 Task: Locate the nearest roller skating rink for a nostalgic experience.
Action: Mouse moved to (97, 59)
Screenshot: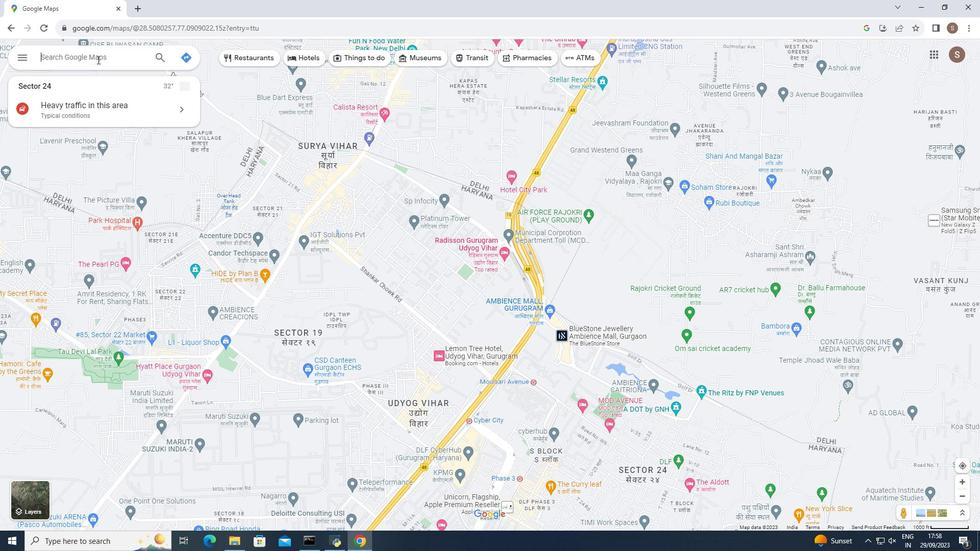 
Action: Mouse pressed left at (97, 59)
Screenshot: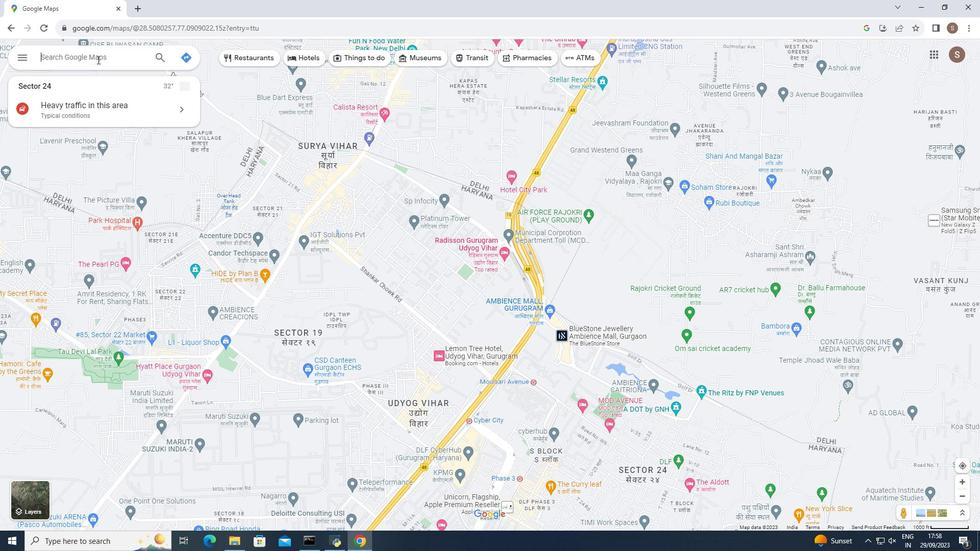
Action: Key pressed nostalgic<Key.space>experience<Key.enter>
Screenshot: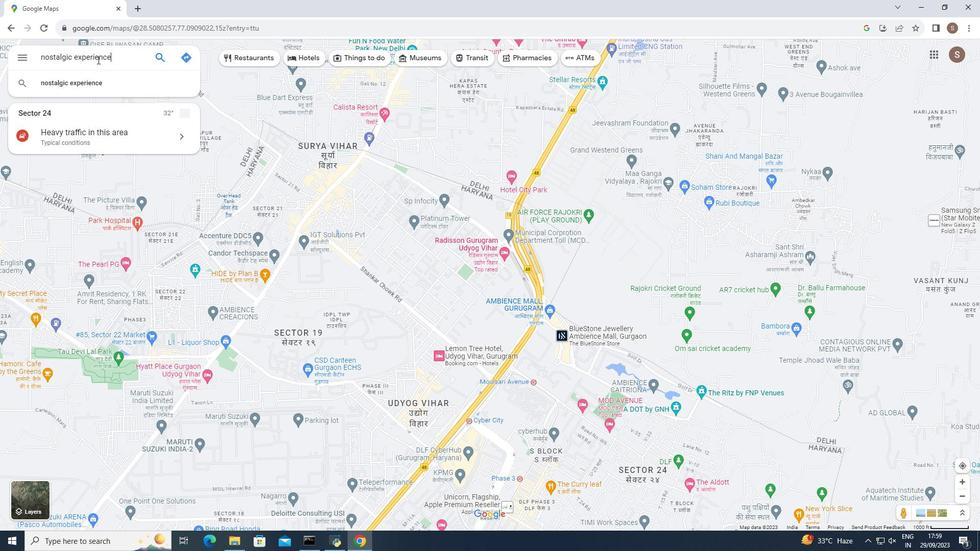 
Action: Mouse moved to (53, 323)
Screenshot: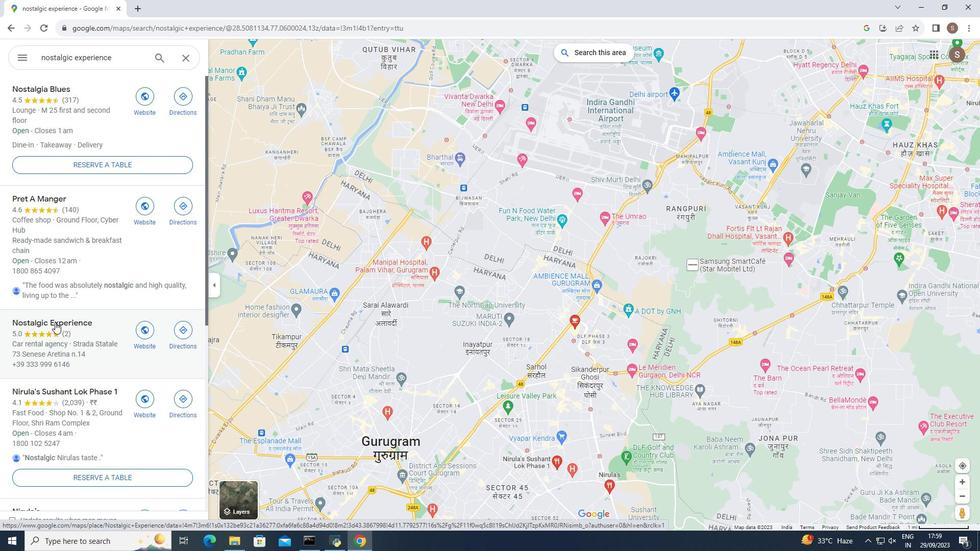 
Action: Mouse pressed left at (53, 323)
Screenshot: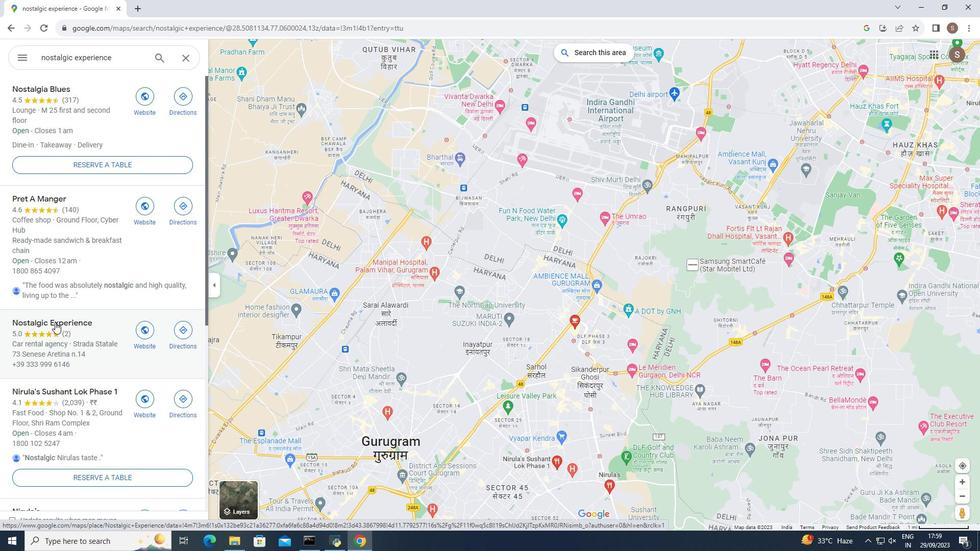 
Action: Mouse moved to (58, 324)
Screenshot: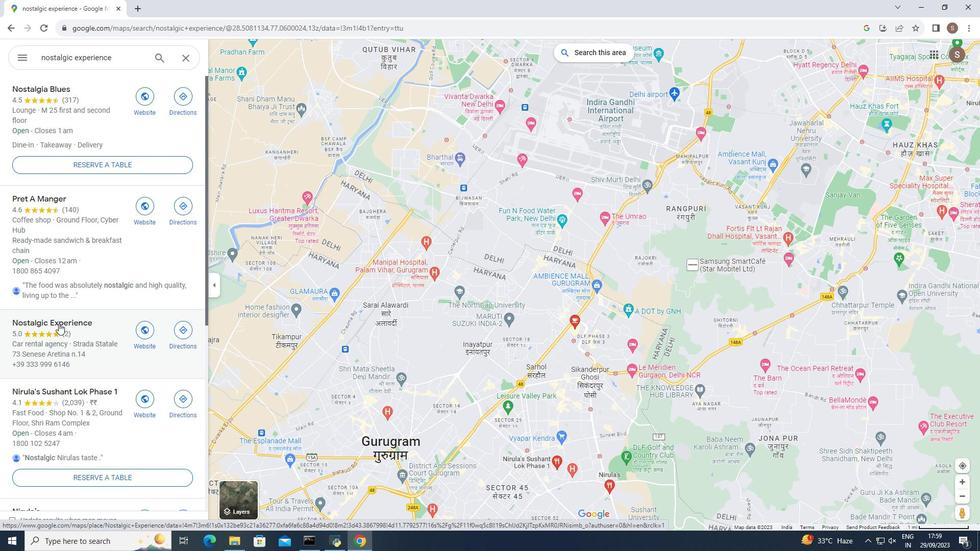 
Action: Mouse pressed left at (58, 324)
Screenshot: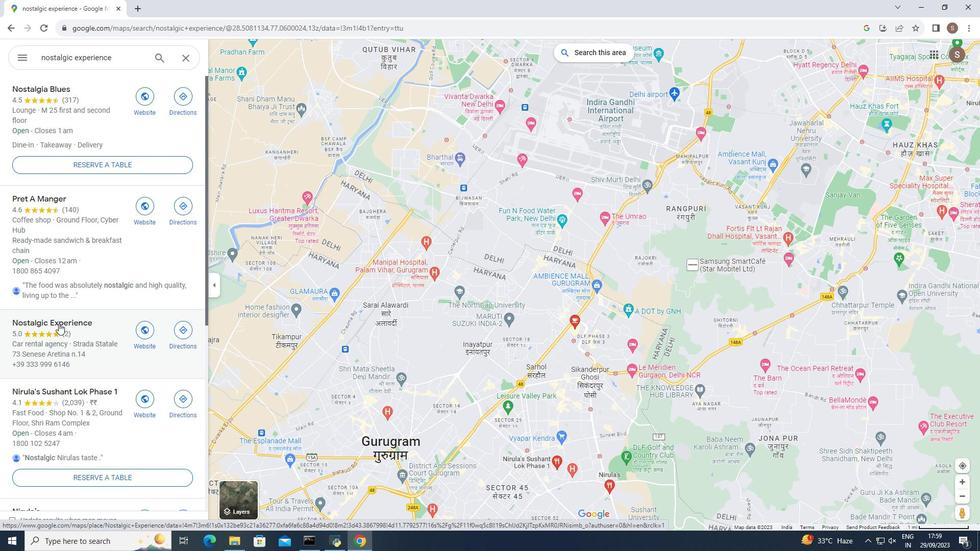 
Action: Mouse moved to (320, 283)
Screenshot: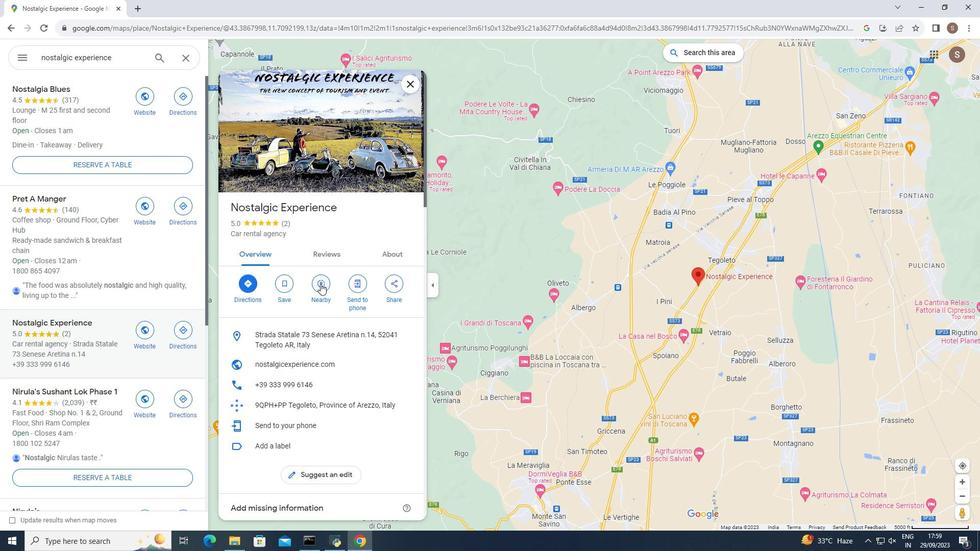 
Action: Mouse pressed left at (320, 283)
Screenshot: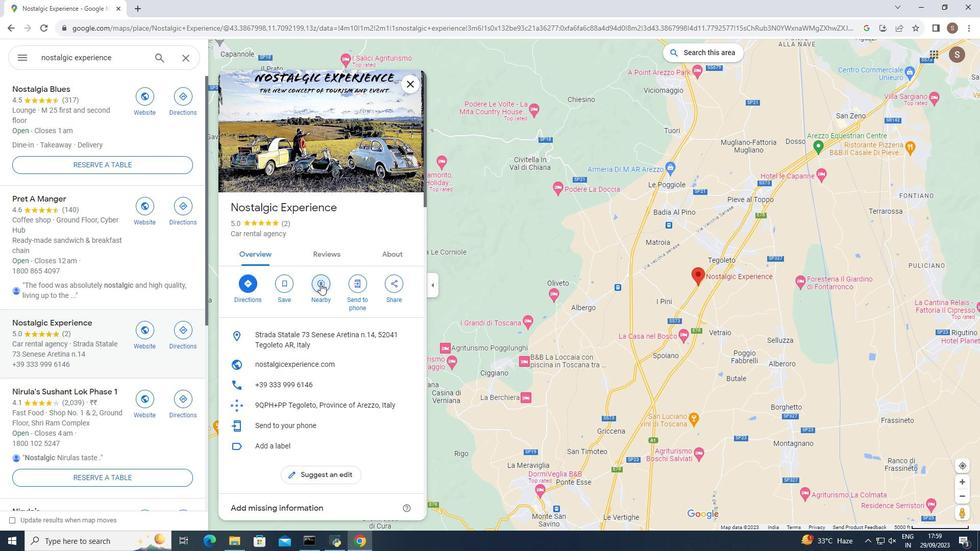 
Action: Mouse moved to (319, 284)
Screenshot: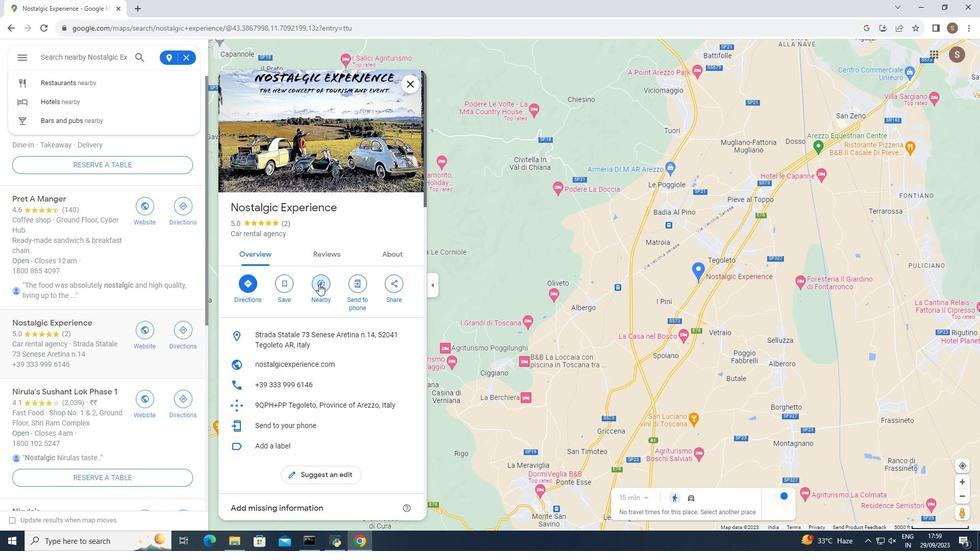 
Action: Mouse pressed left at (319, 284)
Screenshot: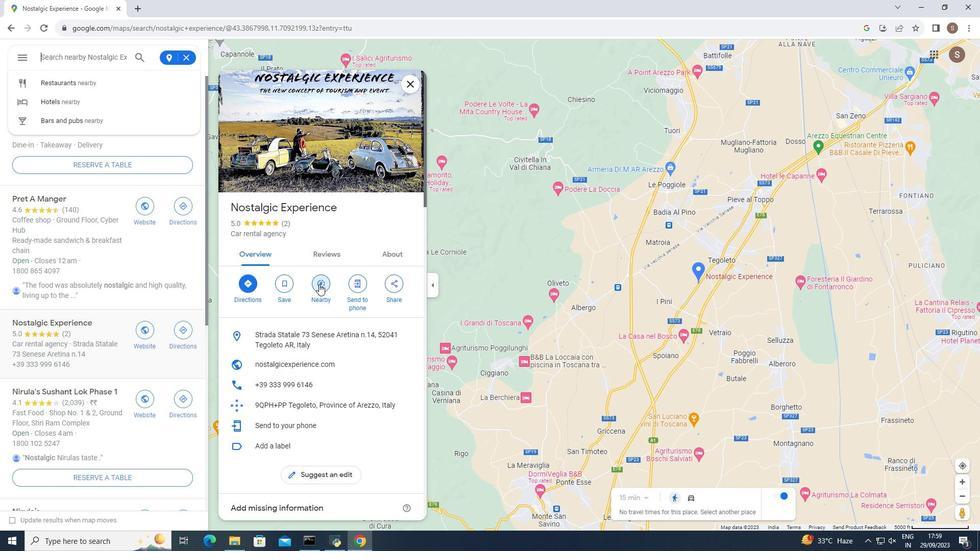 
Action: Mouse moved to (320, 286)
Screenshot: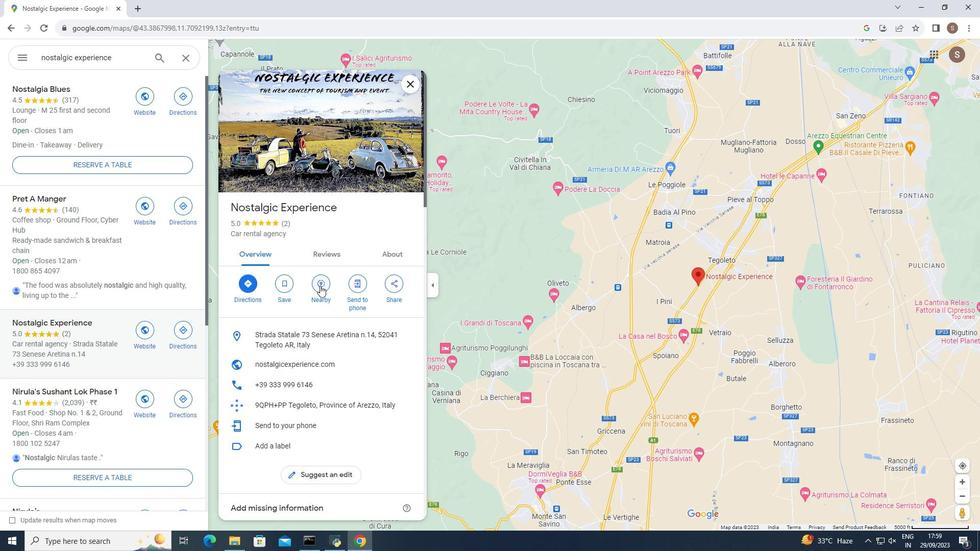 
Action: Mouse pressed left at (320, 286)
Screenshot: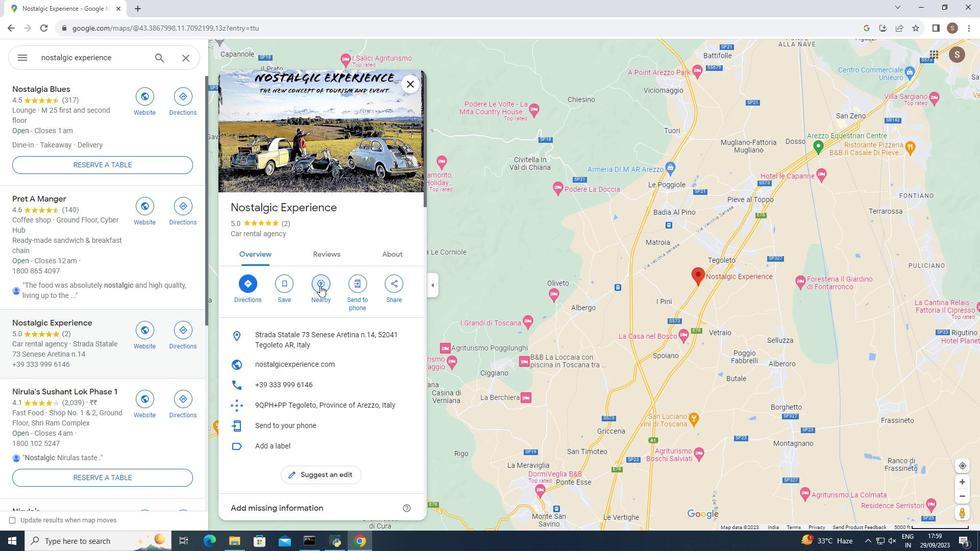 
Action: Mouse moved to (86, 57)
Screenshot: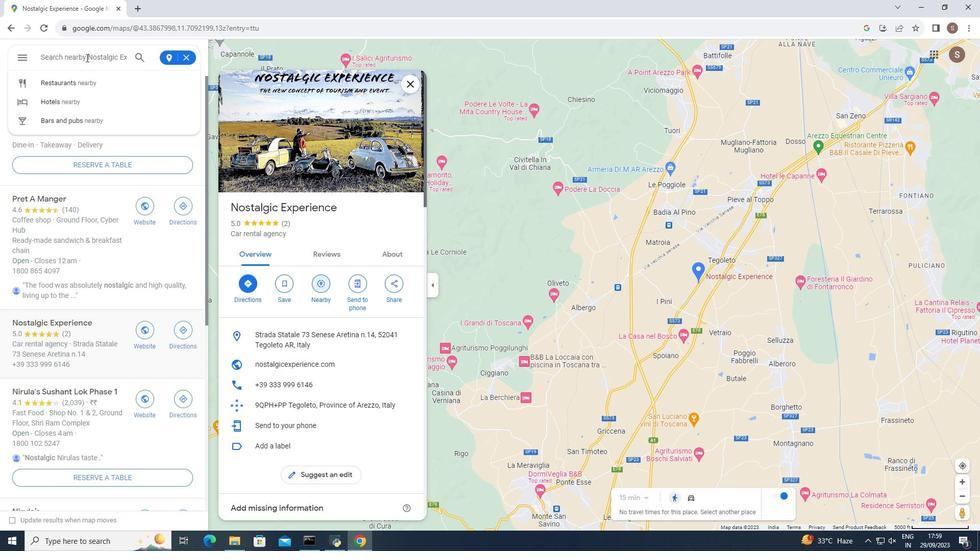 
Action: Mouse pressed left at (86, 57)
Screenshot: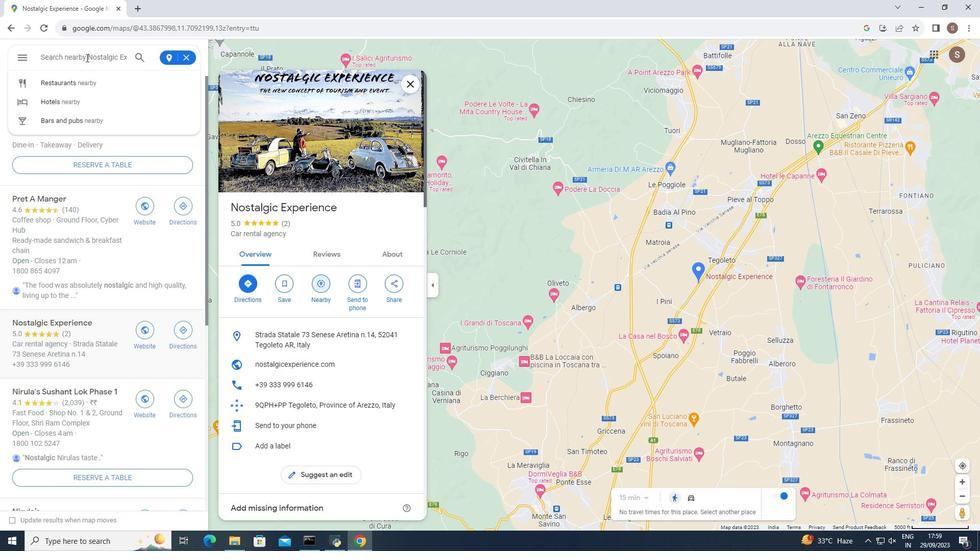 
Action: Key pressed roller<Key.space>skating<Key.space>rink
Screenshot: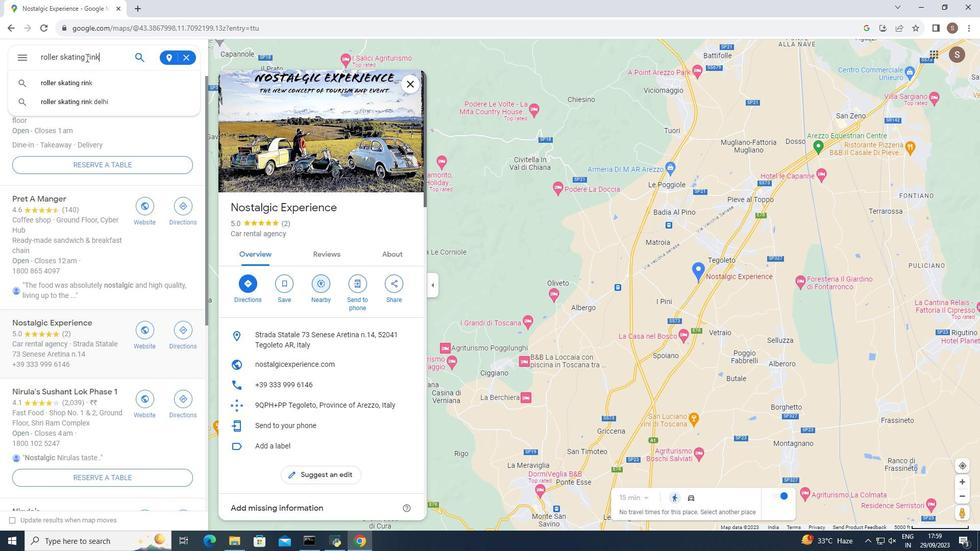 
Action: Mouse moved to (138, 56)
Screenshot: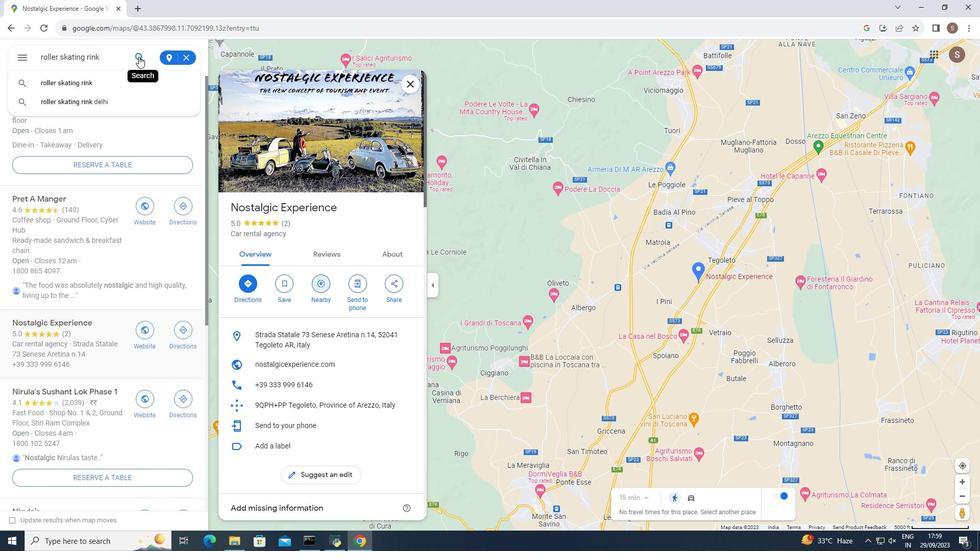 
Action: Mouse pressed left at (138, 56)
Screenshot: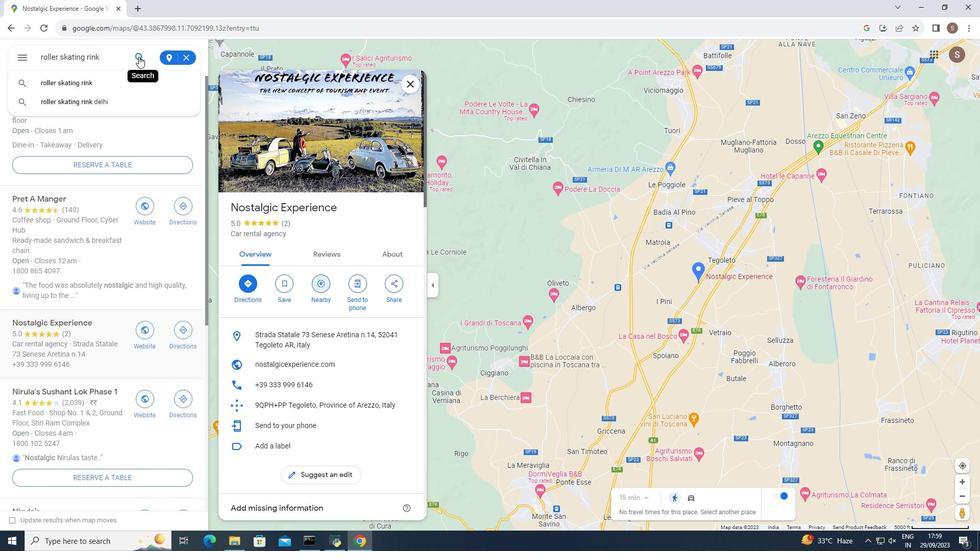 
Action: Mouse moved to (634, 259)
Screenshot: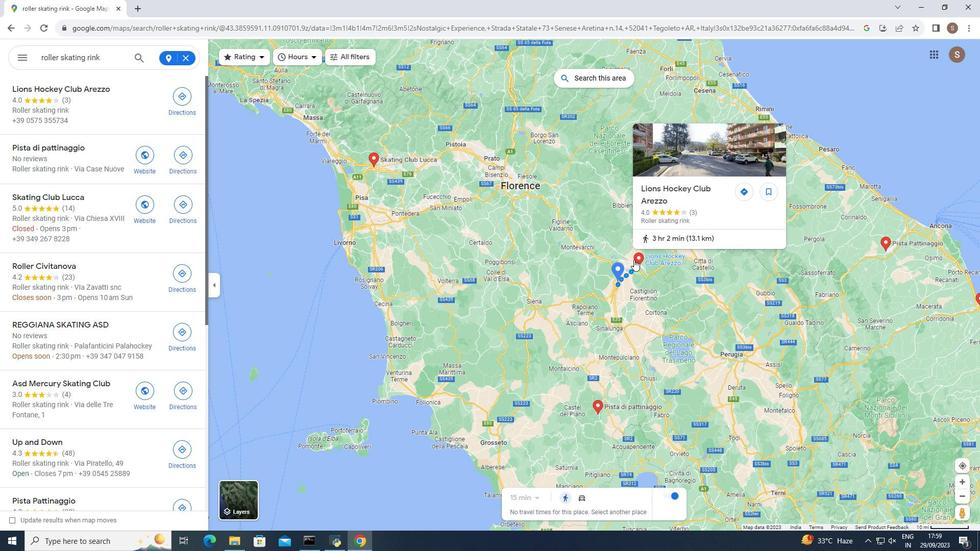 
Action: Mouse pressed left at (634, 259)
Screenshot: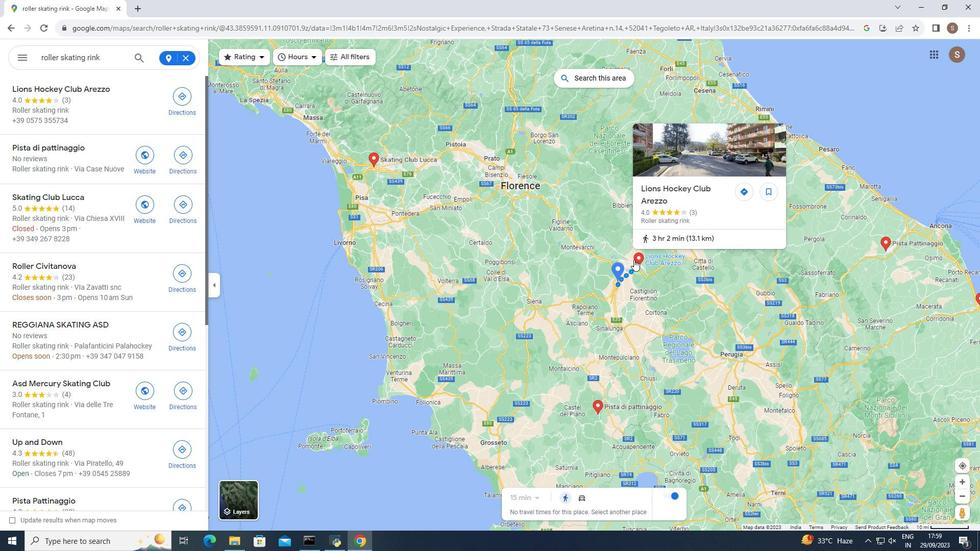 
Action: Mouse moved to (335, 340)
Screenshot: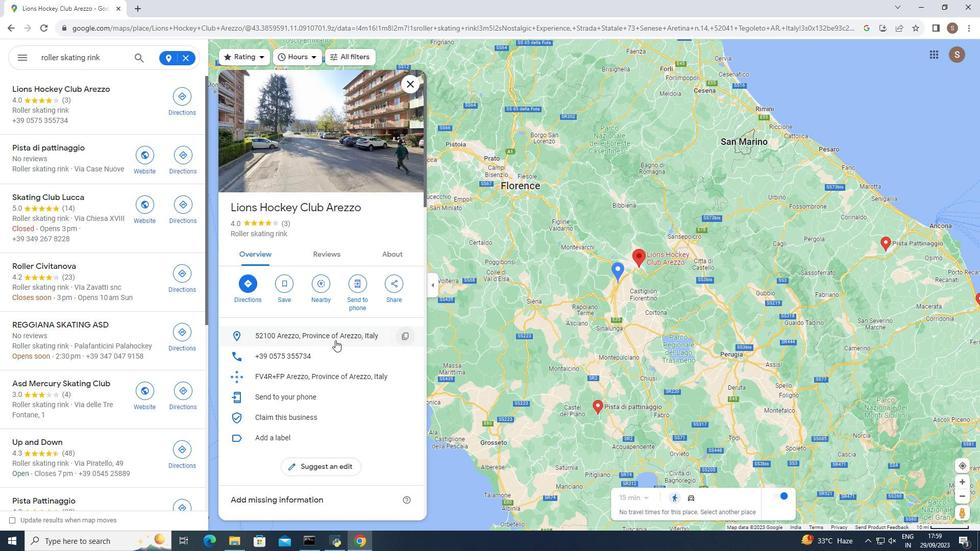 
Action: Mouse scrolled (335, 340) with delta (0, 0)
Screenshot: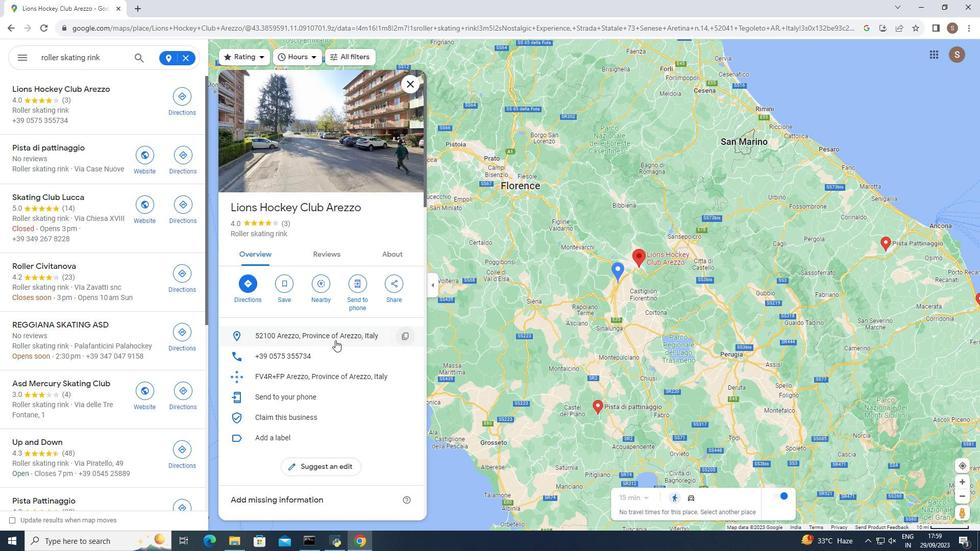 
Action: Mouse scrolled (335, 340) with delta (0, 0)
Screenshot: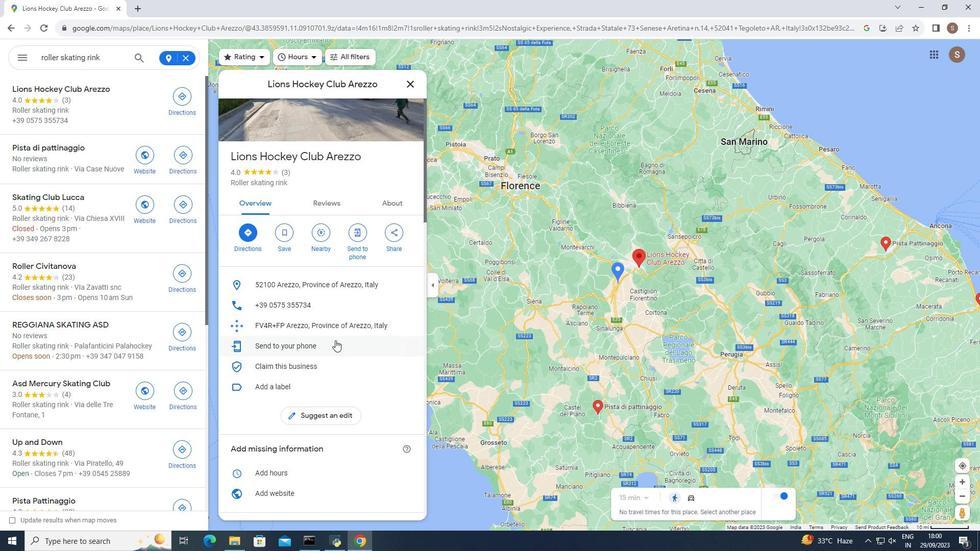 
Action: Mouse moved to (336, 339)
Screenshot: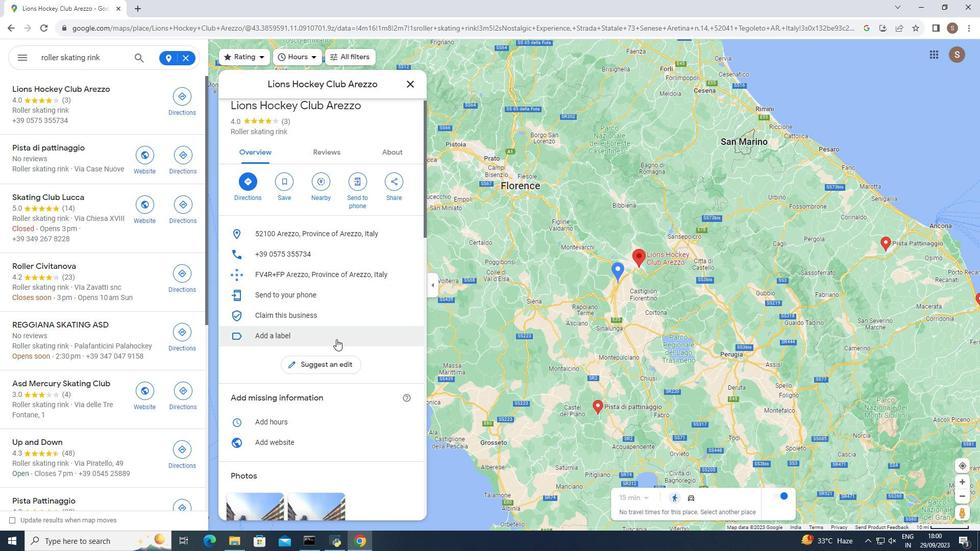 
Action: Mouse scrolled (336, 339) with delta (0, 0)
Screenshot: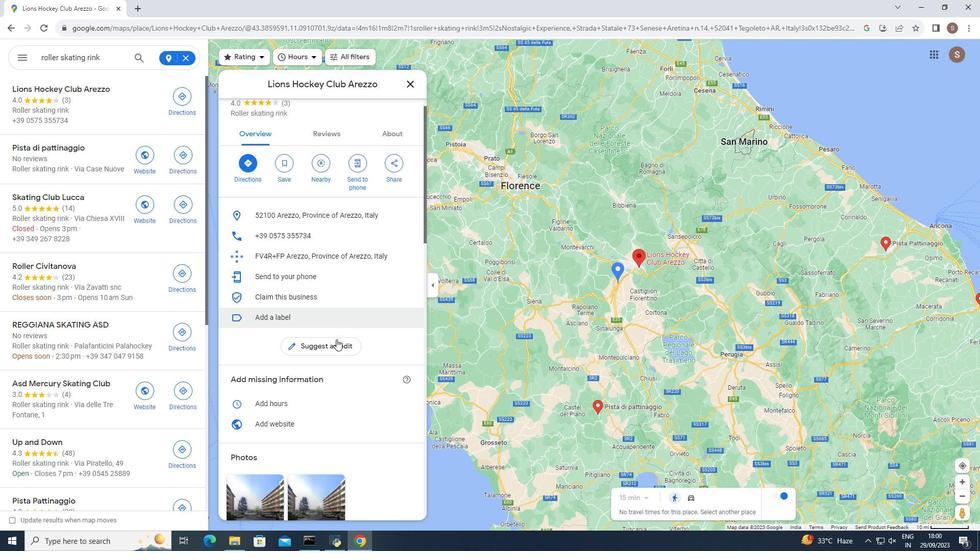 
Action: Mouse scrolled (336, 339) with delta (0, 0)
Screenshot: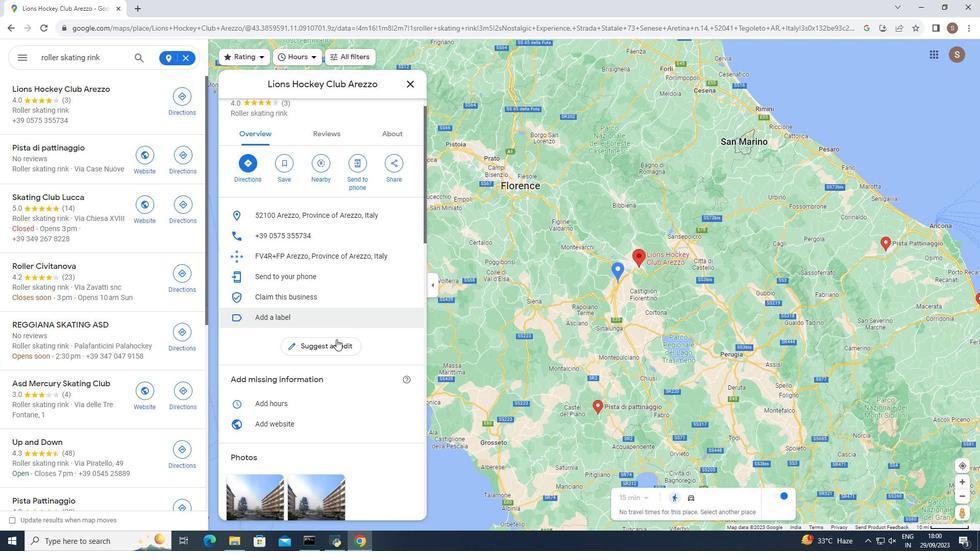 
Action: Mouse moved to (337, 339)
Screenshot: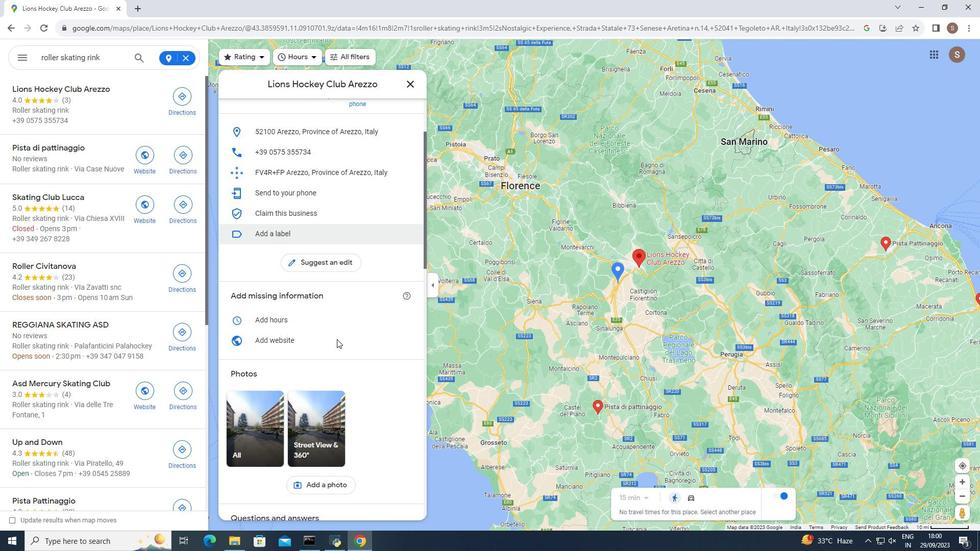 
Action: Mouse scrolled (337, 339) with delta (0, 0)
Screenshot: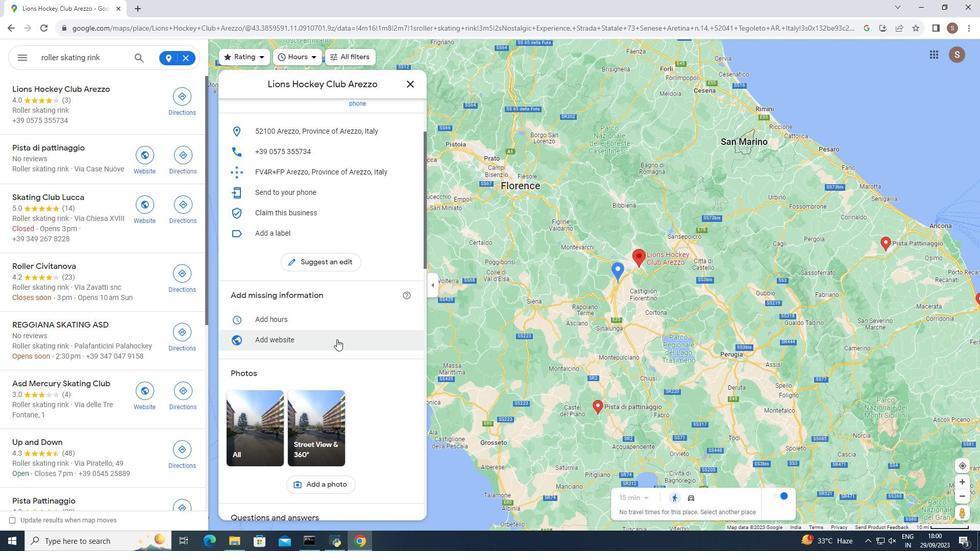 
Action: Mouse scrolled (337, 339) with delta (0, 0)
Screenshot: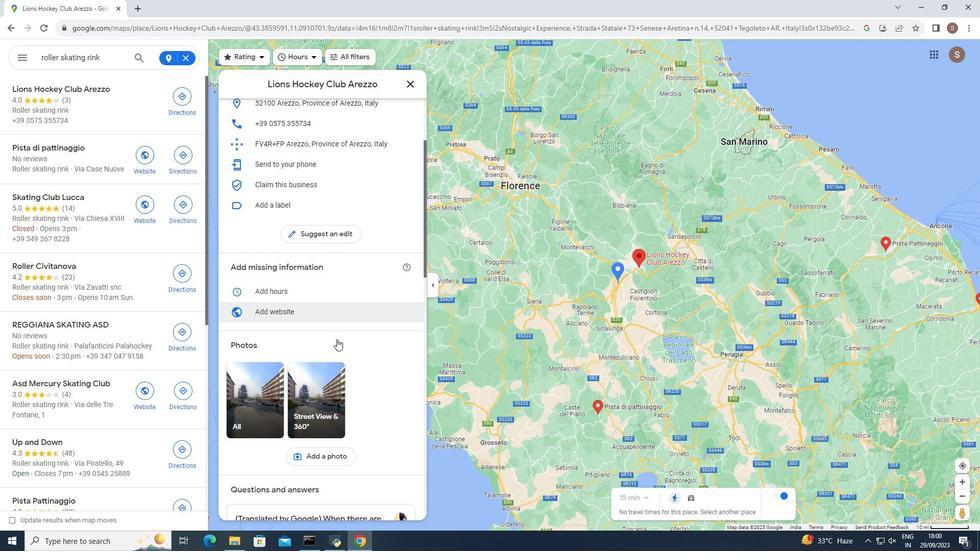 
Action: Mouse scrolled (337, 339) with delta (0, 0)
Screenshot: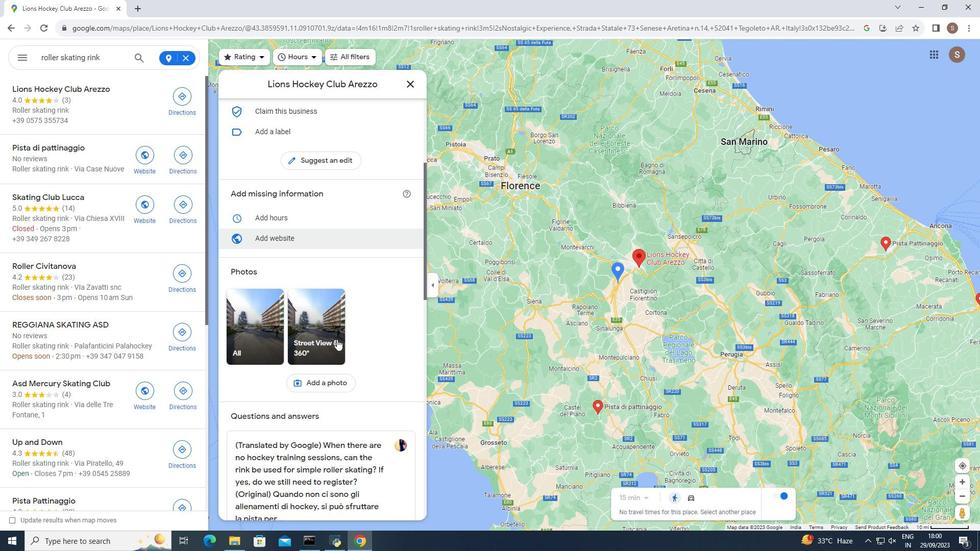 
Action: Mouse scrolled (337, 339) with delta (0, 0)
Screenshot: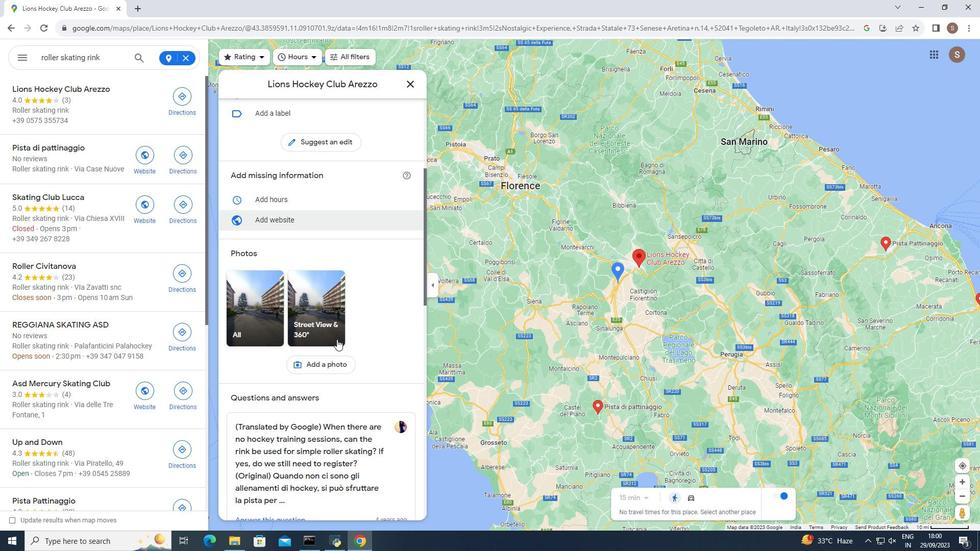 
Action: Mouse scrolled (337, 339) with delta (0, 0)
Screenshot: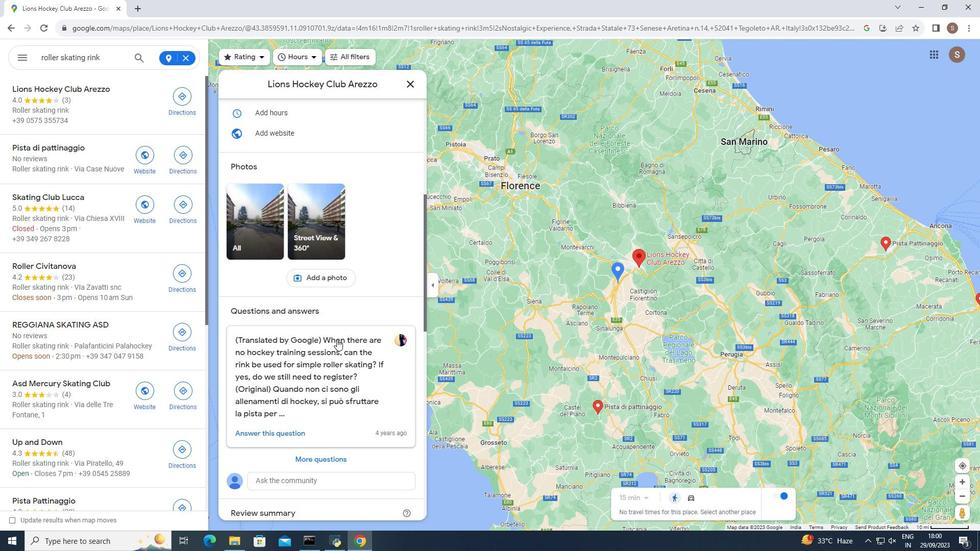
Action: Mouse scrolled (337, 339) with delta (0, 0)
Screenshot: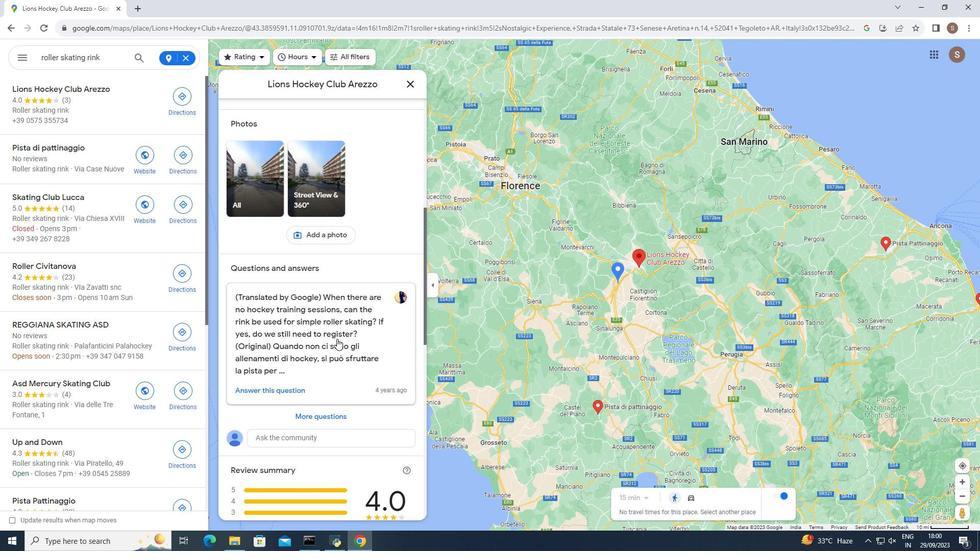 
Action: Mouse moved to (337, 339)
Screenshot: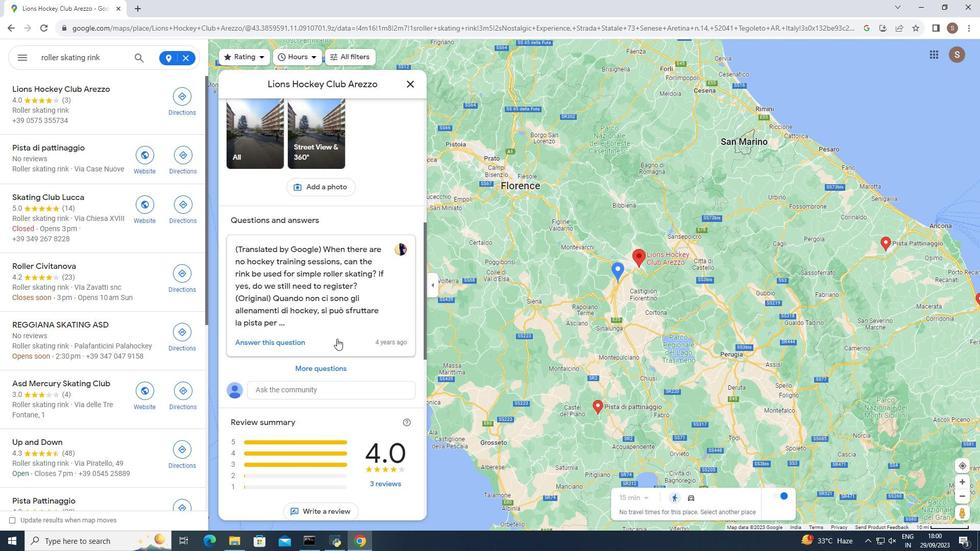 
Action: Mouse scrolled (337, 338) with delta (0, 0)
Screenshot: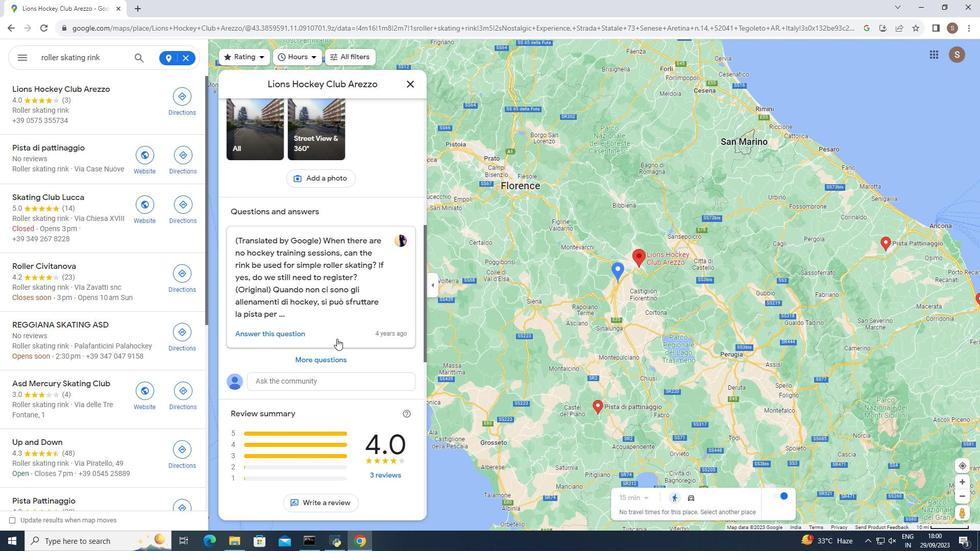 
Action: Mouse moved to (383, 269)
Screenshot: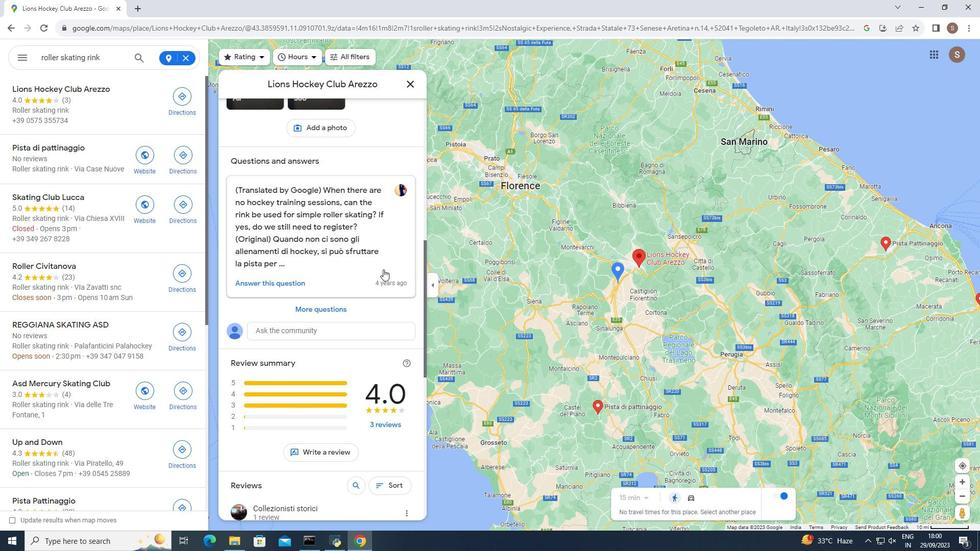 
Action: Mouse scrolled (383, 269) with delta (0, 0)
Screenshot: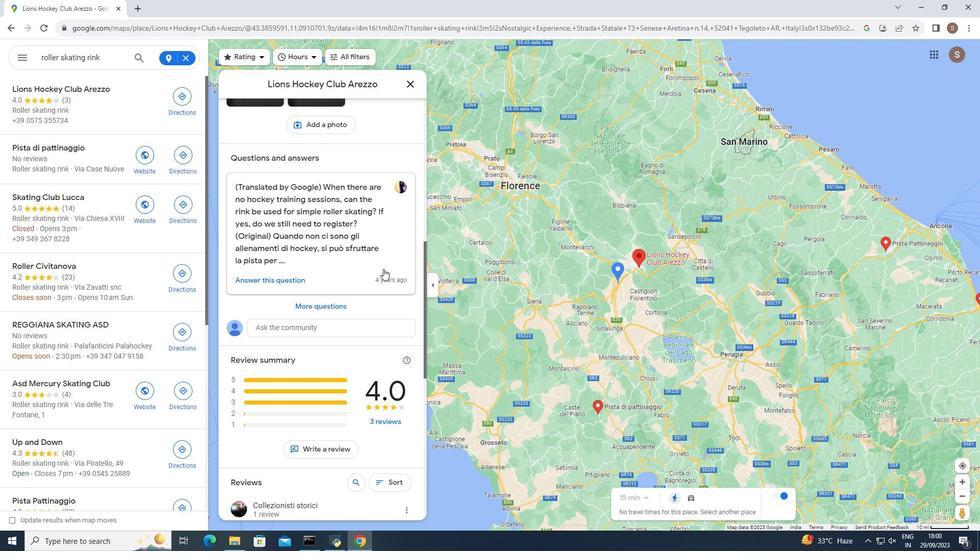 
Action: Mouse moved to (383, 268)
Screenshot: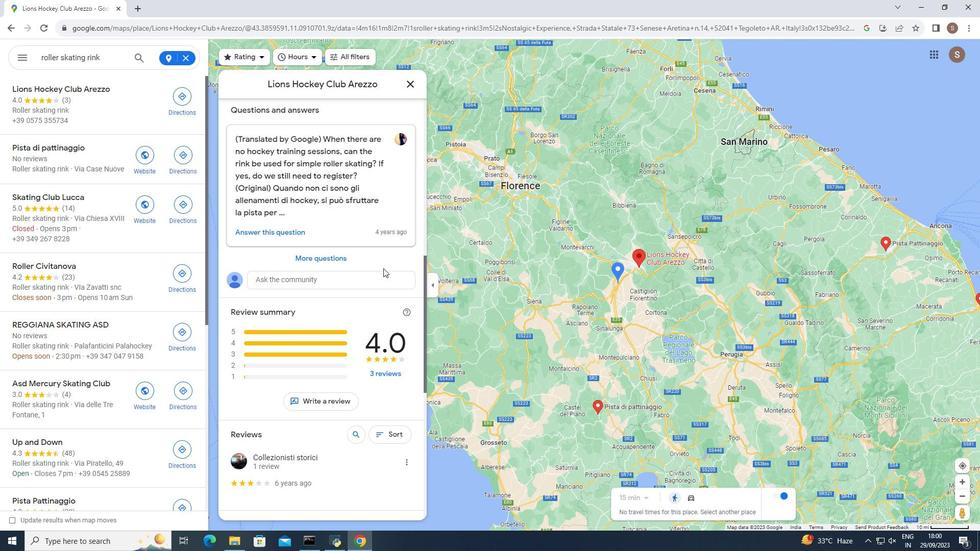 
Action: Mouse scrolled (383, 268) with delta (0, 0)
Screenshot: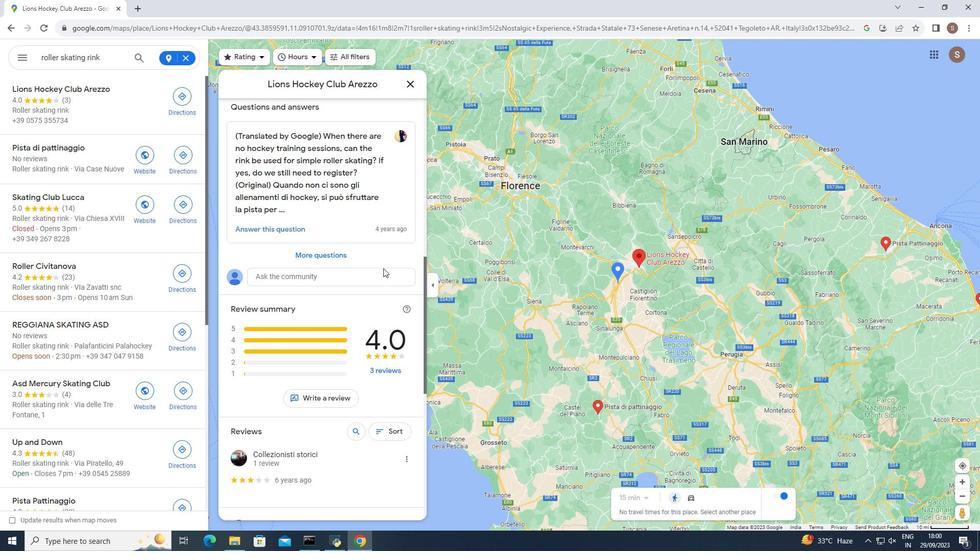 
Action: Mouse moved to (383, 266)
Screenshot: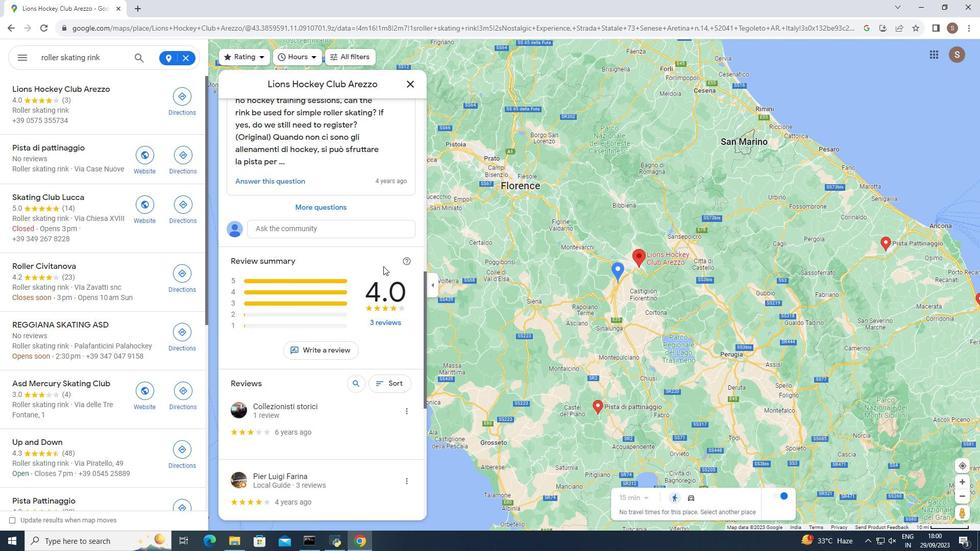 
Action: Mouse scrolled (383, 266) with delta (0, 0)
Screenshot: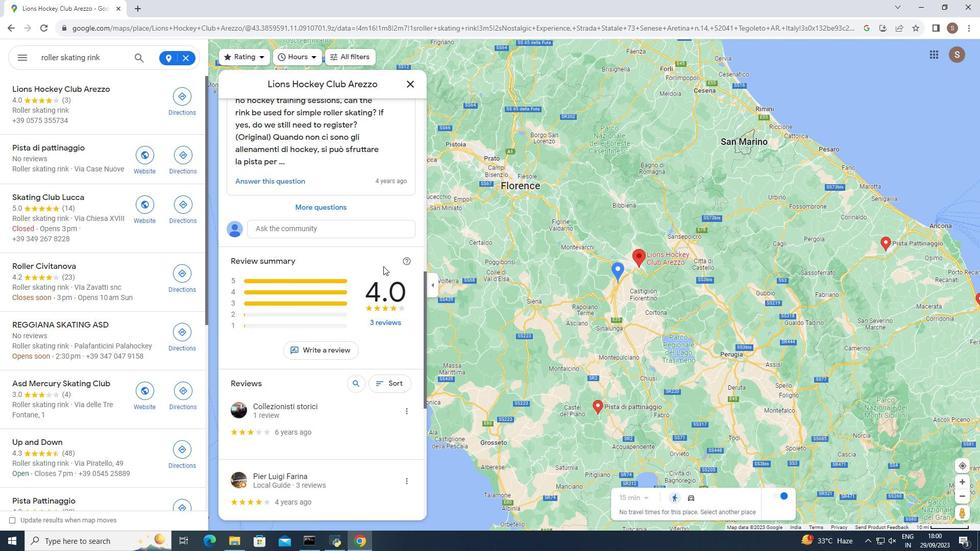 
Action: Mouse moved to (383, 266)
Screenshot: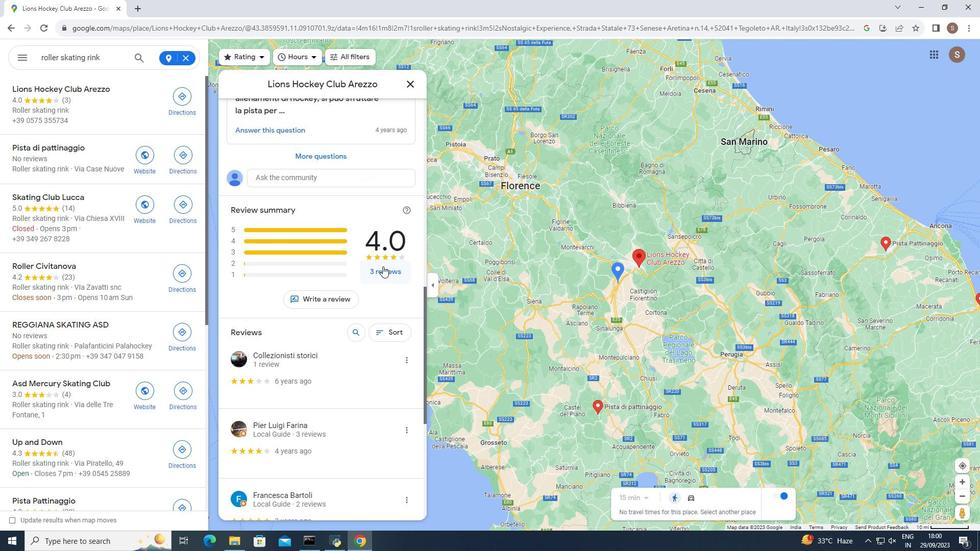 
Action: Mouse scrolled (383, 266) with delta (0, 0)
Screenshot: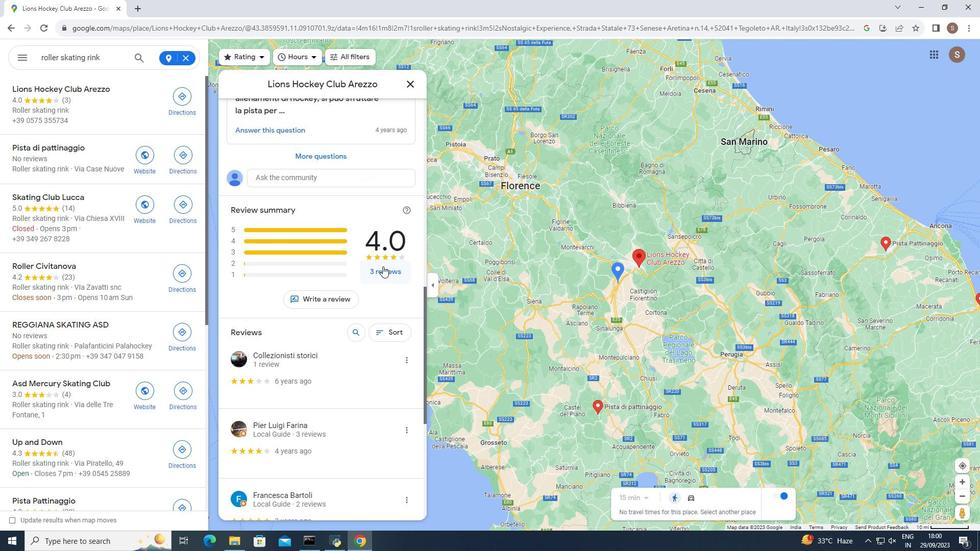 
Action: Mouse scrolled (383, 266) with delta (0, 0)
Screenshot: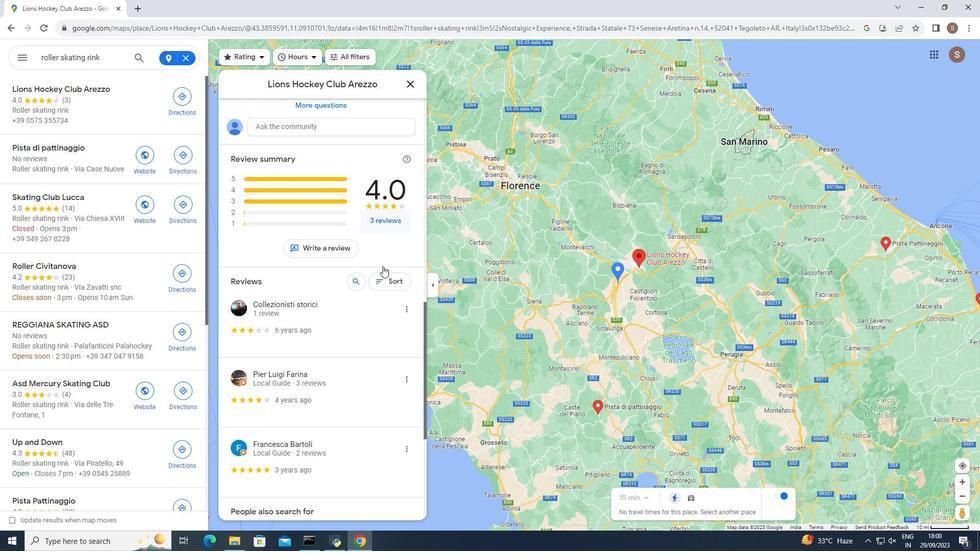 
Action: Mouse scrolled (383, 266) with delta (0, 0)
Screenshot: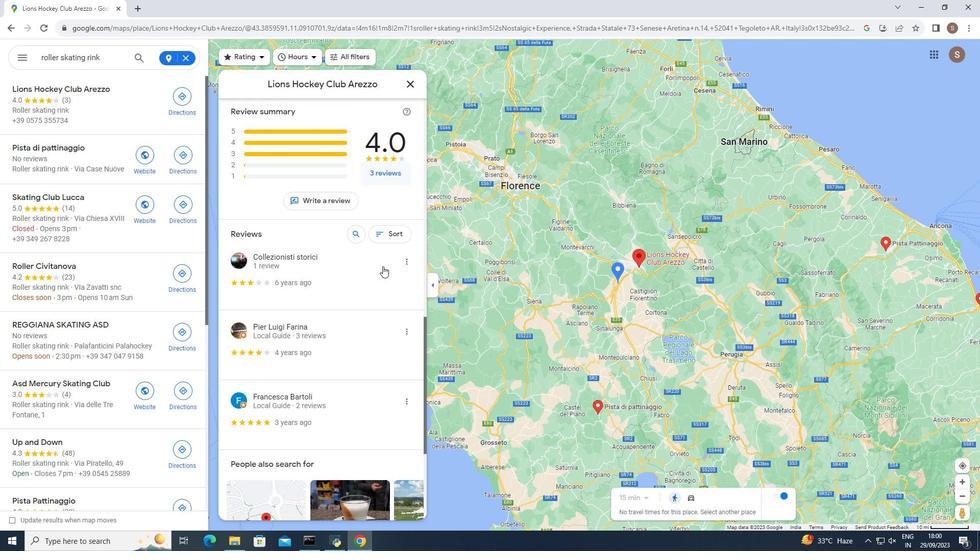 
Action: Mouse scrolled (383, 266) with delta (0, 0)
Screenshot: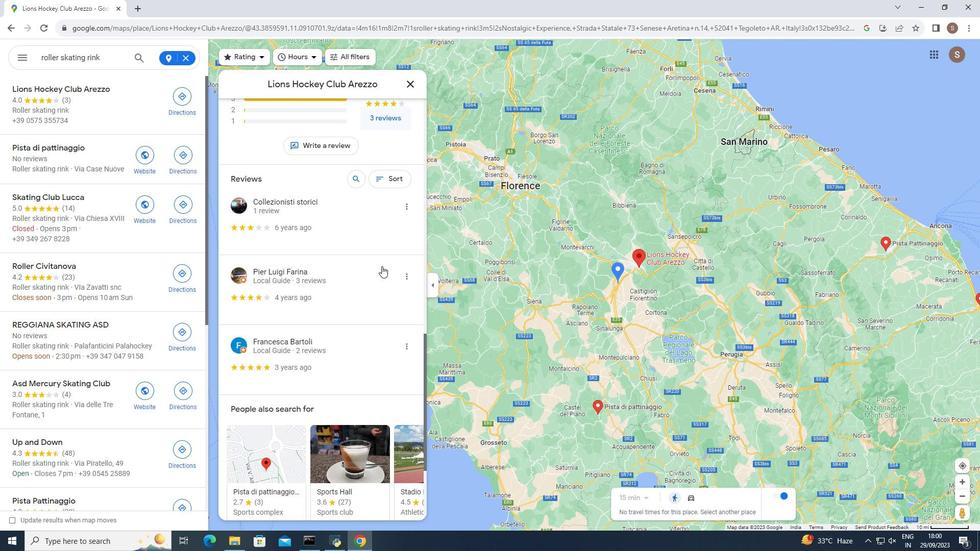 
Action: Mouse moved to (382, 266)
Screenshot: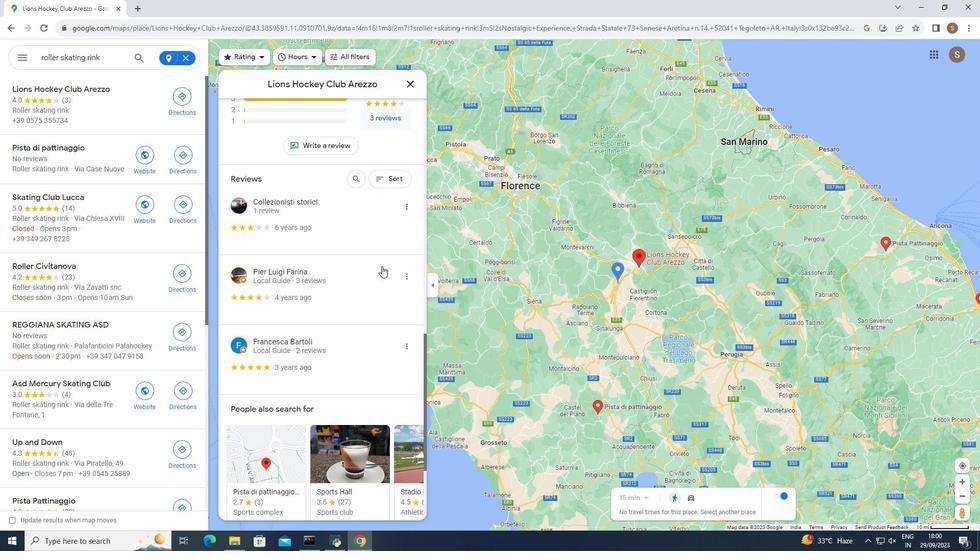 
Action: Mouse scrolled (382, 266) with delta (0, 0)
Screenshot: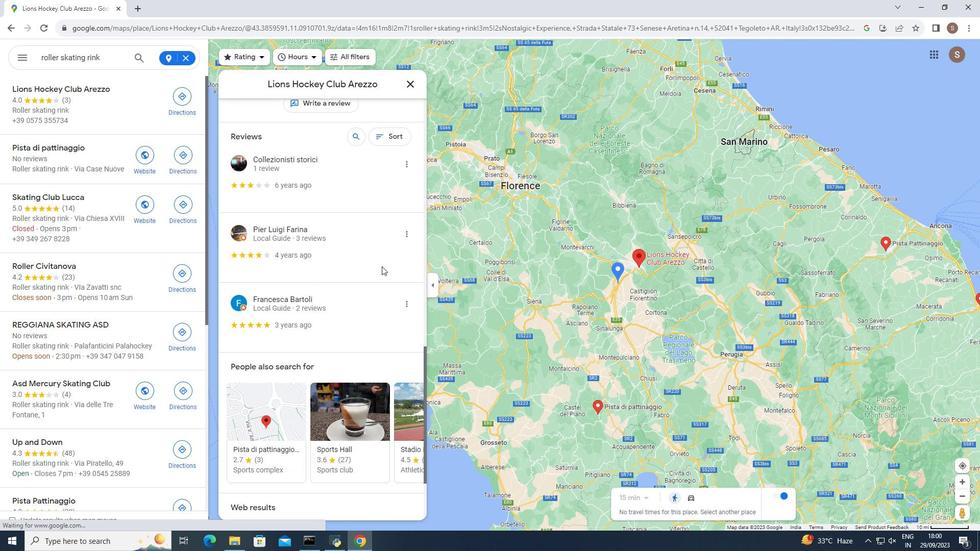 
Action: Mouse scrolled (382, 266) with delta (0, 0)
Screenshot: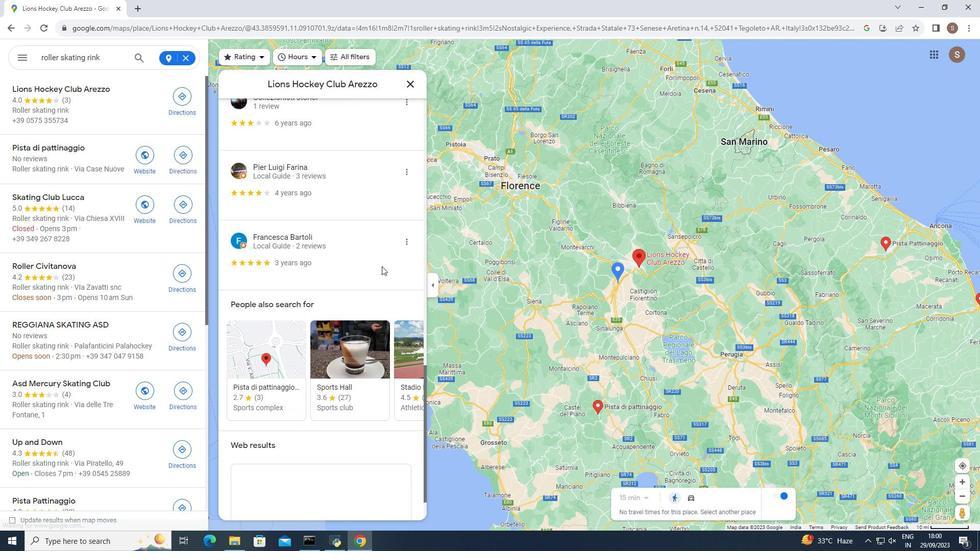 
Action: Mouse scrolled (382, 266) with delta (0, 0)
Screenshot: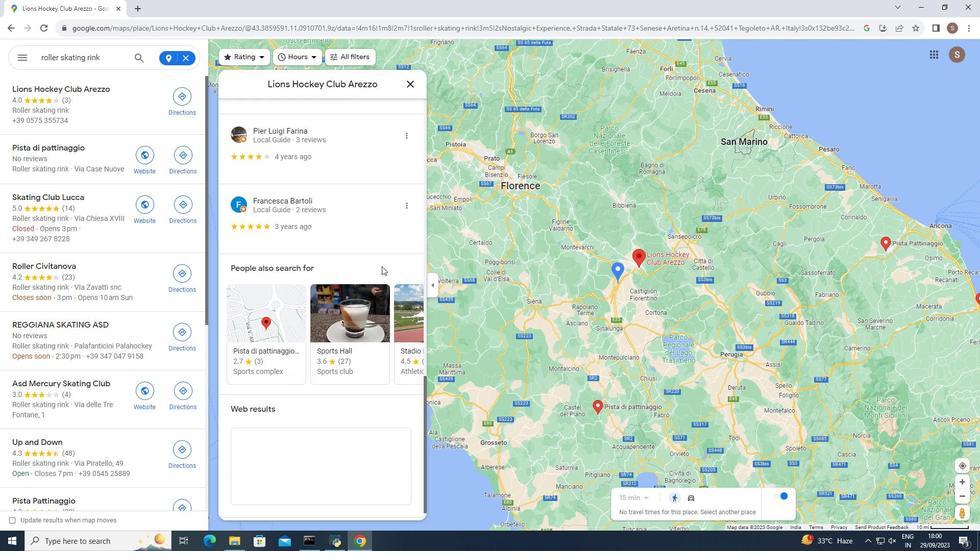 
Action: Mouse scrolled (382, 266) with delta (0, 0)
Screenshot: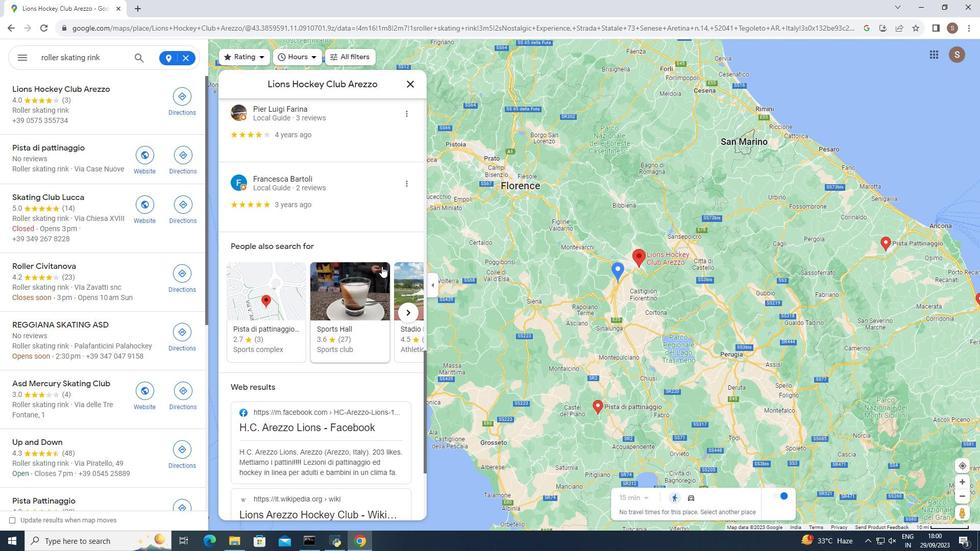 
Action: Mouse scrolled (382, 266) with delta (0, 0)
Screenshot: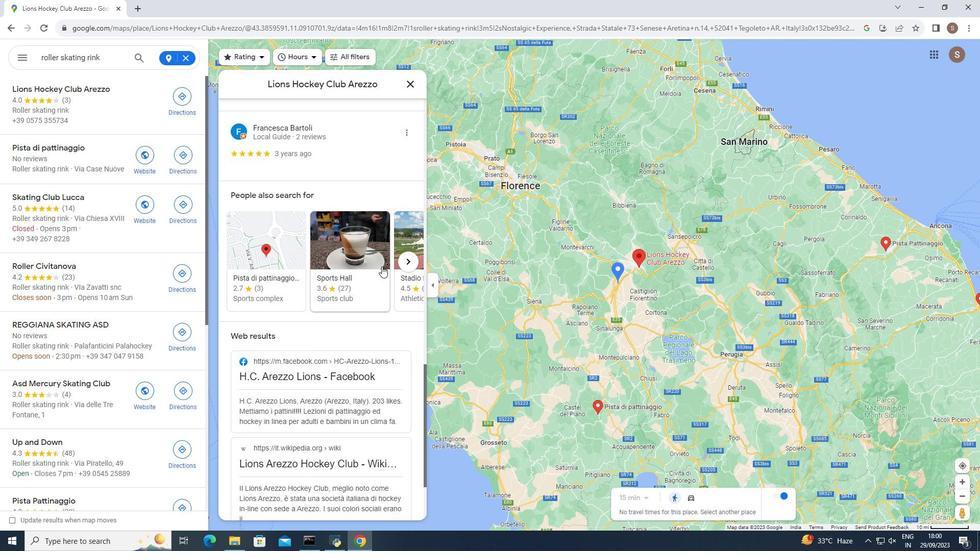 
Action: Mouse scrolled (382, 266) with delta (0, 0)
Screenshot: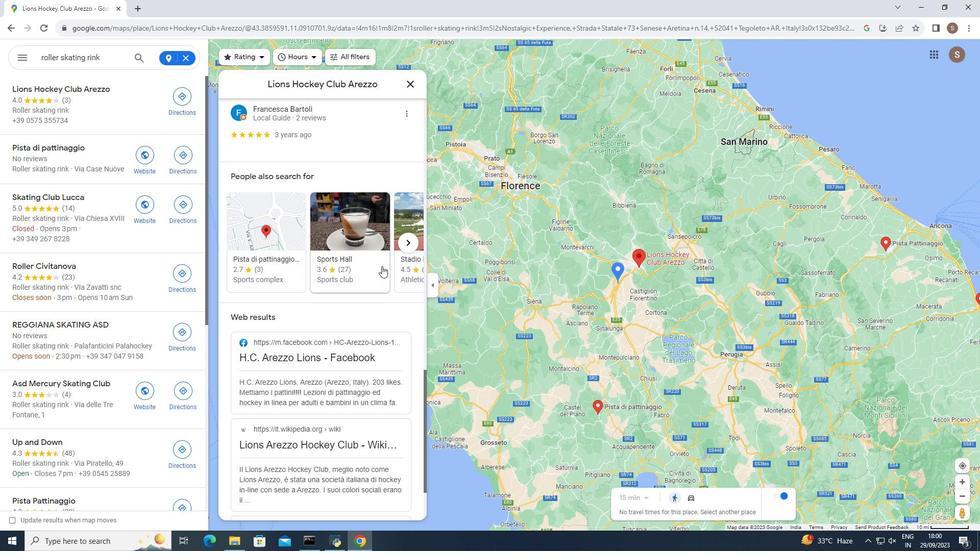 
Action: Mouse moved to (383, 266)
Screenshot: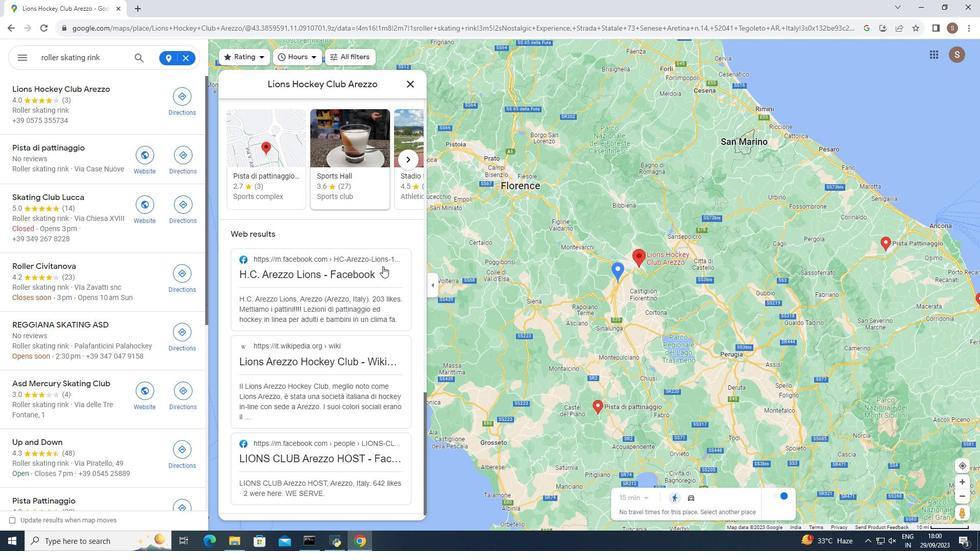 
Action: Mouse scrolled (383, 266) with delta (0, 0)
Screenshot: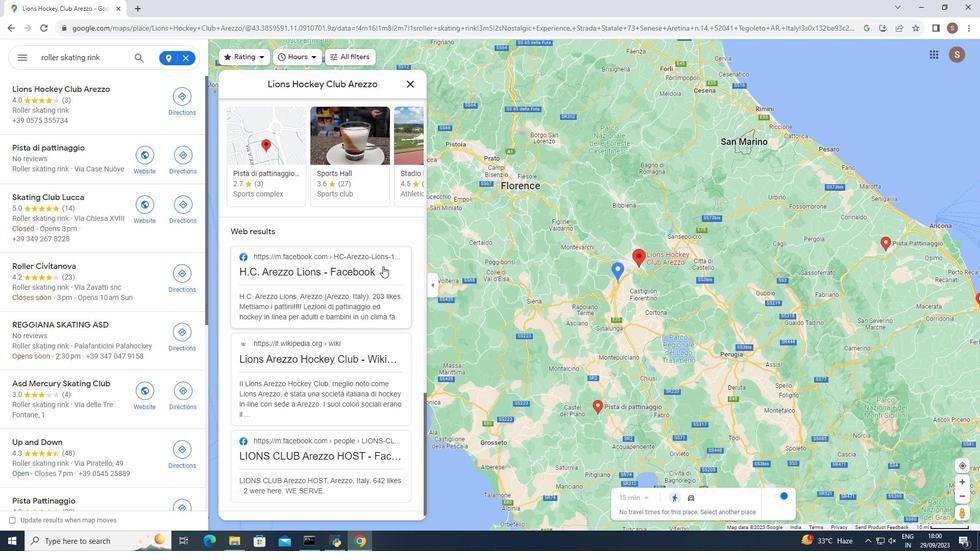 
Action: Mouse scrolled (383, 266) with delta (0, 0)
Screenshot: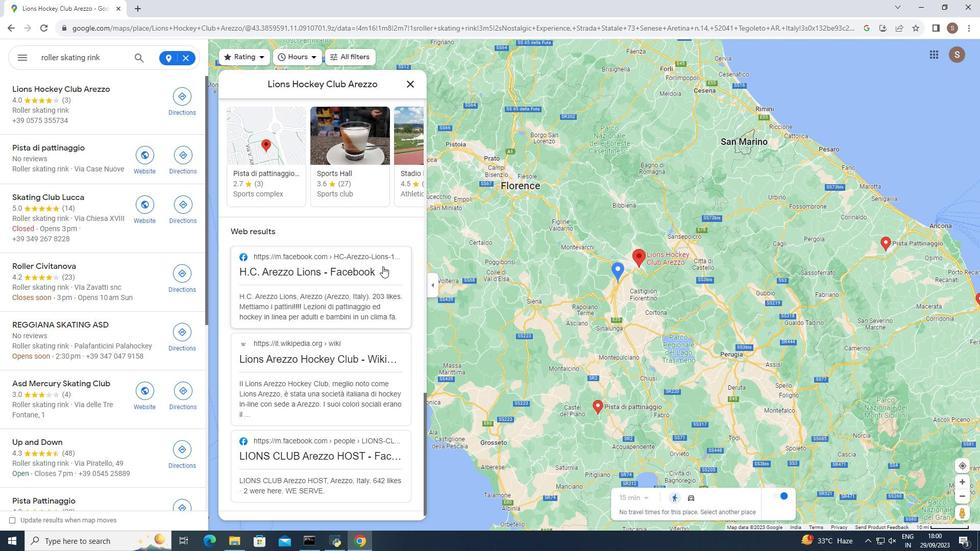 
Action: Mouse moved to (408, 82)
Screenshot: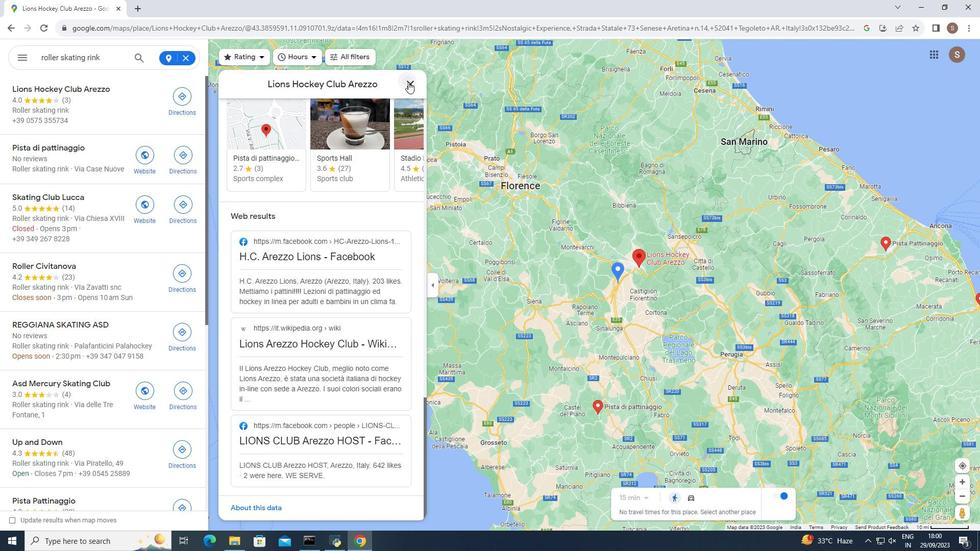 
Action: Mouse pressed left at (408, 82)
Screenshot: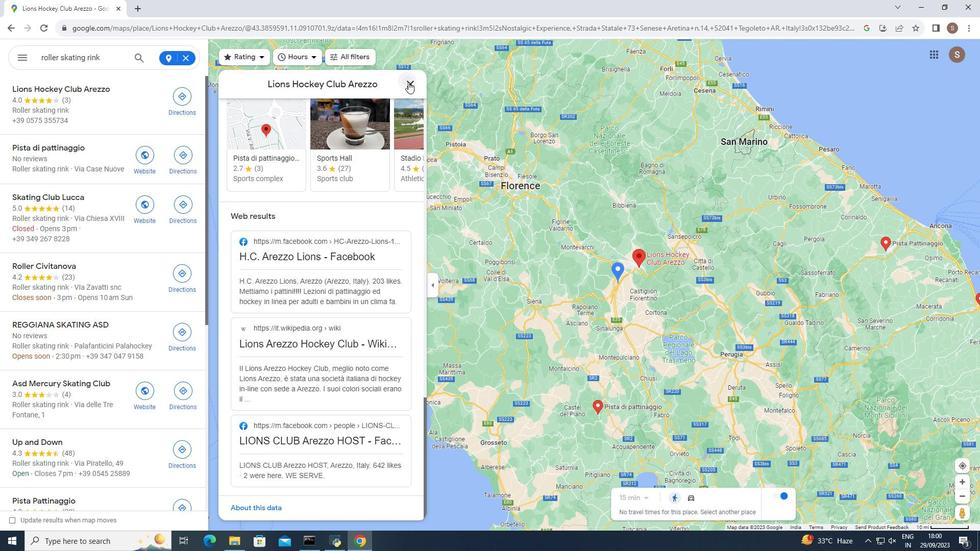 
Action: Mouse moved to (375, 154)
Screenshot: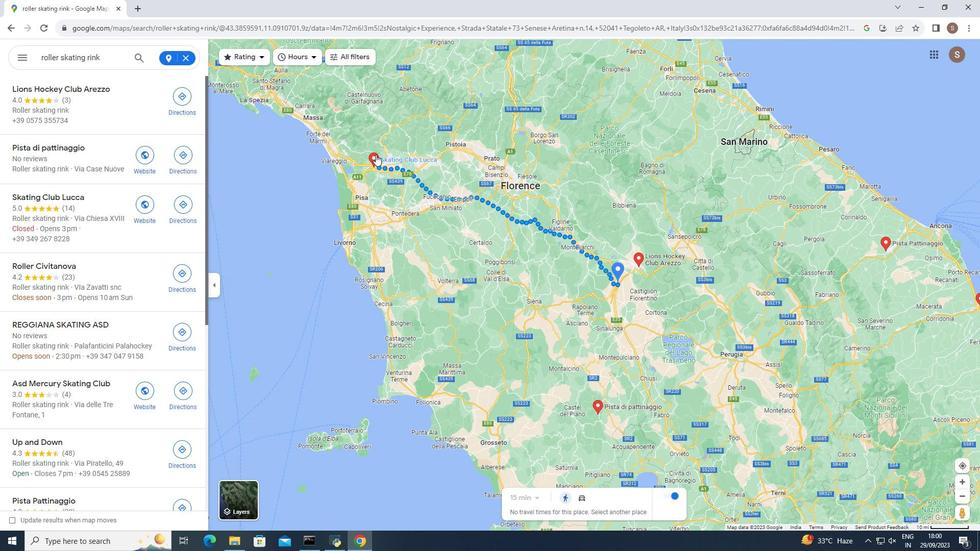 
Action: Mouse pressed left at (375, 154)
Screenshot: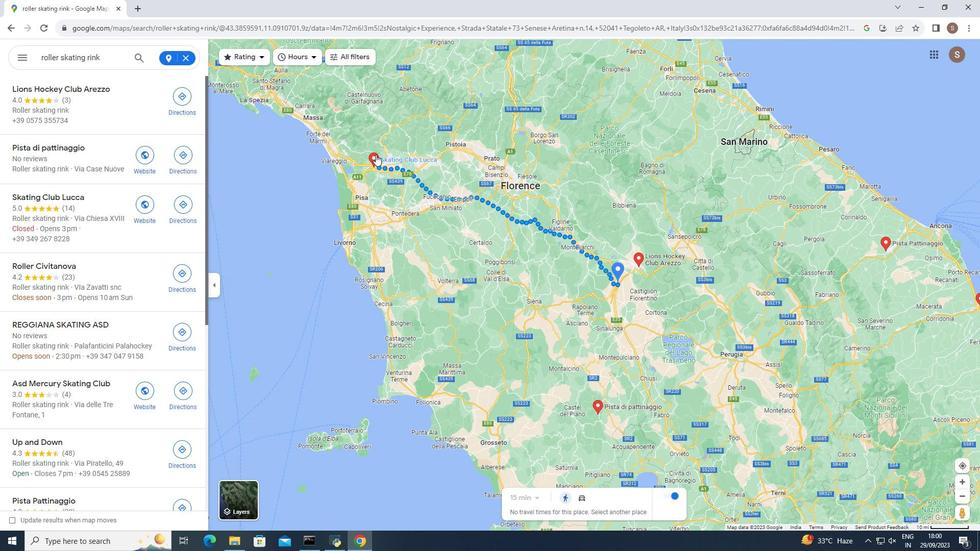 
Action: Mouse moved to (302, 350)
Screenshot: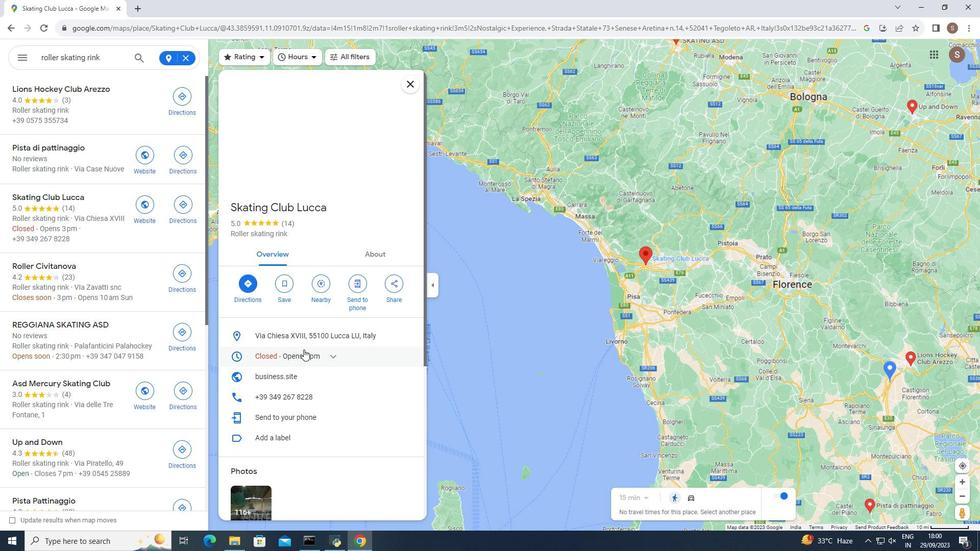 
Action: Mouse scrolled (302, 349) with delta (0, 0)
Screenshot: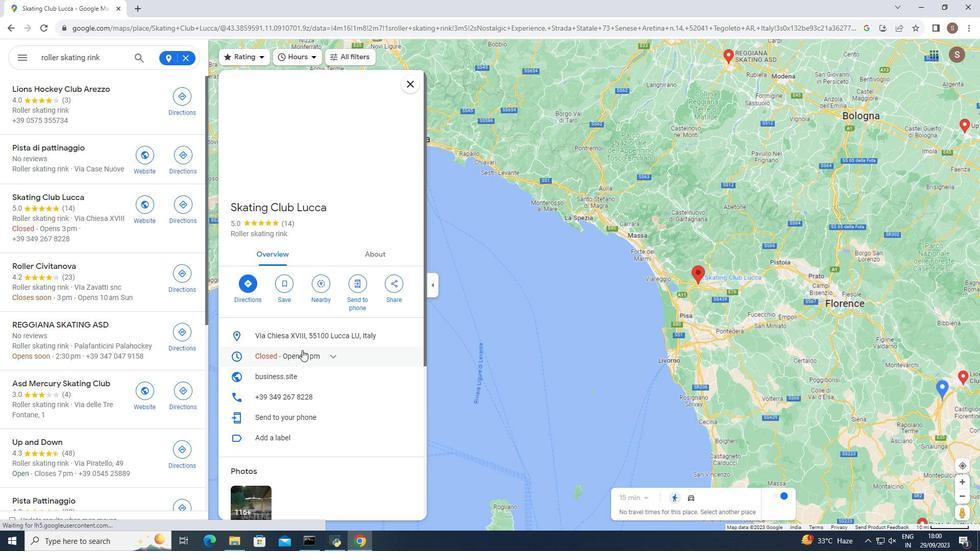 
Action: Mouse moved to (302, 349)
Screenshot: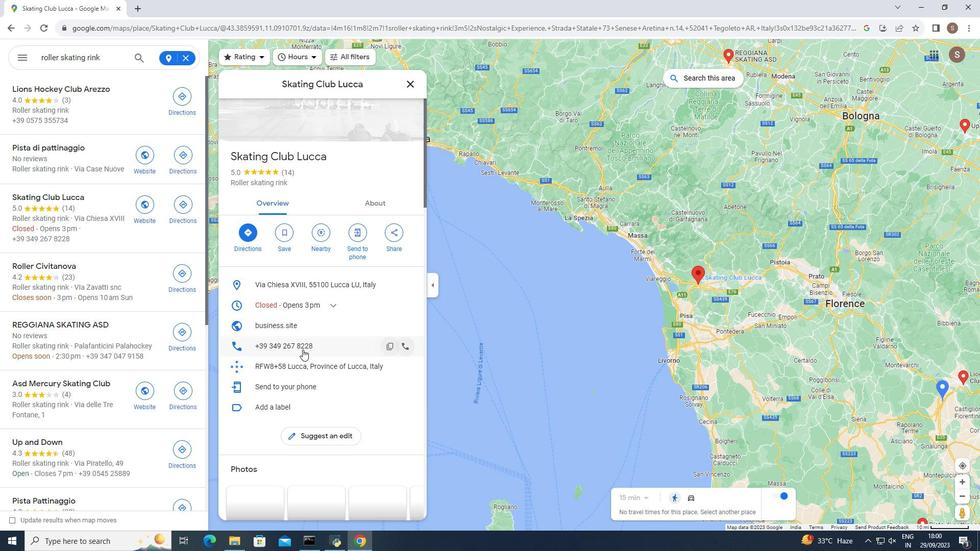 
Action: Mouse scrolled (302, 348) with delta (0, 0)
Screenshot: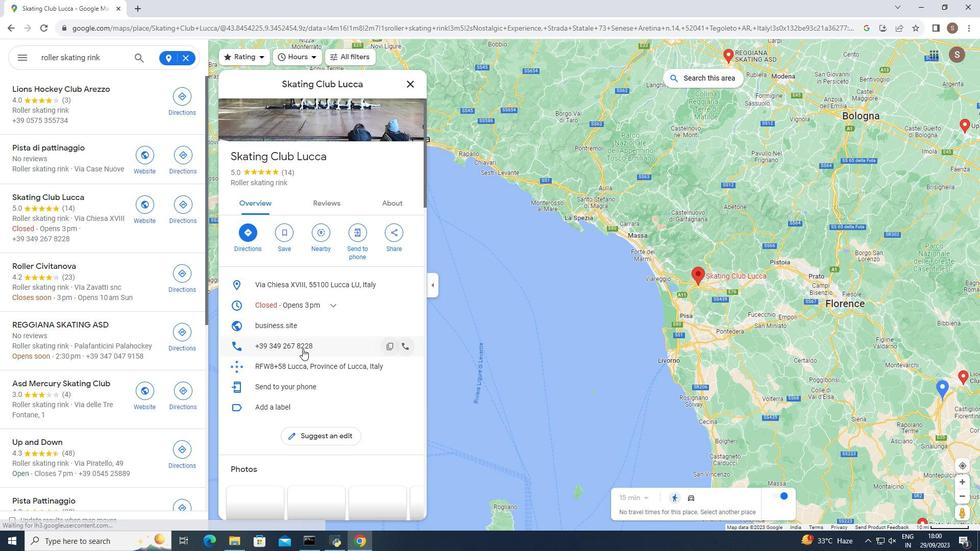 
Action: Mouse scrolled (302, 348) with delta (0, 0)
Screenshot: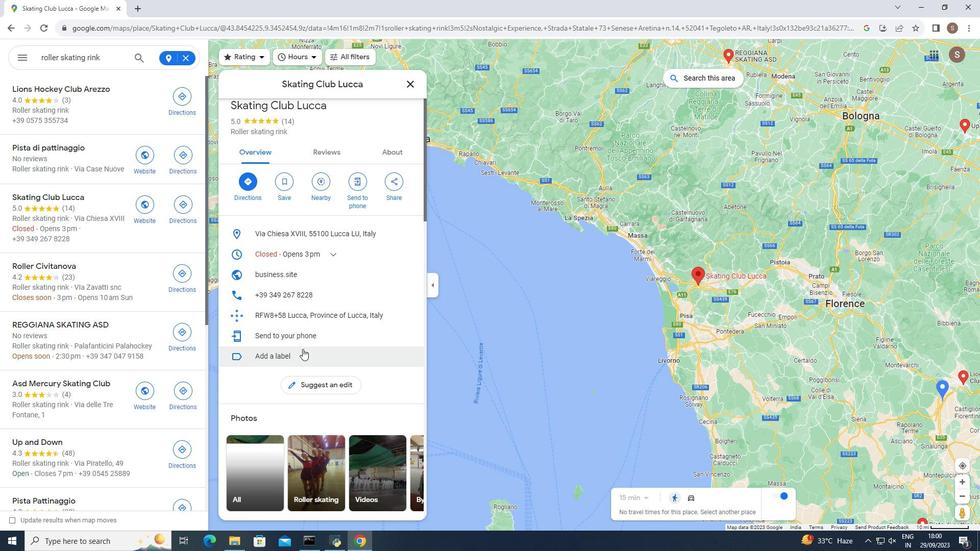 
Action: Mouse moved to (303, 347)
Screenshot: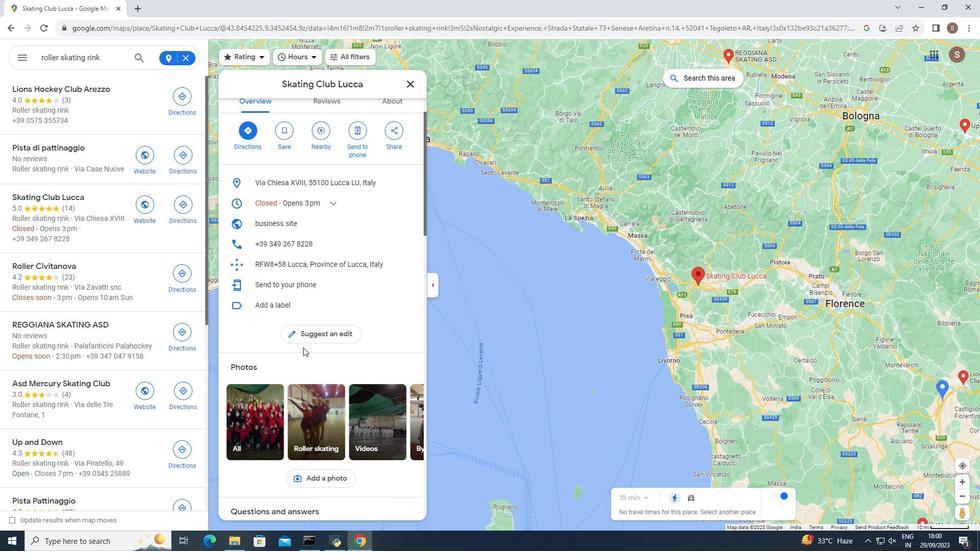 
Action: Mouse scrolled (303, 347) with delta (0, 0)
Screenshot: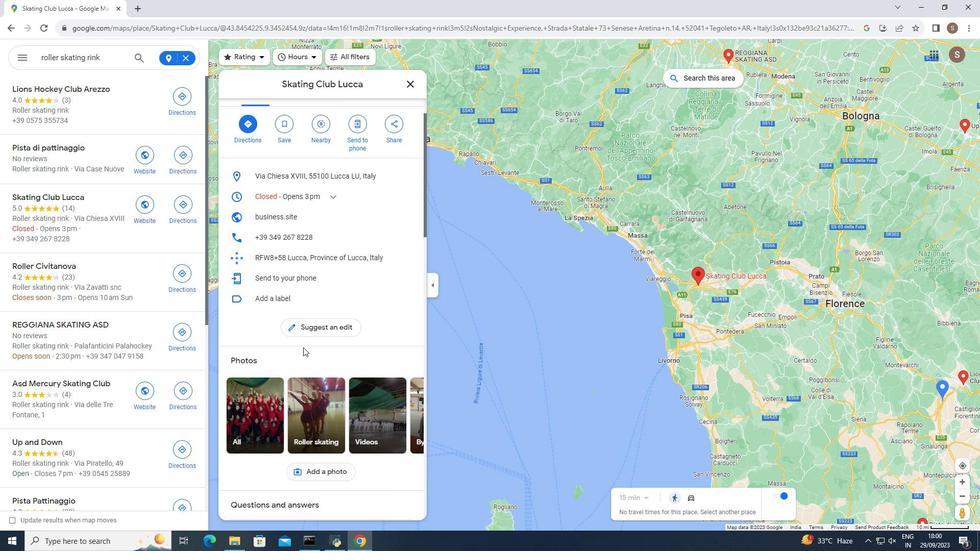 
Action: Mouse moved to (303, 347)
Screenshot: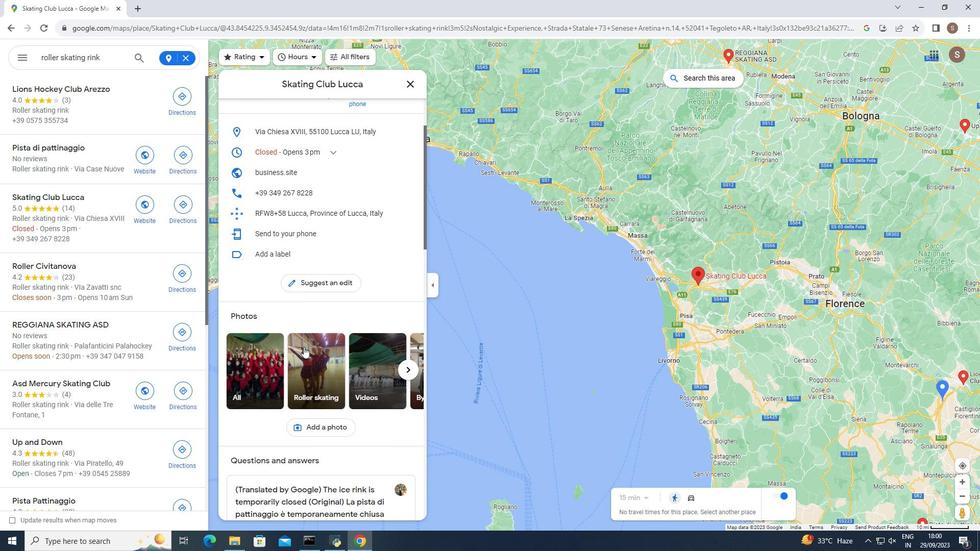 
Action: Mouse scrolled (303, 346) with delta (0, 0)
Screenshot: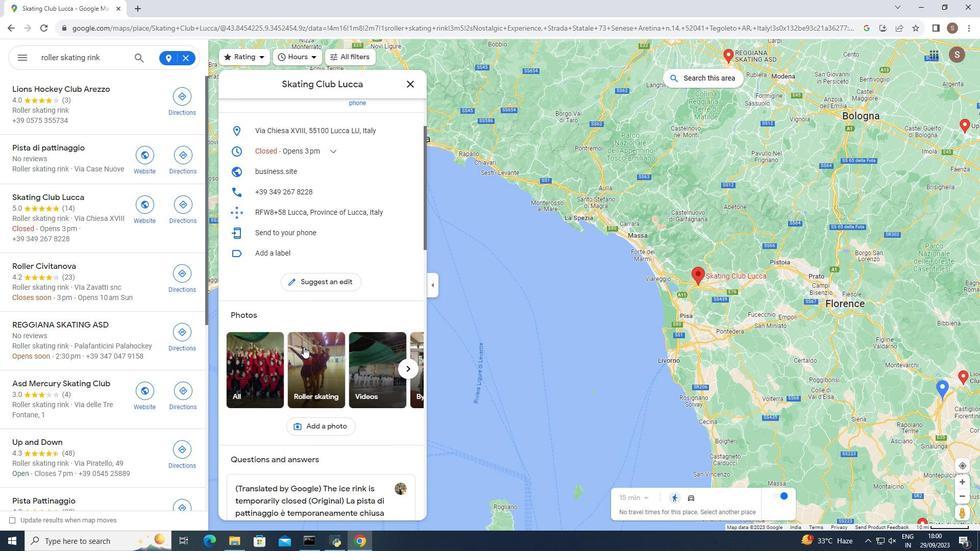 
Action: Mouse moved to (304, 347)
Screenshot: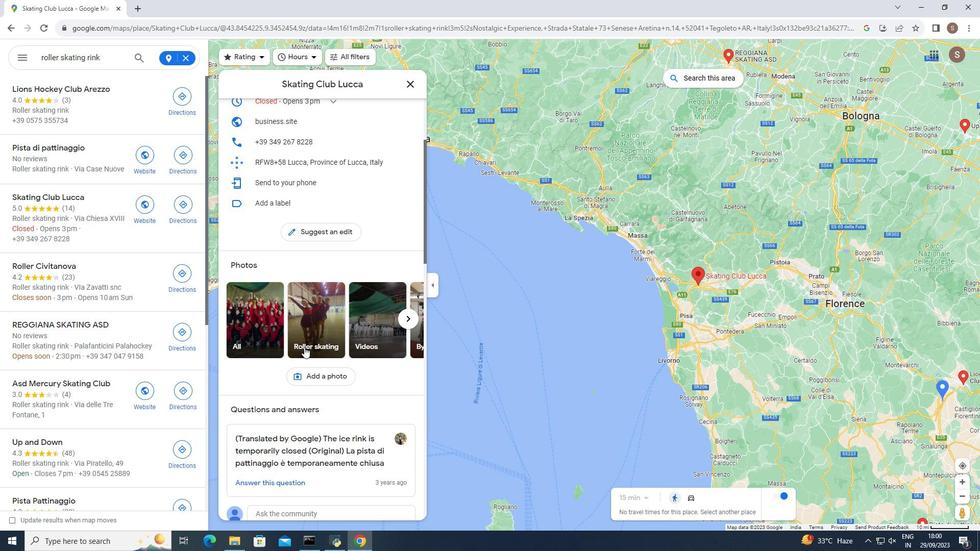 
Action: Mouse scrolled (304, 346) with delta (0, 0)
Screenshot: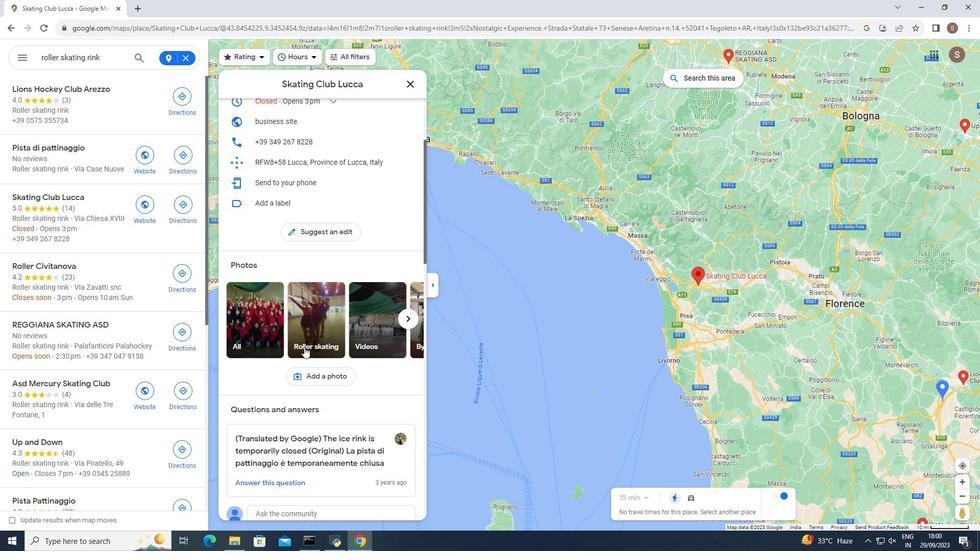 
Action: Mouse scrolled (304, 346) with delta (0, 0)
Screenshot: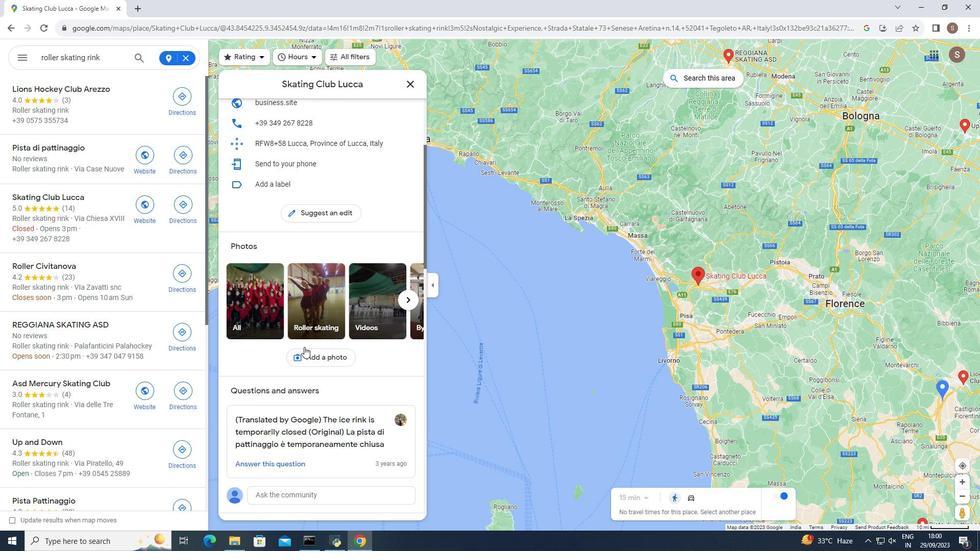 
Action: Mouse scrolled (304, 346) with delta (0, 0)
Screenshot: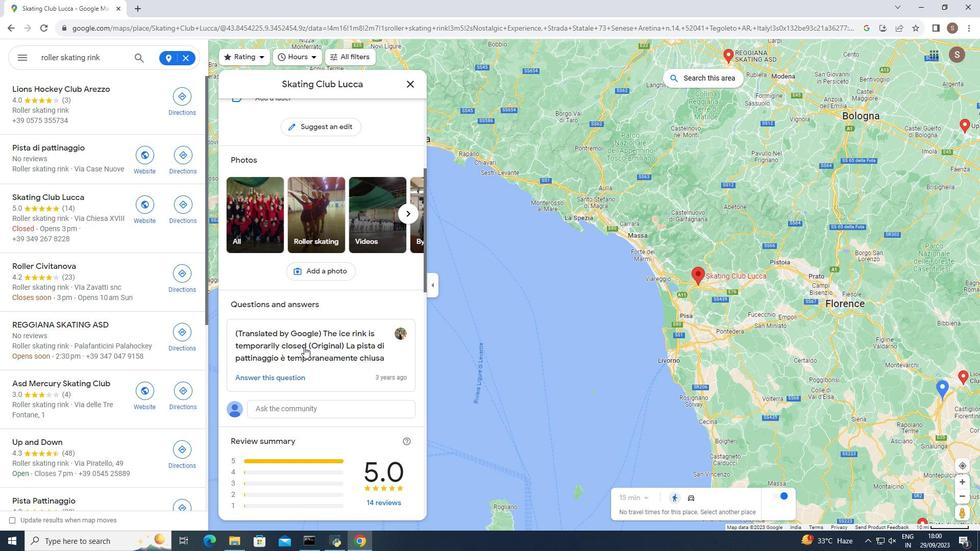 
Action: Mouse scrolled (304, 346) with delta (0, 0)
Screenshot: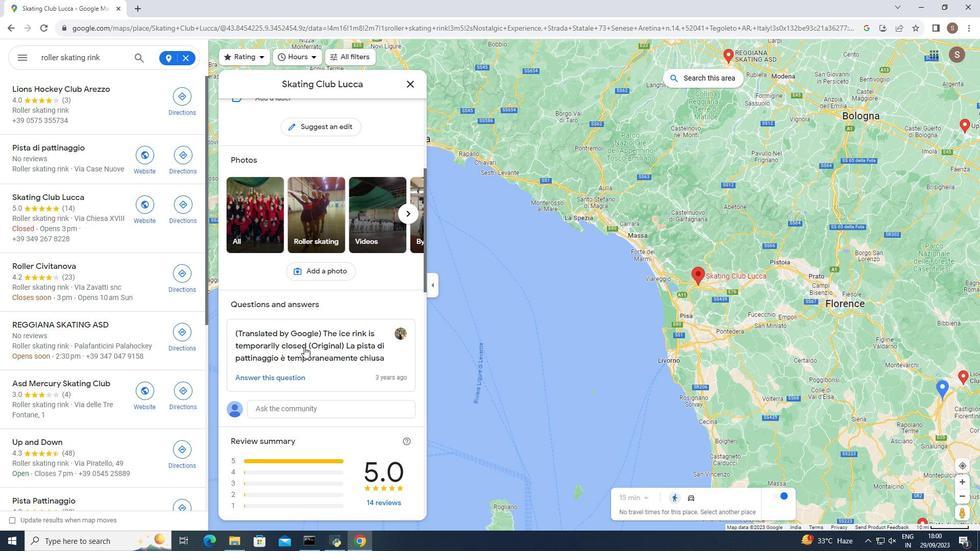 
Action: Mouse moved to (304, 346)
Screenshot: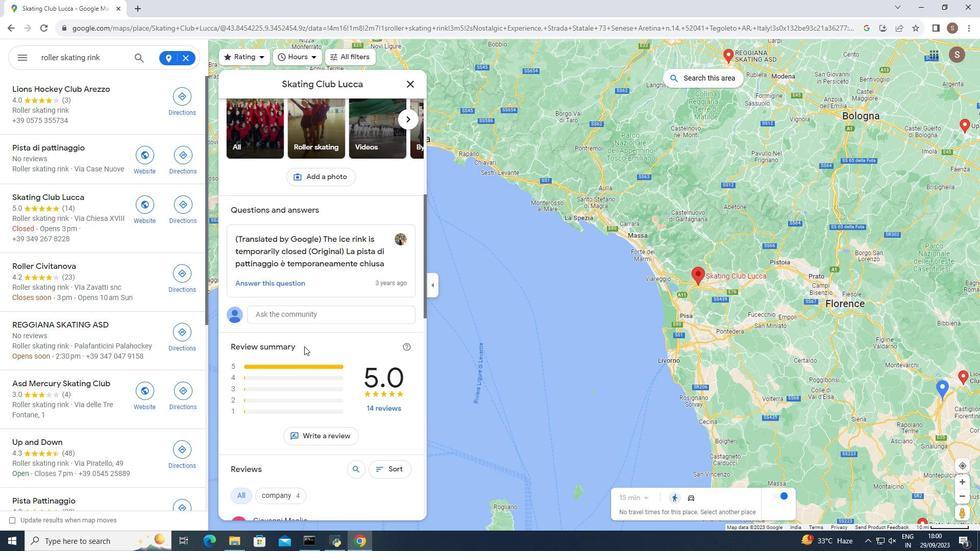 
Action: Mouse scrolled (304, 346) with delta (0, 0)
Screenshot: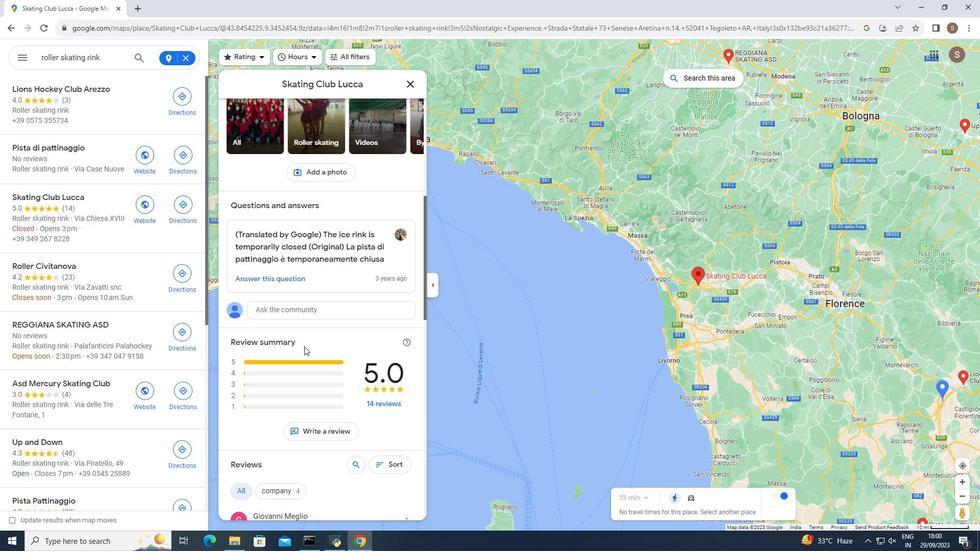 
Action: Mouse scrolled (304, 346) with delta (0, 0)
Screenshot: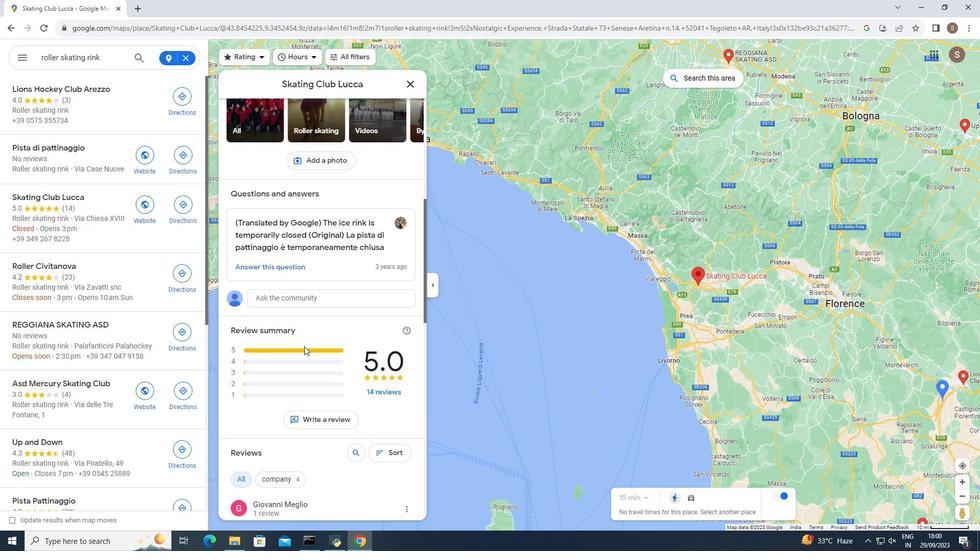 
Action: Mouse moved to (304, 346)
Screenshot: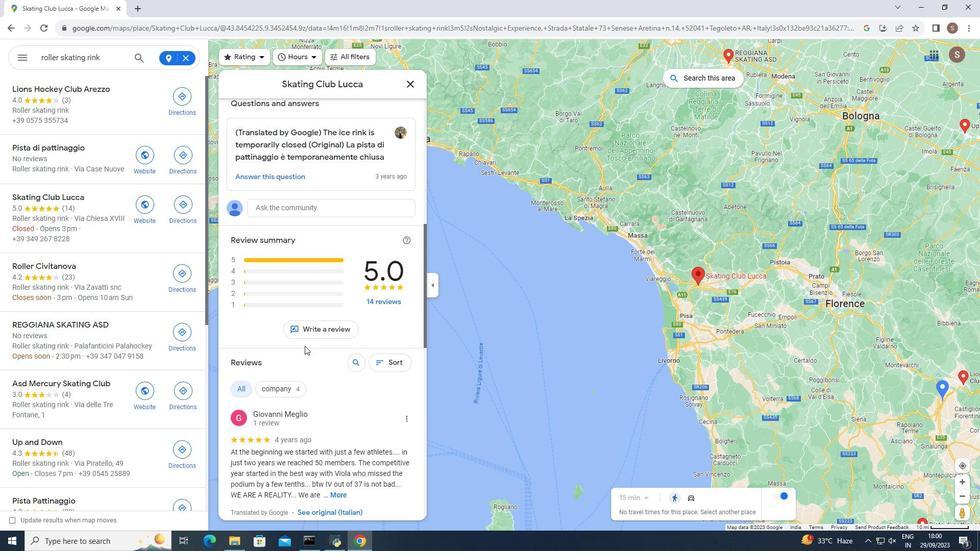 
Action: Mouse scrolled (304, 345) with delta (0, 0)
Screenshot: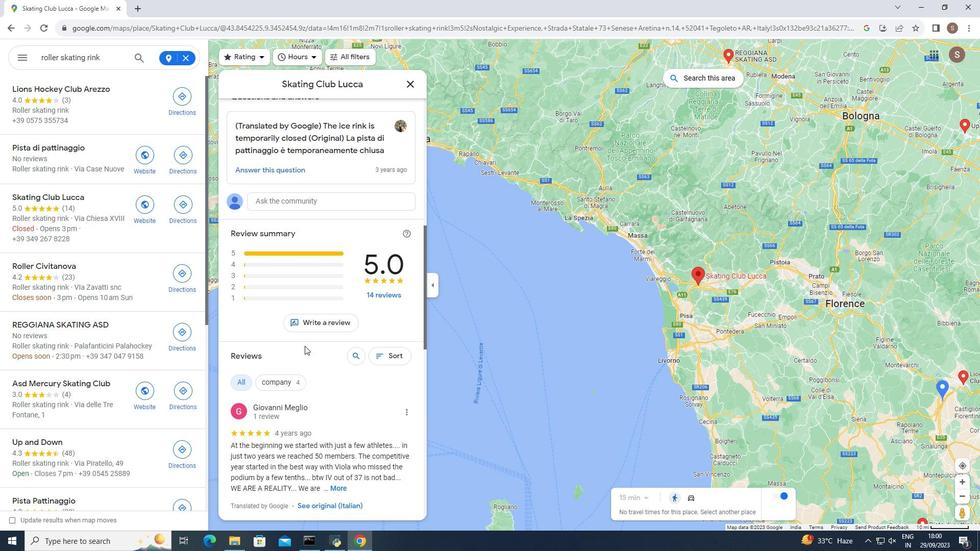 
Action: Mouse scrolled (304, 345) with delta (0, 0)
Screenshot: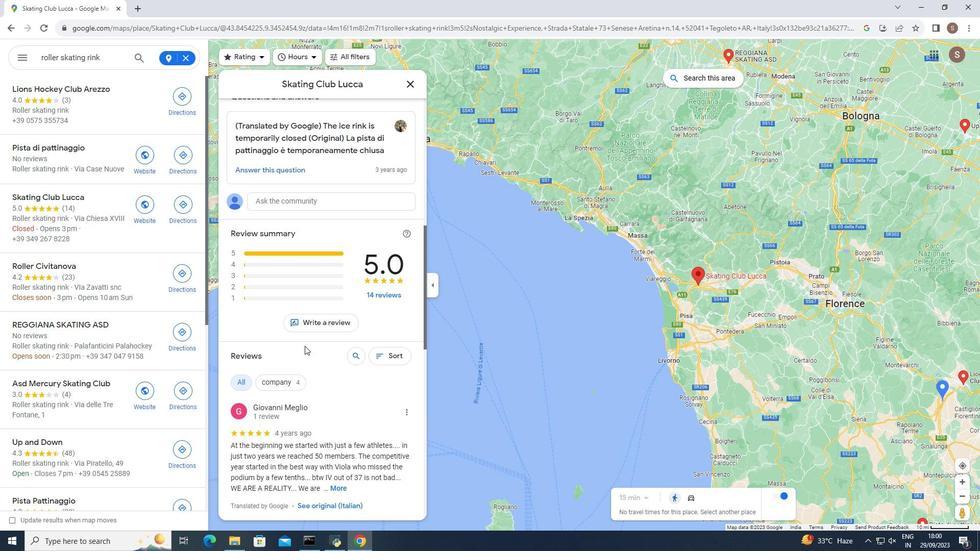 
Action: Mouse moved to (305, 346)
Screenshot: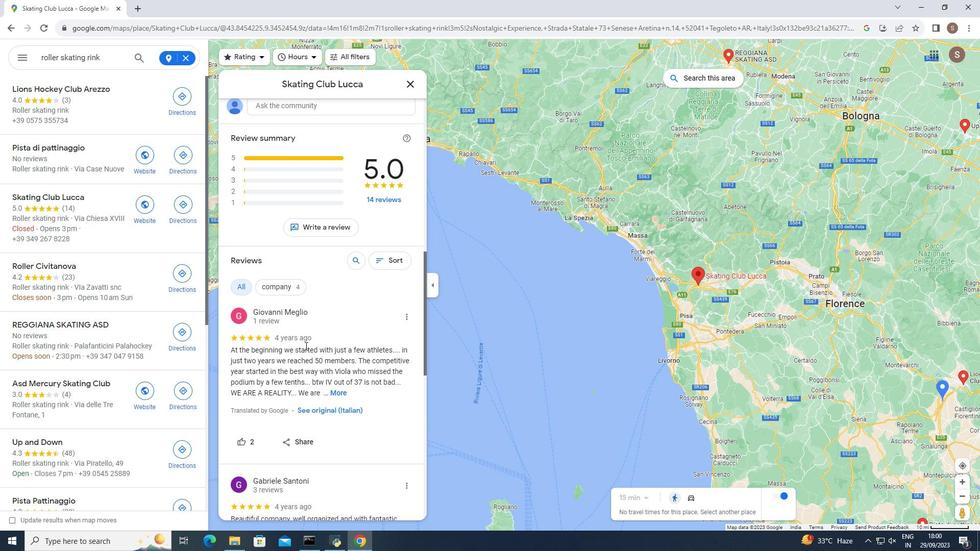 
Action: Mouse scrolled (305, 345) with delta (0, 0)
Screenshot: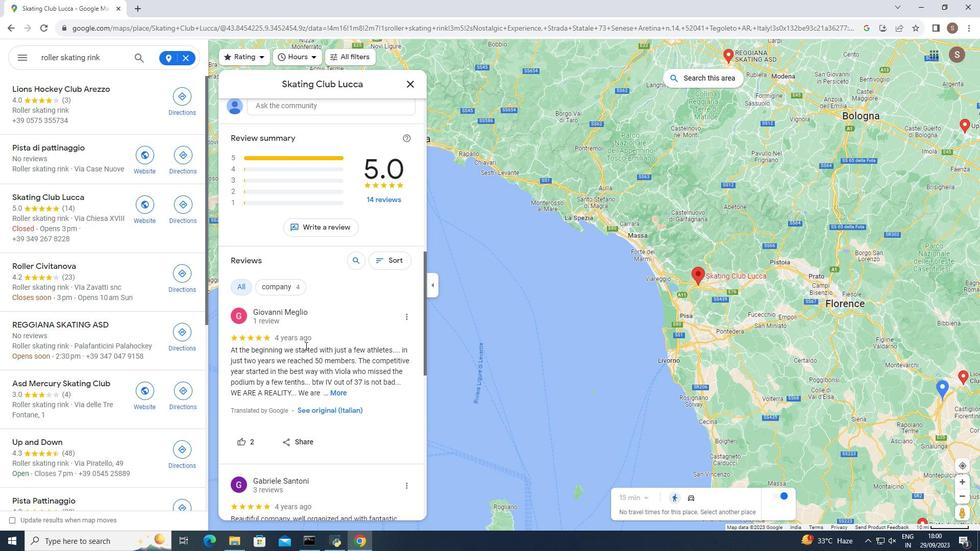 
Action: Mouse scrolled (305, 345) with delta (0, 0)
Screenshot: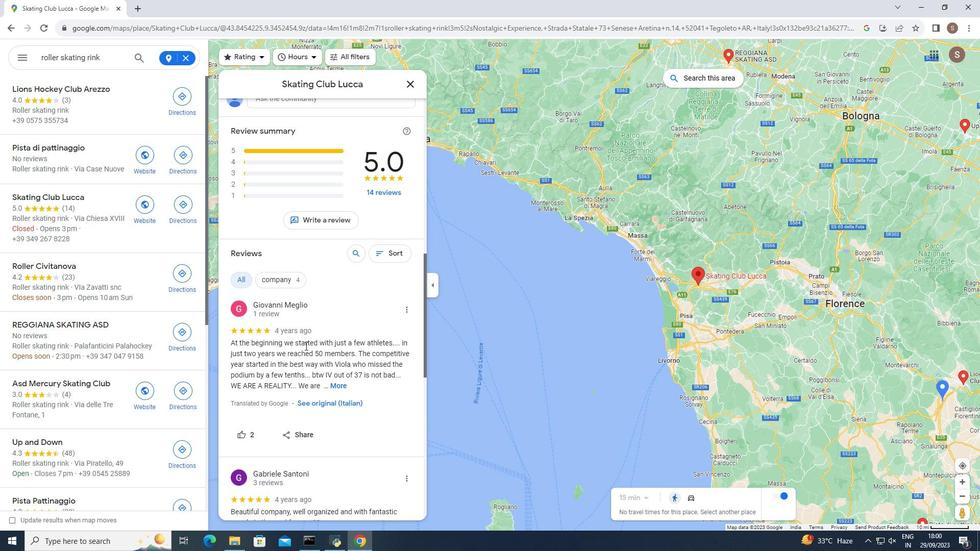 
Action: Mouse moved to (340, 290)
Screenshot: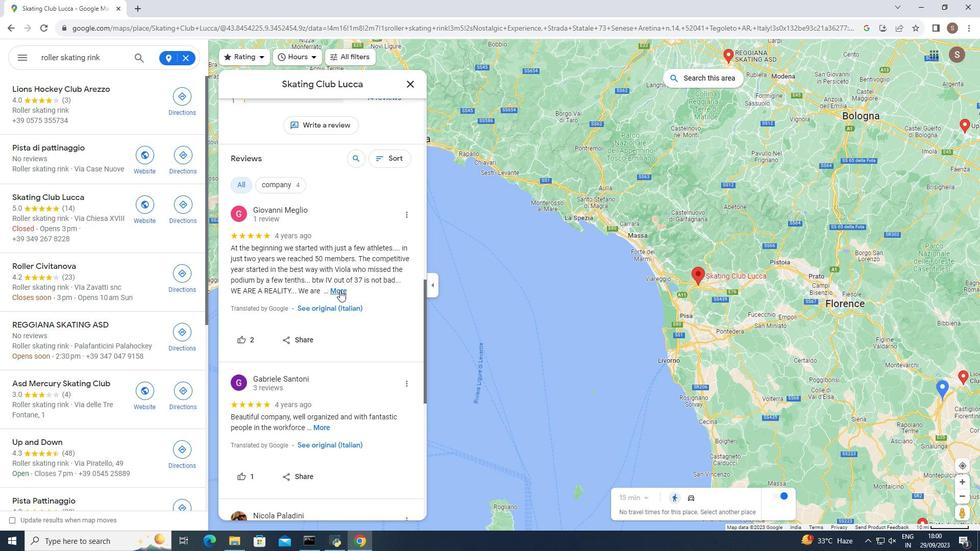 
Action: Mouse pressed left at (340, 290)
Screenshot: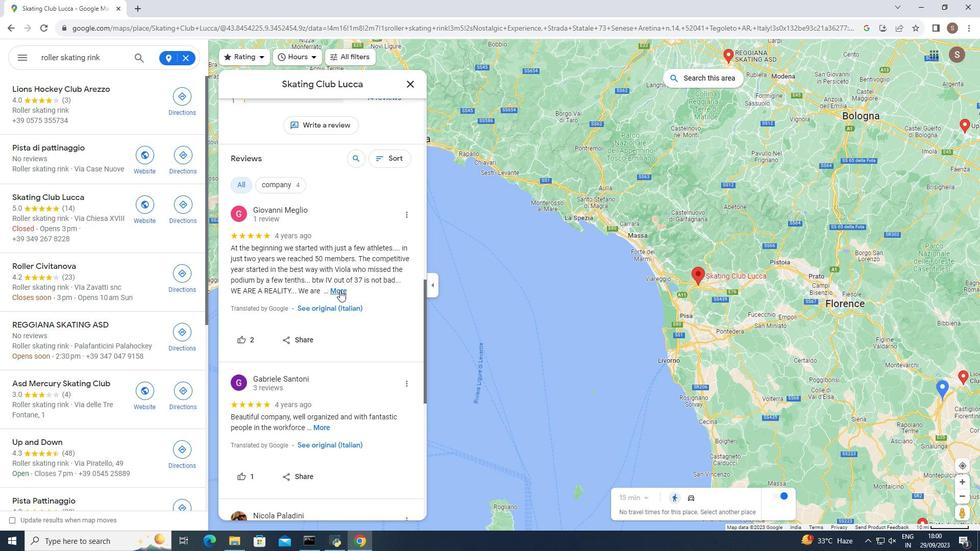 
Action: Mouse moved to (338, 290)
Screenshot: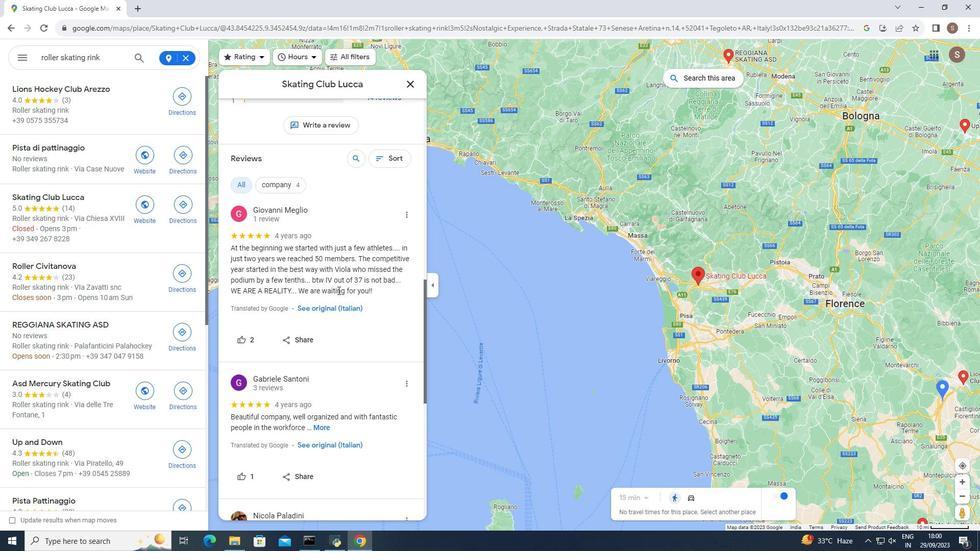 
Action: Mouse scrolled (338, 290) with delta (0, 0)
Screenshot: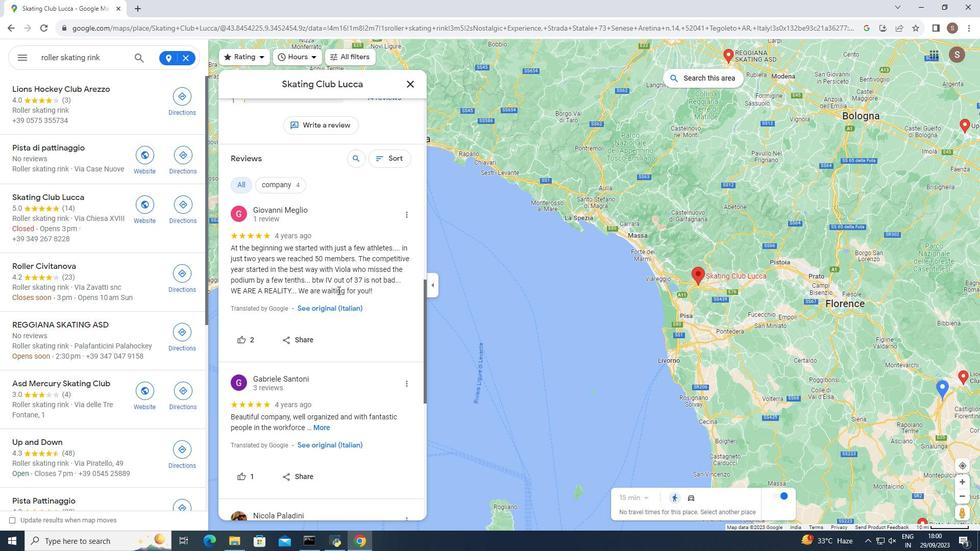 
Action: Mouse scrolled (338, 290) with delta (0, 0)
Screenshot: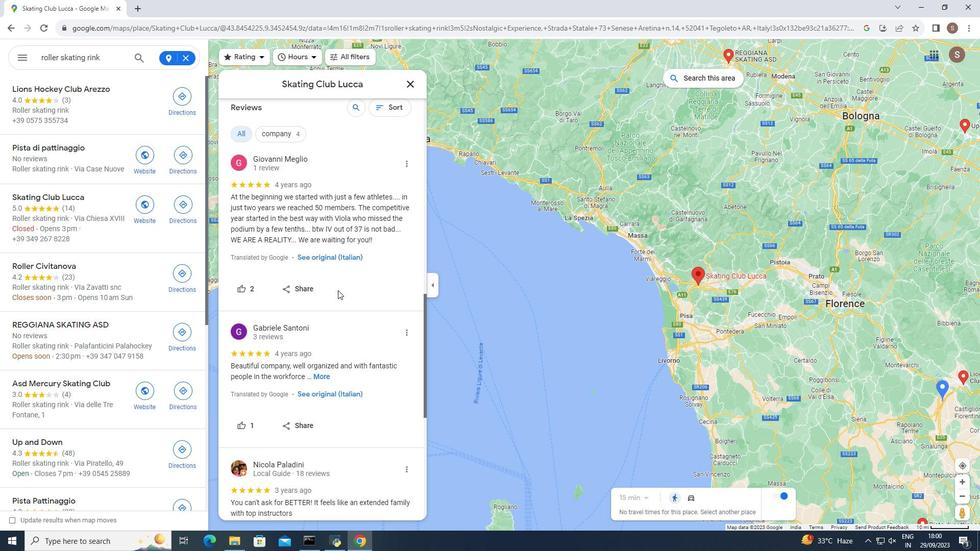 
Action: Mouse scrolled (338, 290) with delta (0, 0)
Screenshot: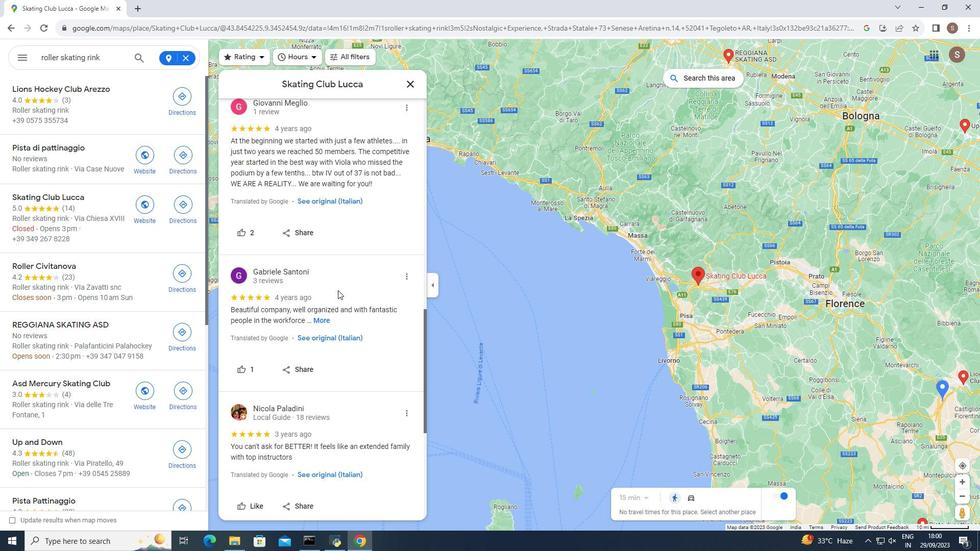 
Action: Mouse scrolled (338, 290) with delta (0, 0)
Screenshot: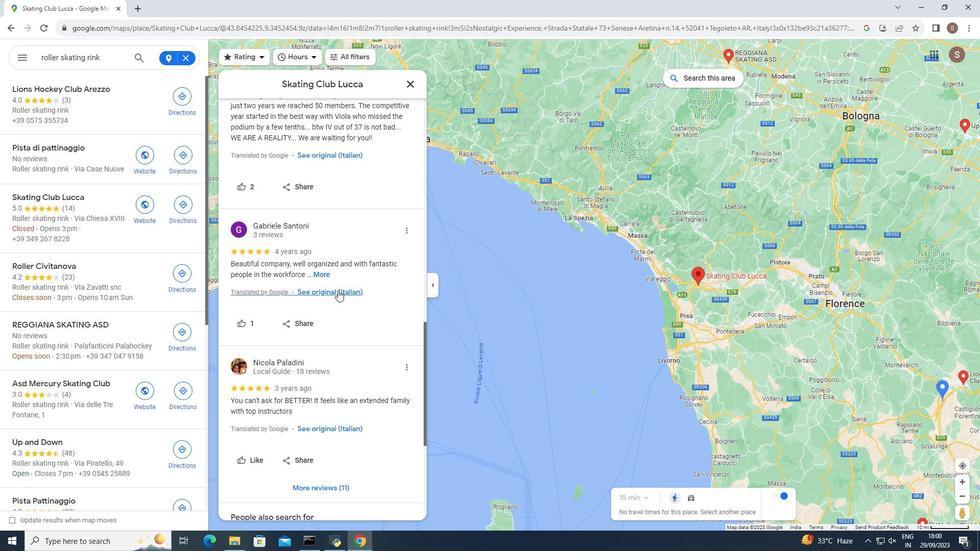 
Action: Mouse scrolled (338, 290) with delta (0, 0)
Screenshot: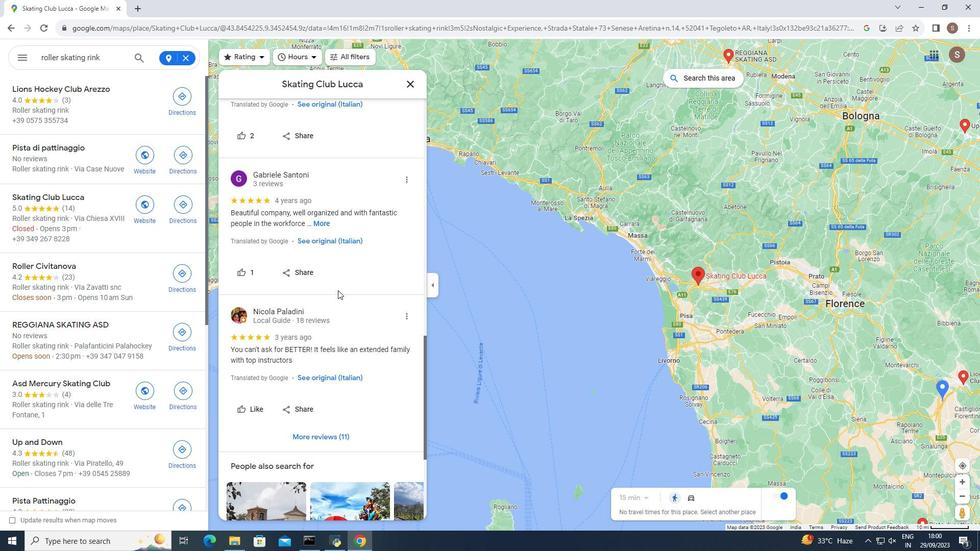 
Action: Mouse scrolled (338, 290) with delta (0, 0)
Screenshot: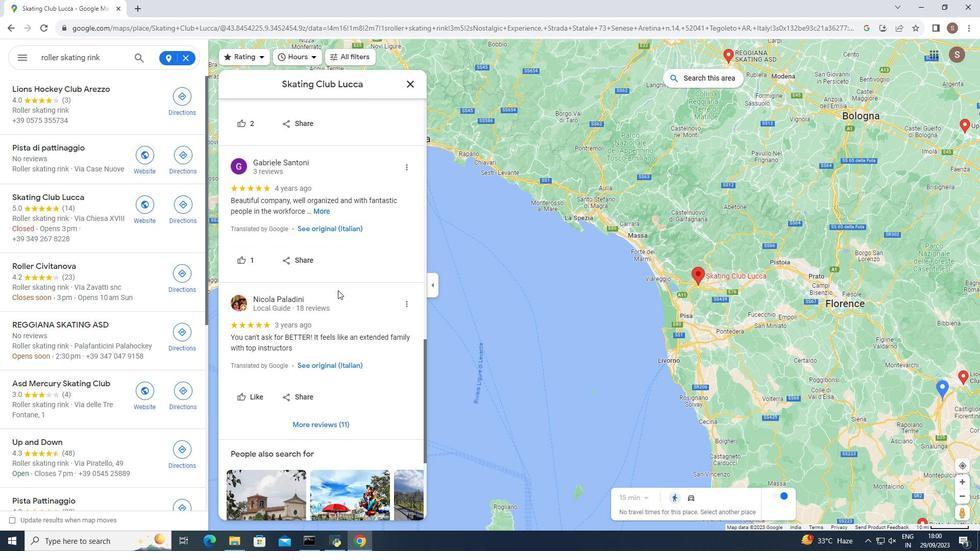 
Action: Mouse scrolled (338, 290) with delta (0, 0)
Screenshot: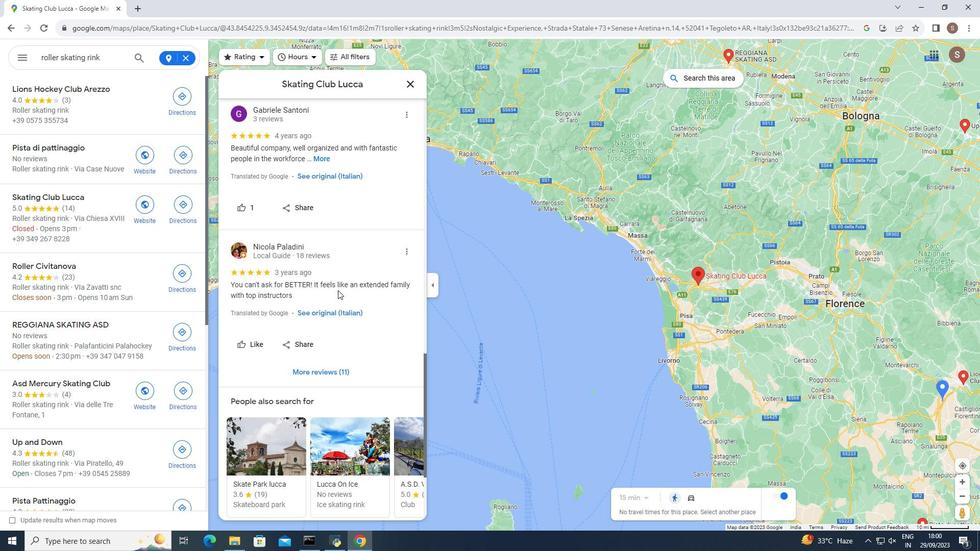
Action: Mouse scrolled (338, 290) with delta (0, 0)
Screenshot: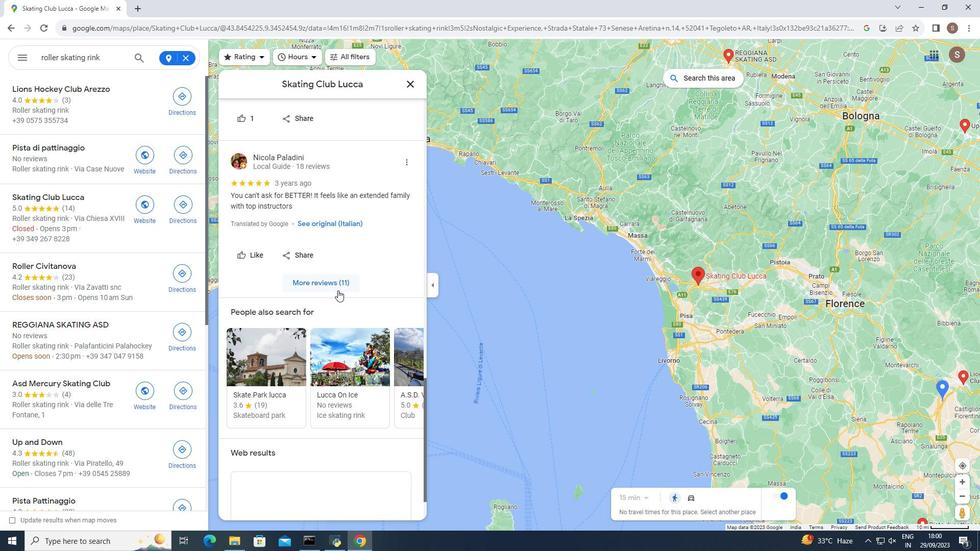 
Action: Mouse scrolled (338, 290) with delta (0, 0)
Screenshot: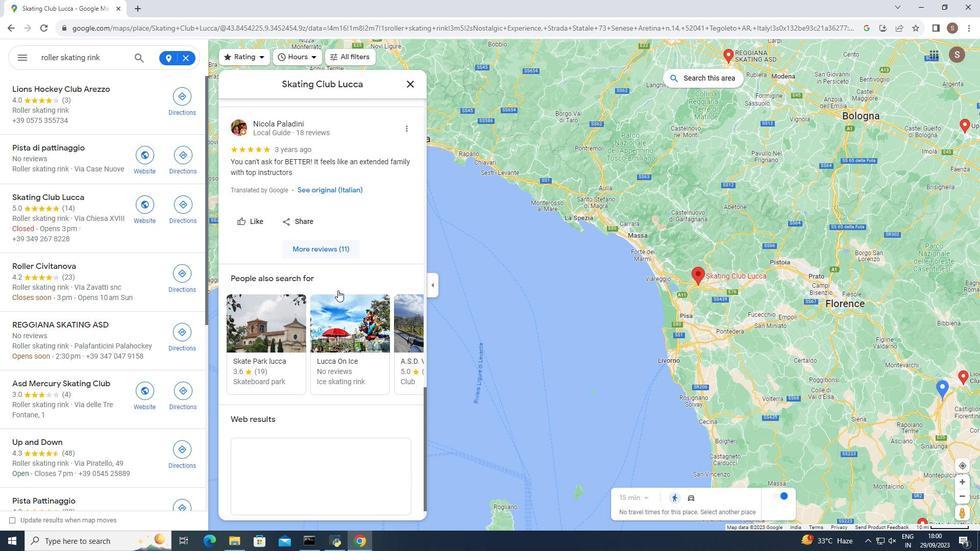 
Action: Mouse scrolled (338, 290) with delta (0, 0)
Screenshot: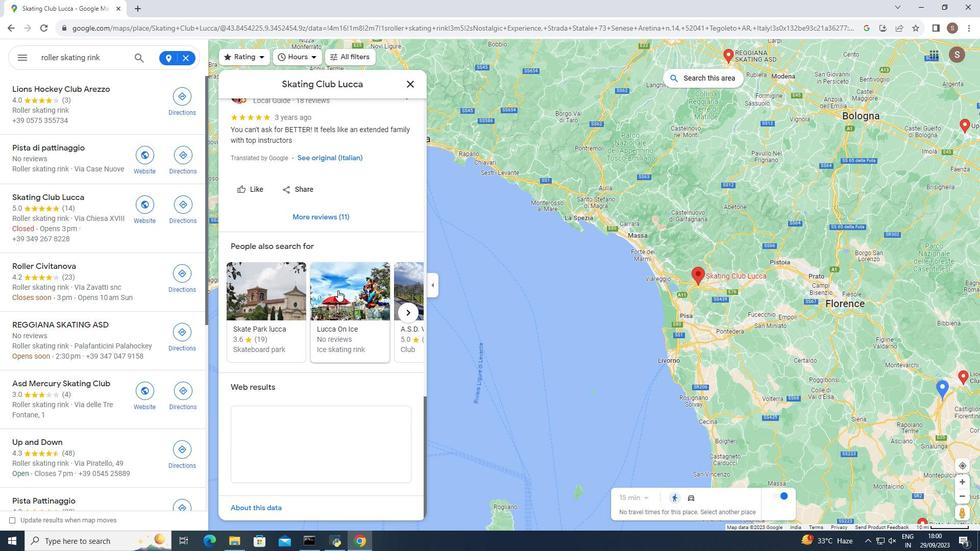 
Action: Mouse scrolled (338, 290) with delta (0, 0)
Screenshot: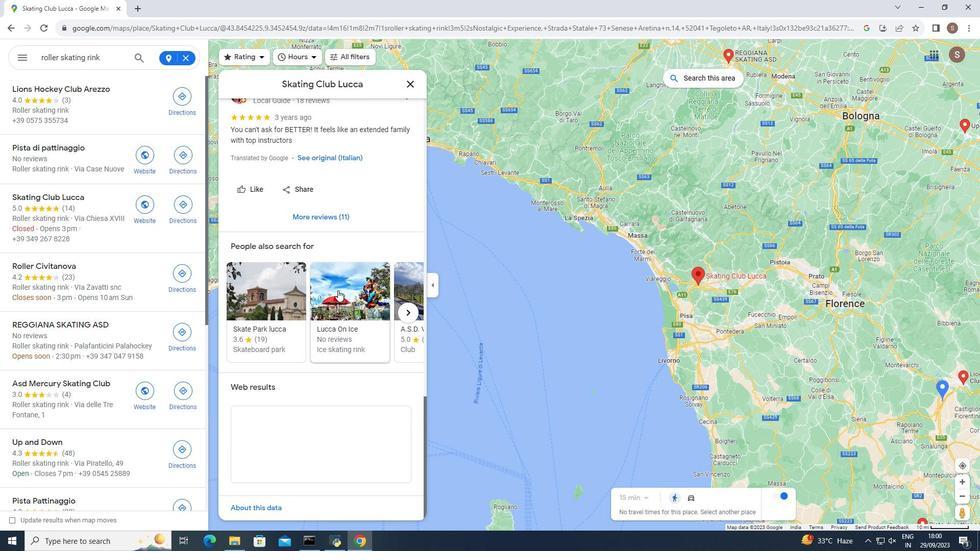 
Action: Mouse scrolled (338, 290) with delta (0, 0)
Screenshot: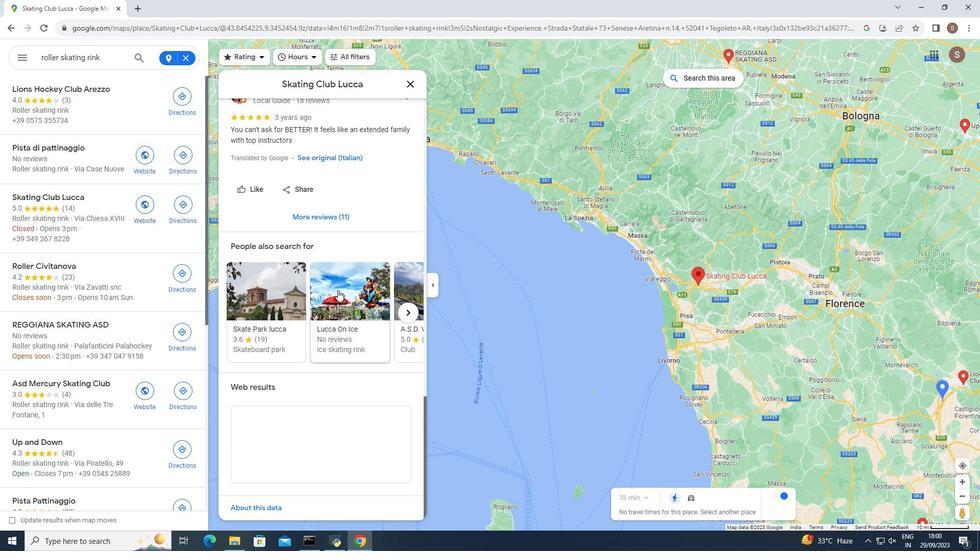 
Action: Mouse scrolled (338, 290) with delta (0, 0)
Screenshot: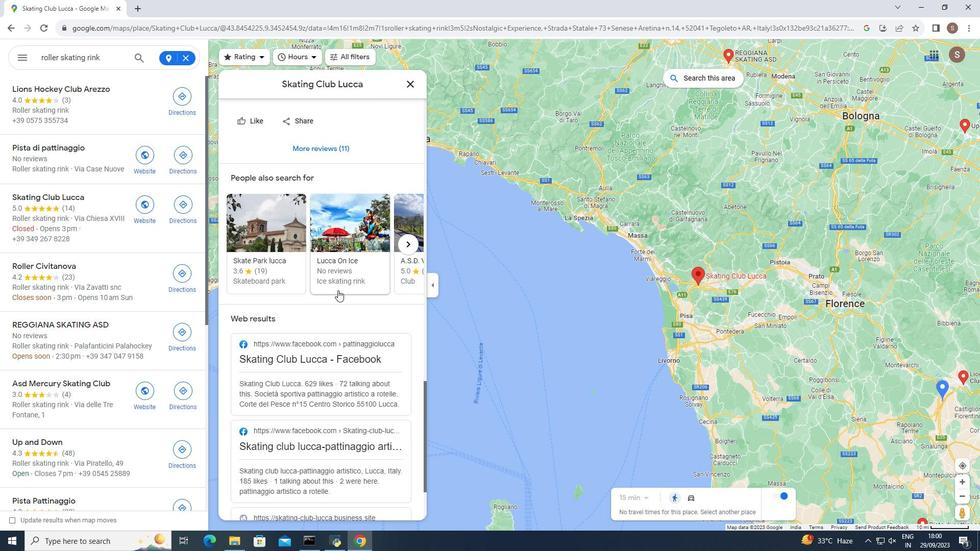 
Action: Mouse scrolled (338, 290) with delta (0, 0)
Screenshot: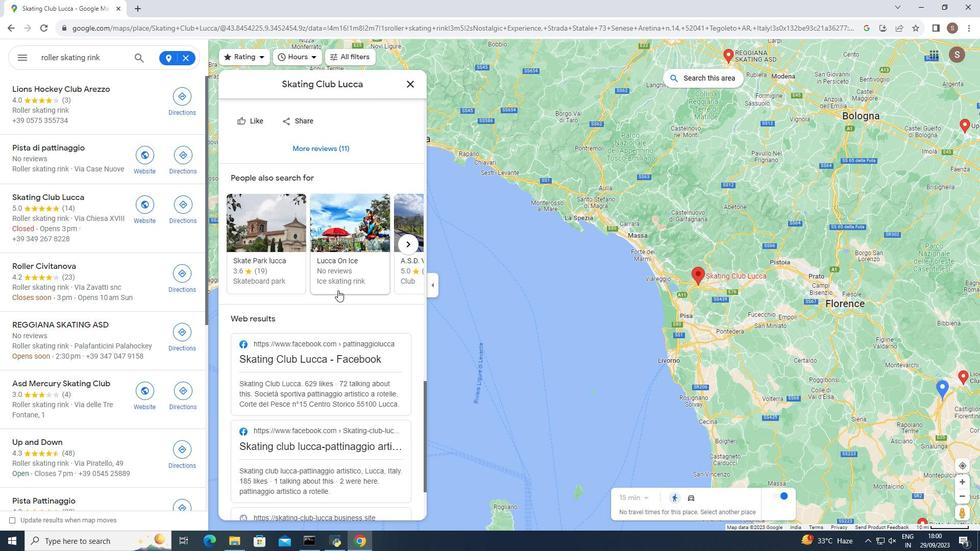 
Action: Mouse scrolled (338, 290) with delta (0, 0)
Screenshot: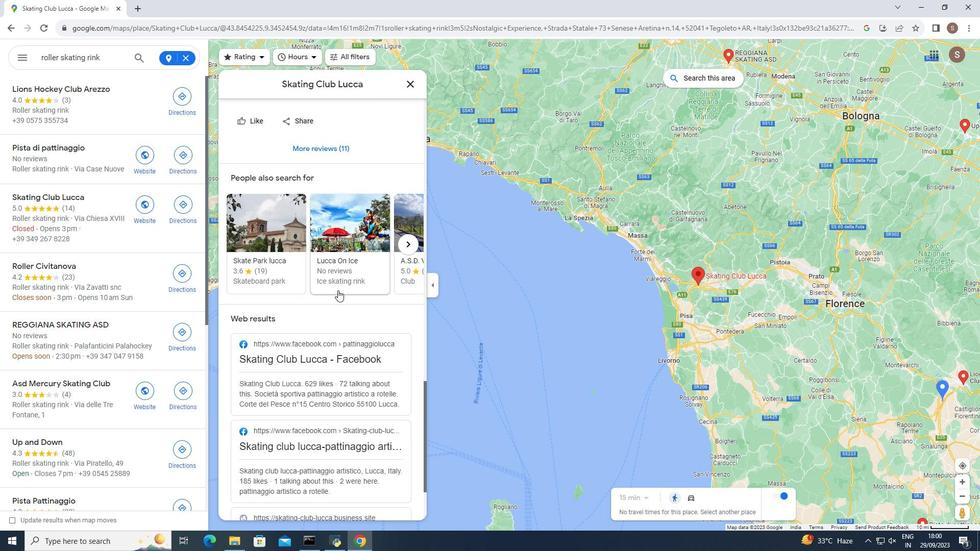 
Action: Mouse moved to (333, 296)
Screenshot: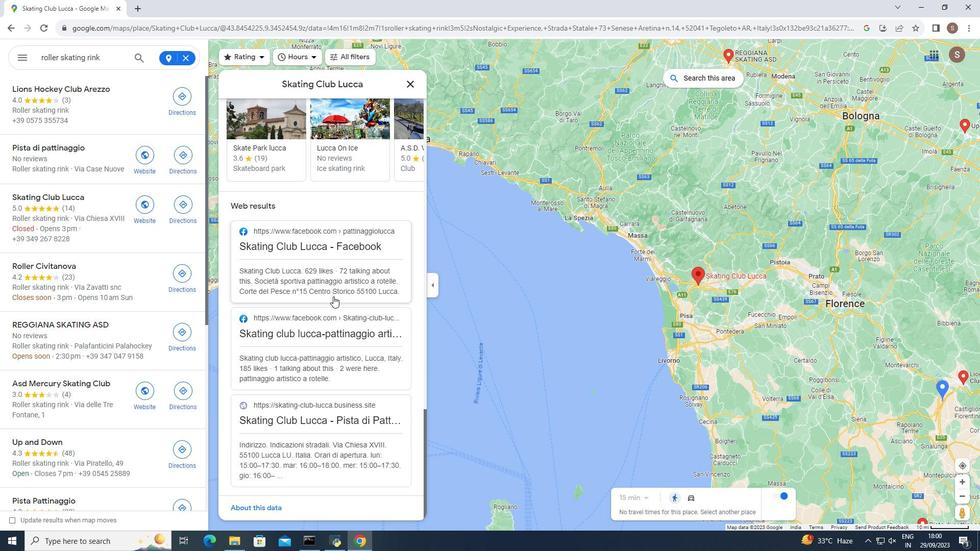 
Action: Mouse scrolled (333, 296) with delta (0, 0)
Screenshot: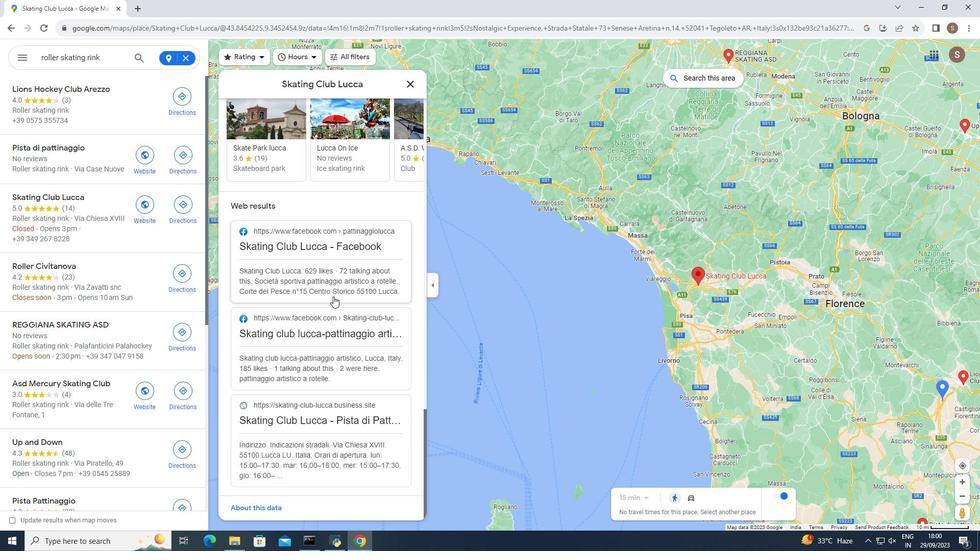 
Action: Mouse scrolled (333, 296) with delta (0, 0)
Screenshot: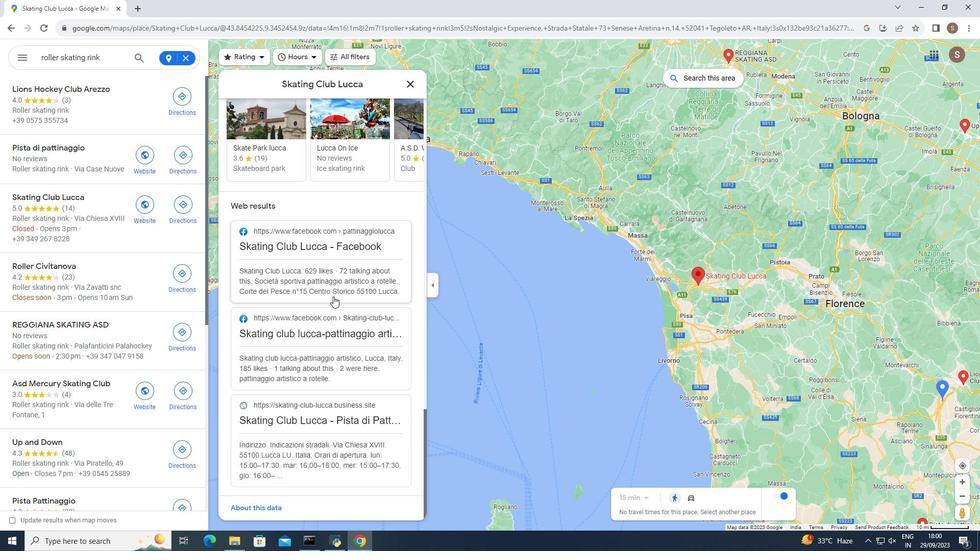 
Action: Mouse scrolled (333, 296) with delta (0, 0)
Screenshot: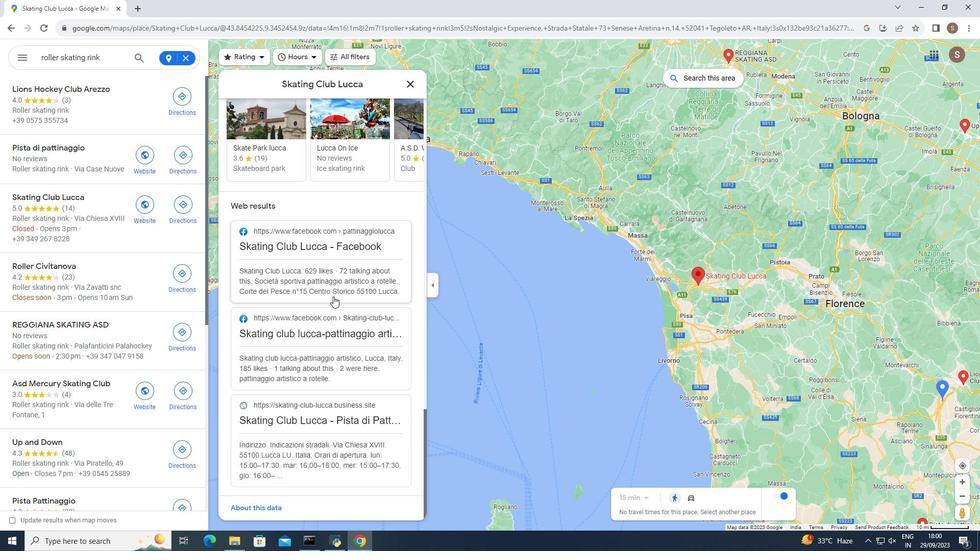 
Action: Mouse moved to (334, 294)
Screenshot: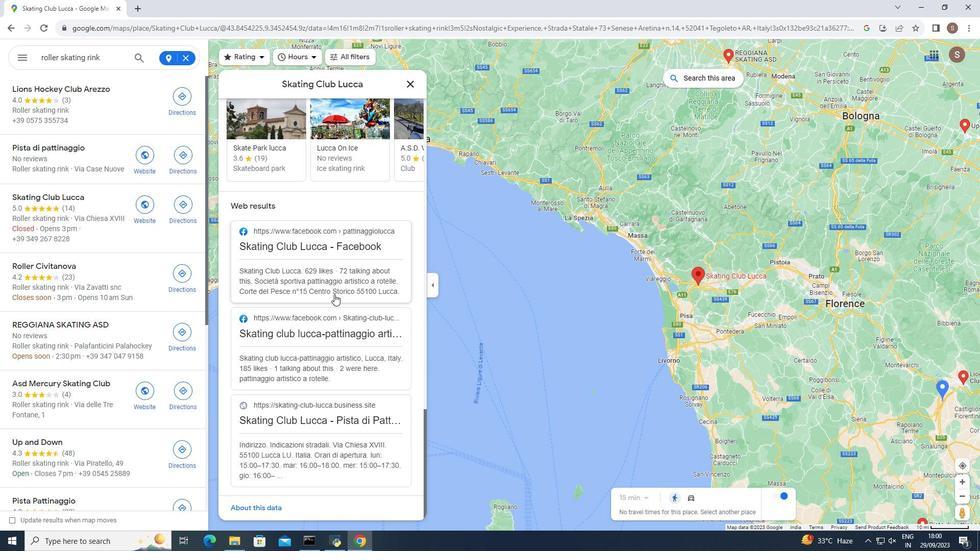 
Action: Mouse scrolled (334, 294) with delta (0, 0)
Screenshot: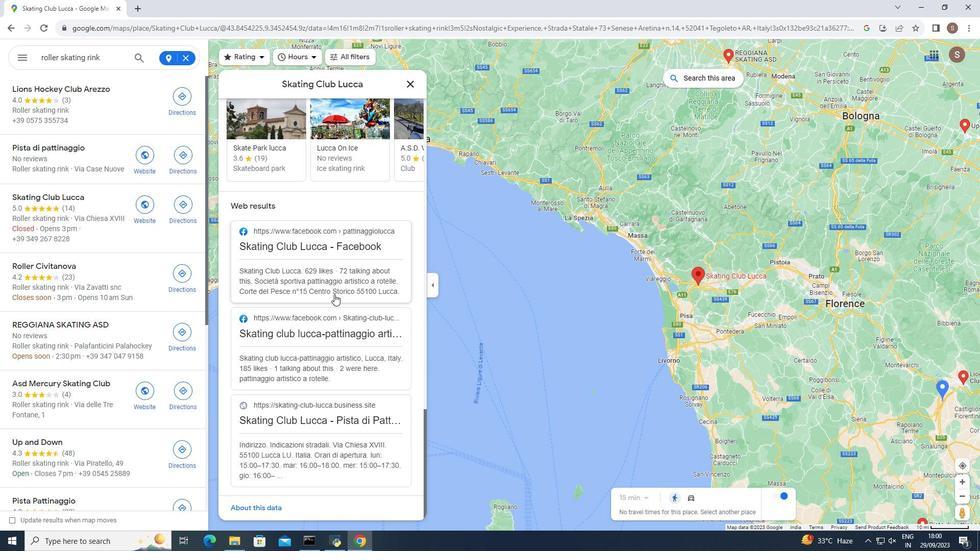 
Action: Mouse scrolled (334, 294) with delta (0, 0)
Screenshot: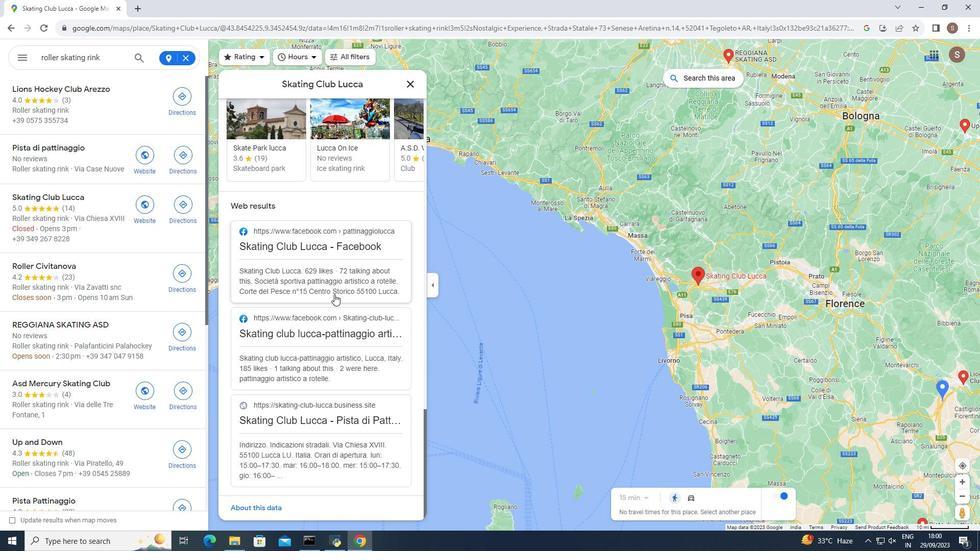 
Action: Mouse moved to (407, 83)
Screenshot: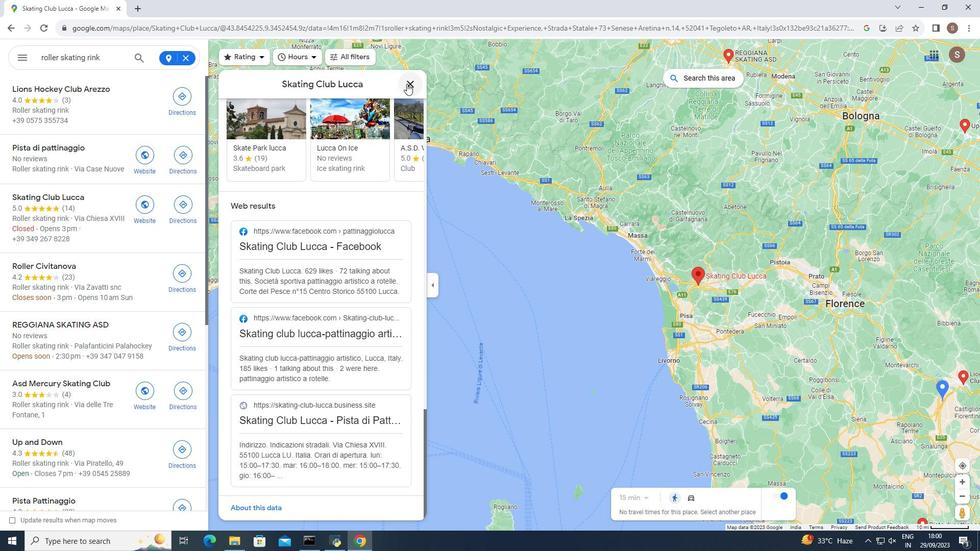 
Action: Mouse pressed left at (407, 83)
Screenshot: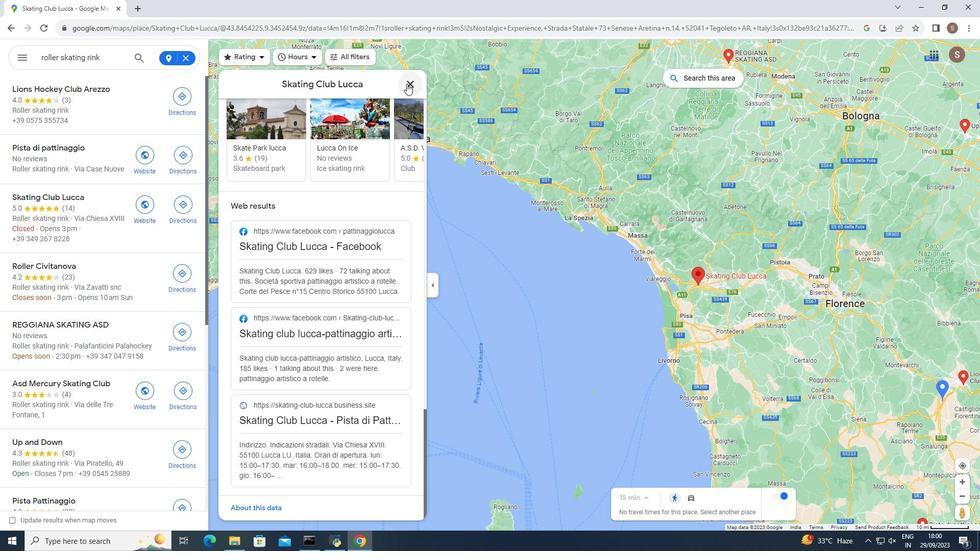 
Action: Mouse moved to (744, 52)
Screenshot: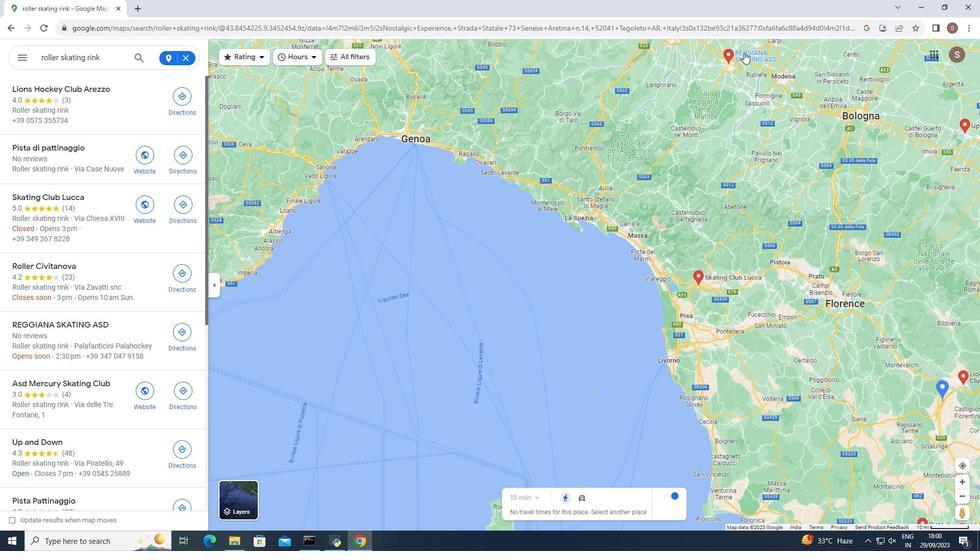 
Action: Mouse pressed left at (744, 52)
Screenshot: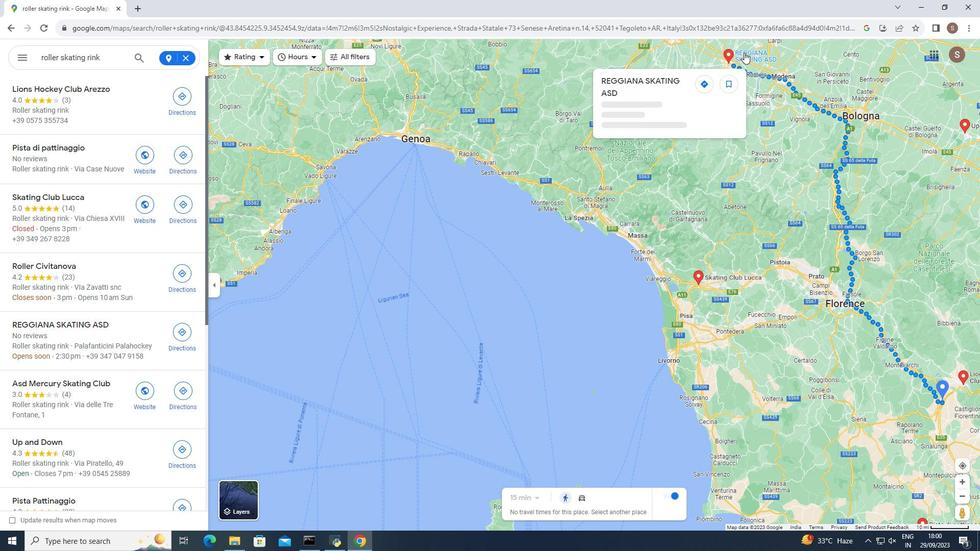 
Action: Mouse moved to (280, 296)
Screenshot: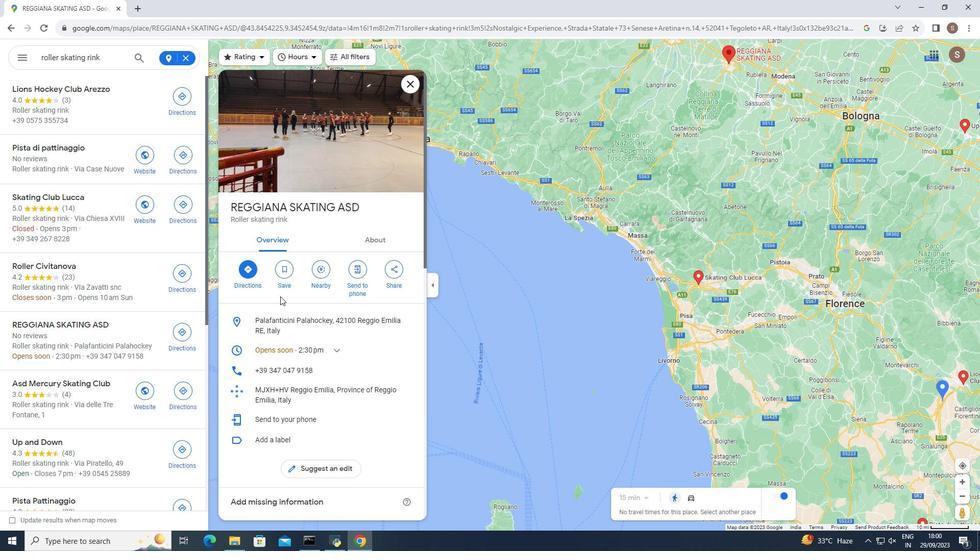 
Action: Mouse scrolled (280, 296) with delta (0, 0)
Screenshot: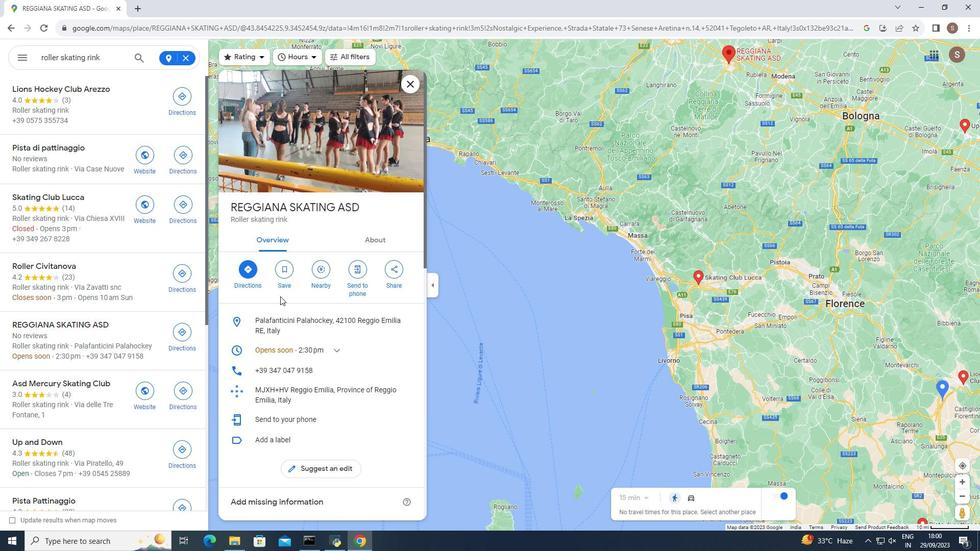 
Action: Mouse moved to (330, 308)
Screenshot: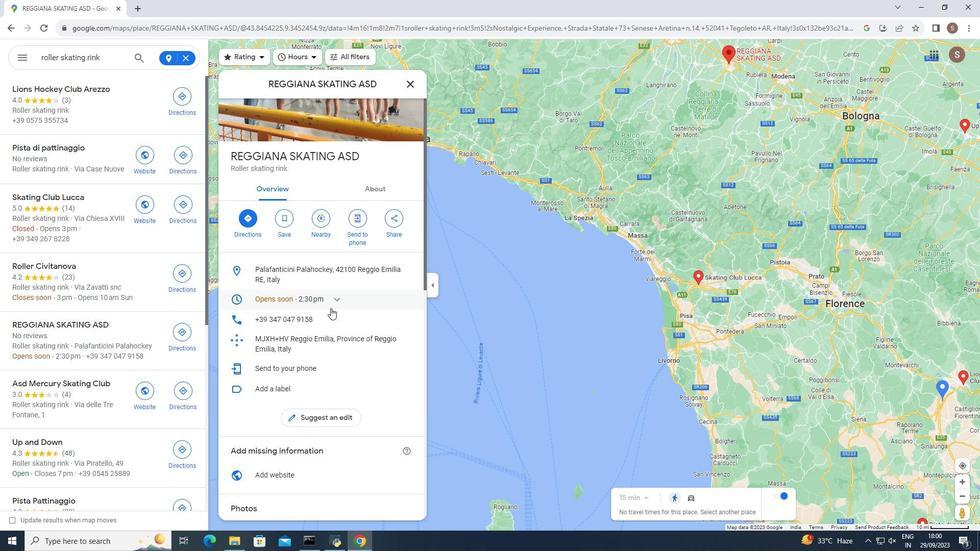 
Action: Mouse scrolled (330, 307) with delta (0, 0)
Screenshot: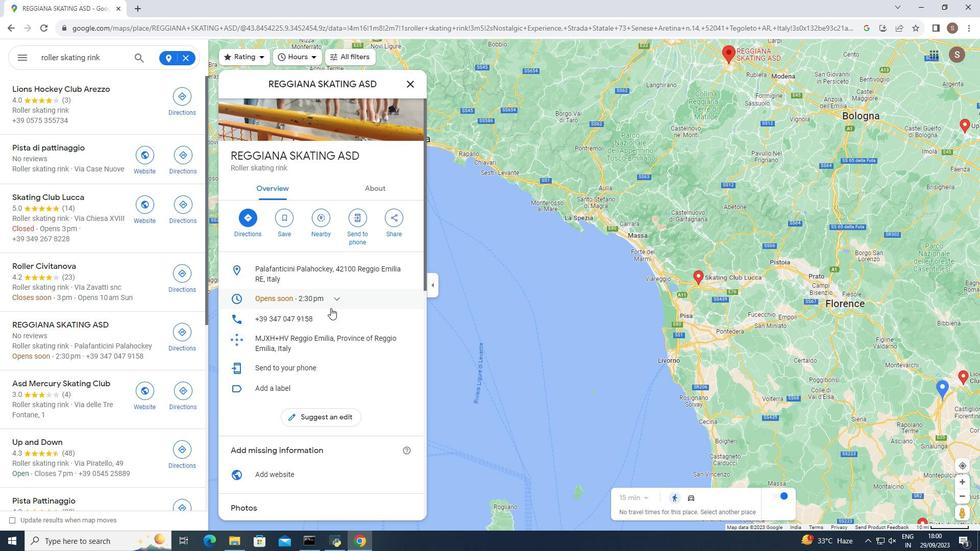 
Action: Mouse moved to (330, 308)
Screenshot: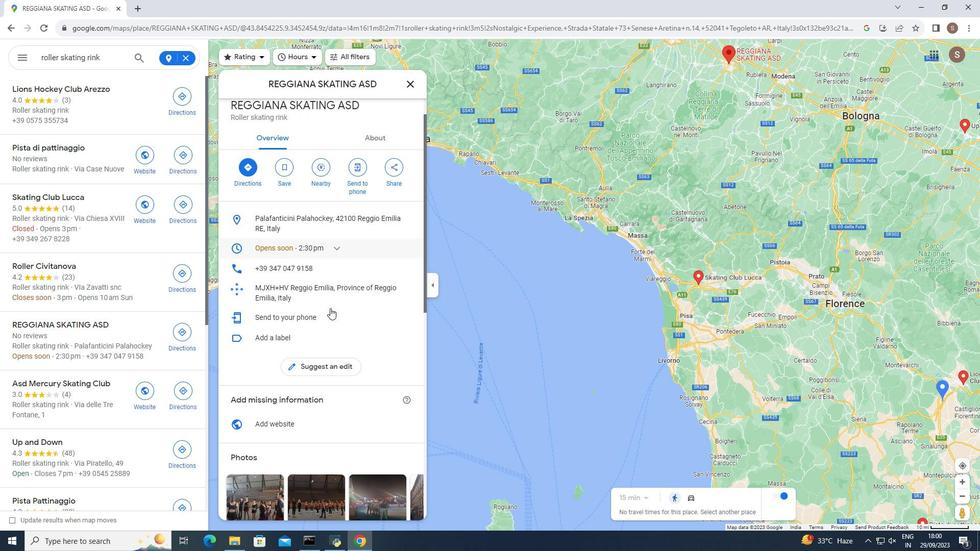 
Action: Mouse scrolled (330, 307) with delta (0, 0)
Screenshot: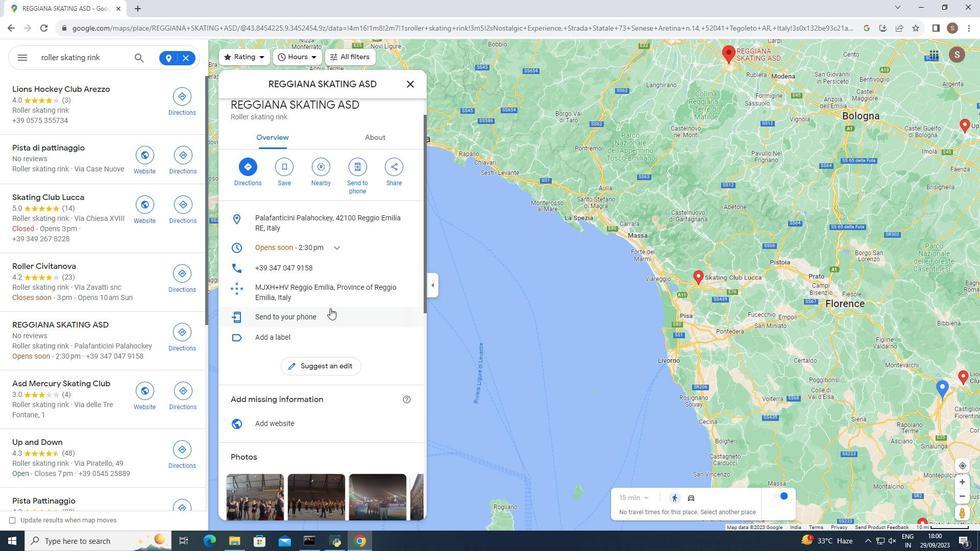 
Action: Mouse scrolled (330, 307) with delta (0, 0)
Screenshot: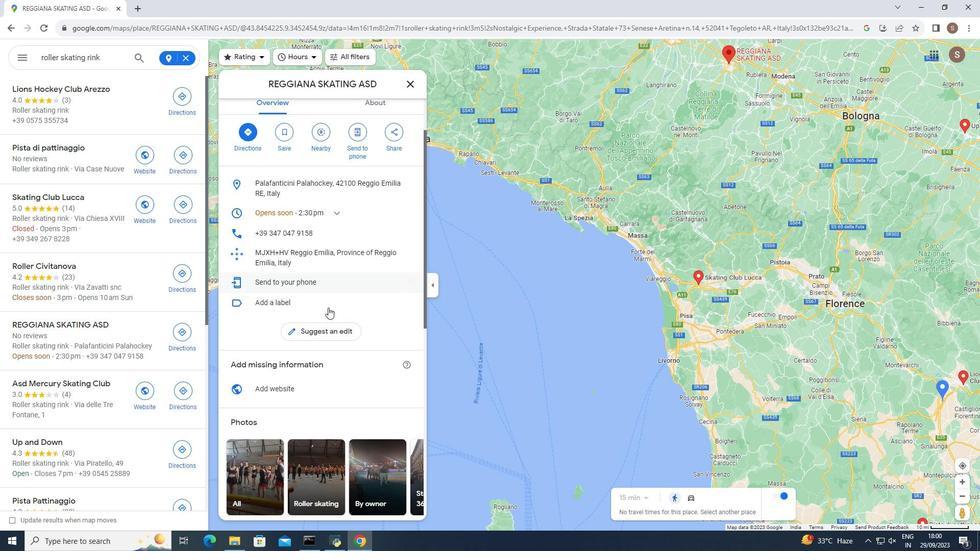 
Action: Mouse moved to (329, 308)
Screenshot: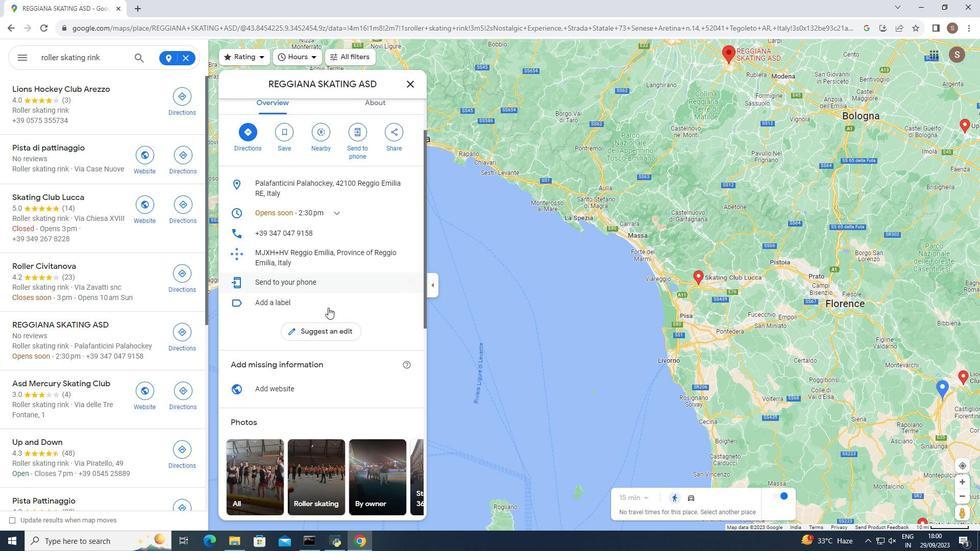 
Action: Mouse scrolled (329, 307) with delta (0, 0)
Screenshot: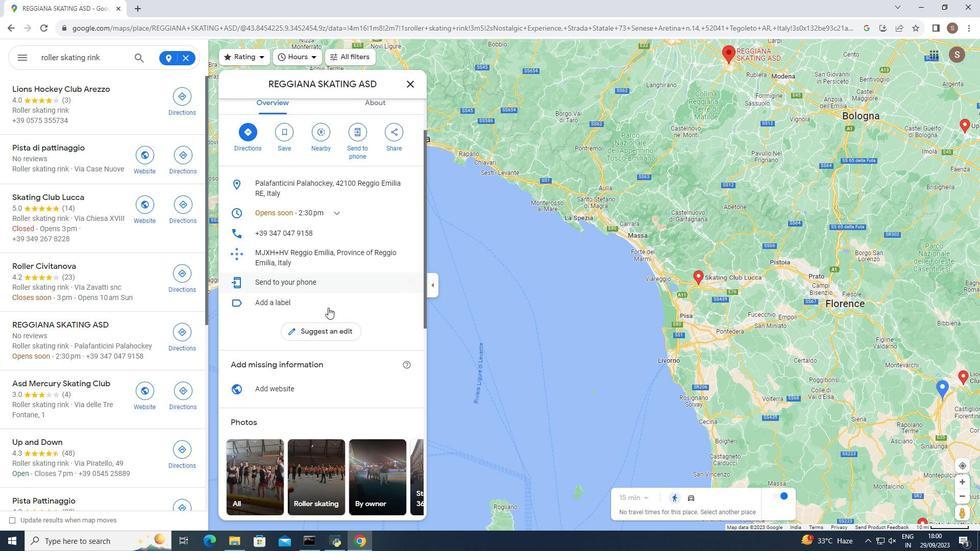 
Action: Mouse moved to (325, 305)
Screenshot: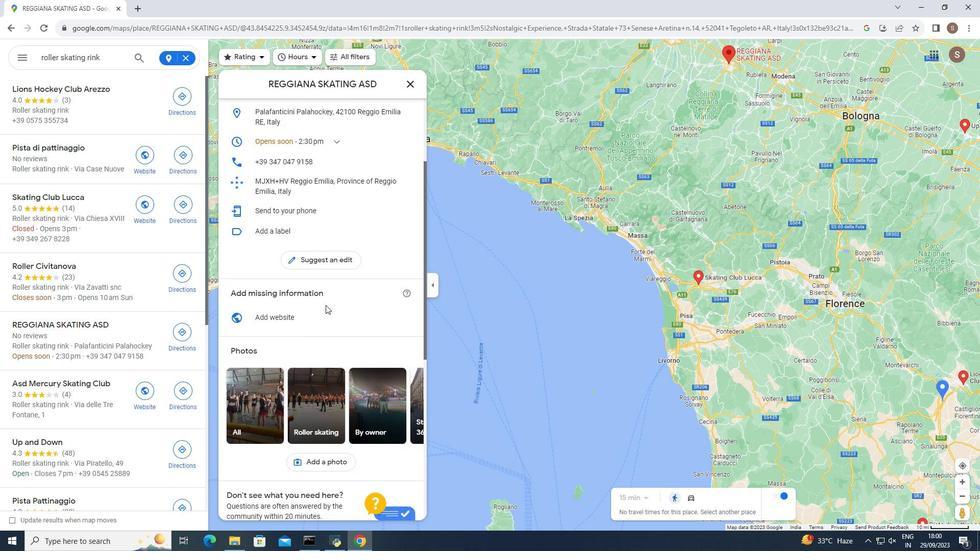 
Action: Mouse scrolled (325, 304) with delta (0, 0)
Screenshot: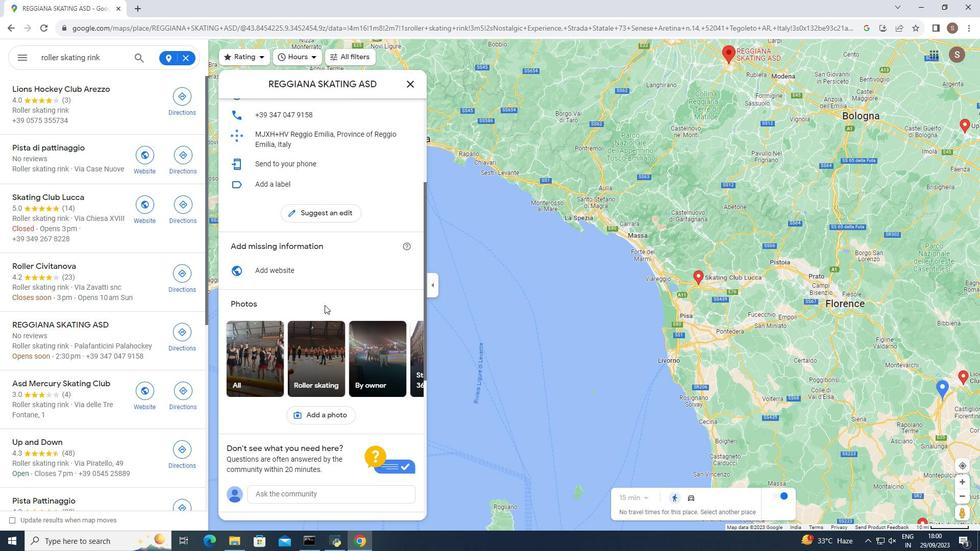 
Action: Mouse moved to (324, 305)
Screenshot: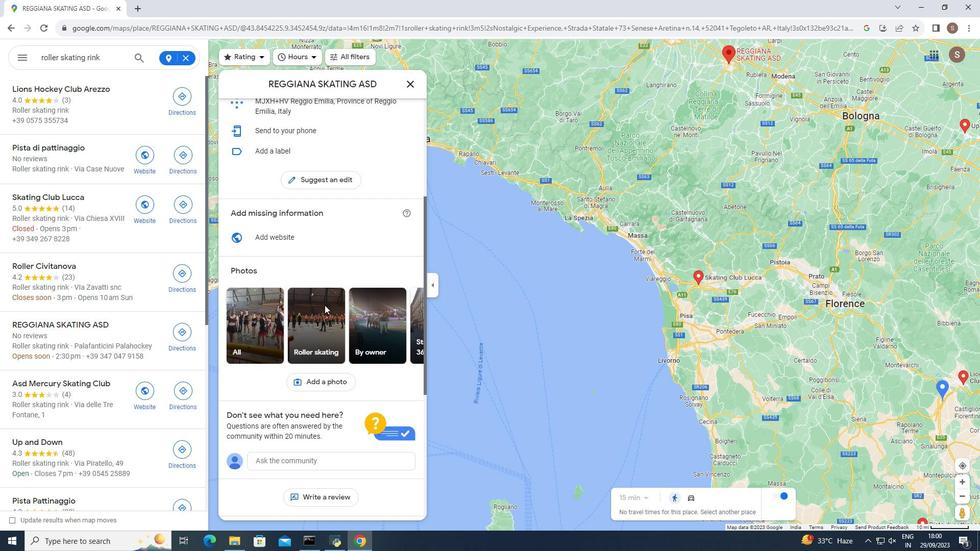 
Action: Mouse scrolled (324, 304) with delta (0, 0)
Screenshot: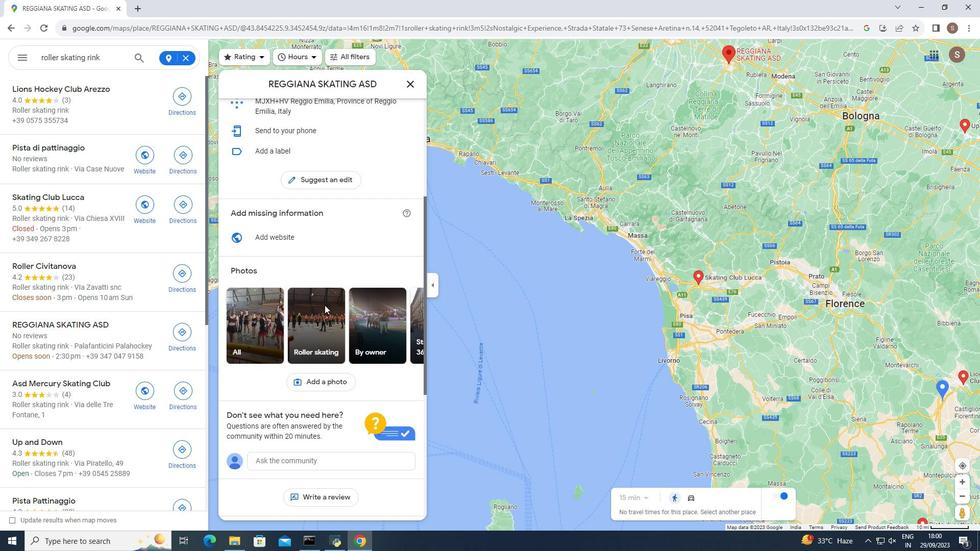 
Action: Mouse scrolled (324, 304) with delta (0, 0)
Screenshot: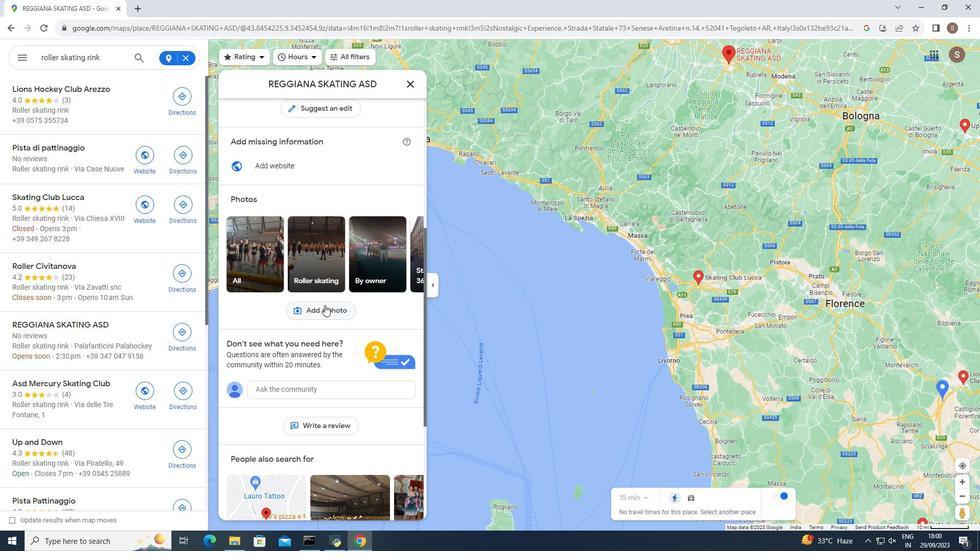 
Action: Mouse scrolled (324, 304) with delta (0, 0)
Screenshot: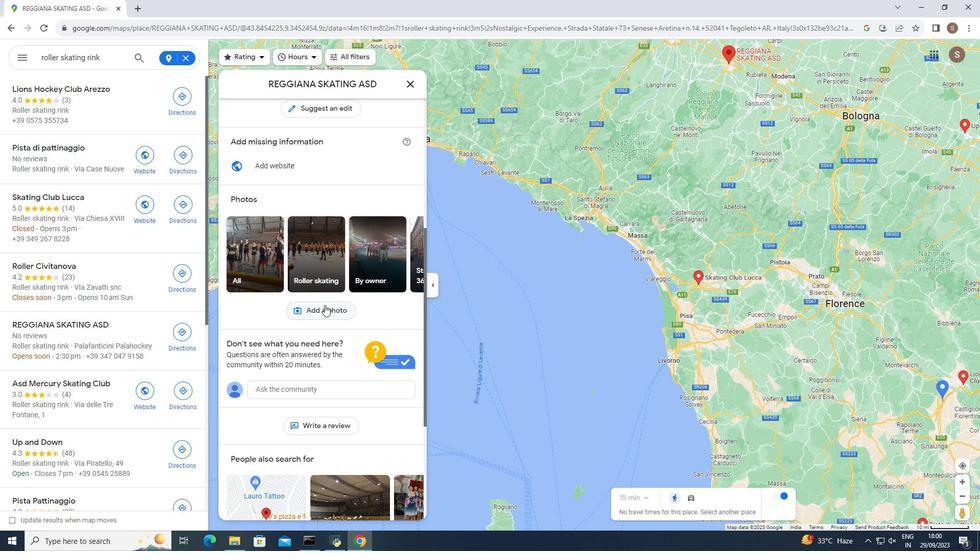 
Action: Mouse scrolled (324, 304) with delta (0, 0)
Screenshot: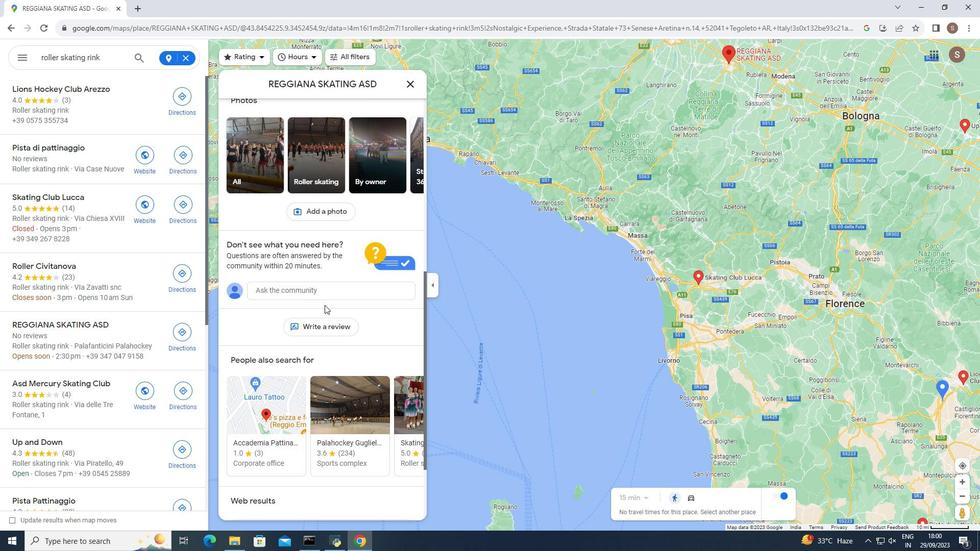 
Action: Mouse scrolled (324, 304) with delta (0, 0)
Screenshot: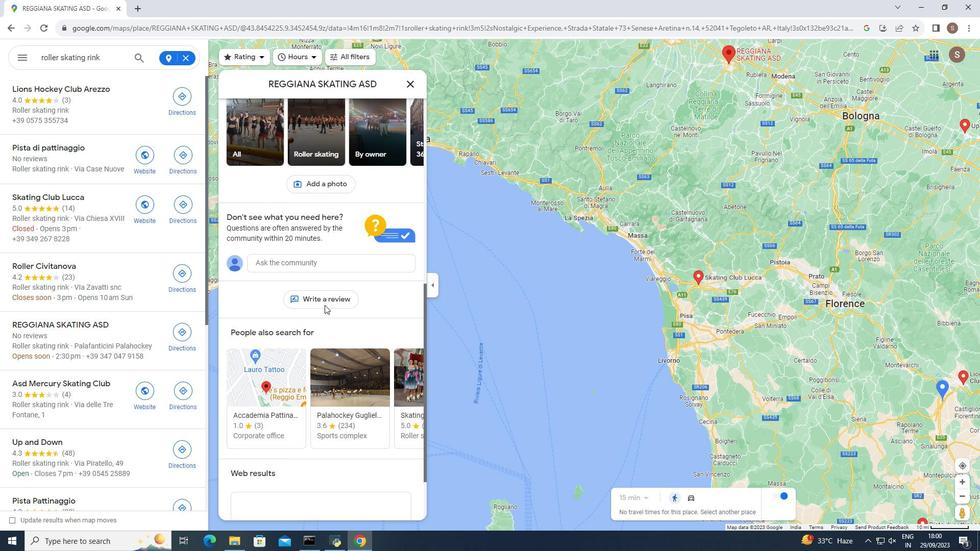 
Action: Mouse scrolled (324, 304) with delta (0, 0)
Screenshot: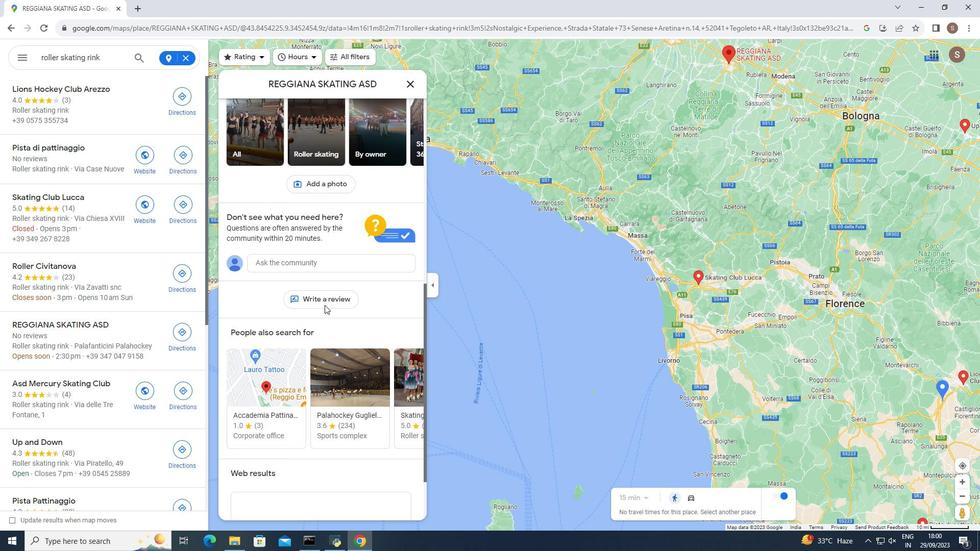 
Action: Mouse moved to (324, 305)
Screenshot: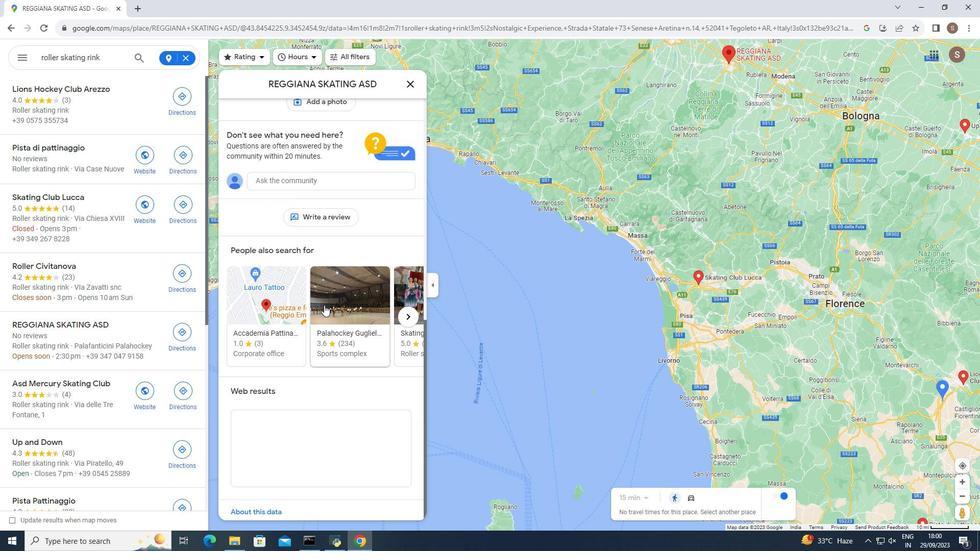 
Action: Mouse scrolled (324, 304) with delta (0, 0)
Screenshot: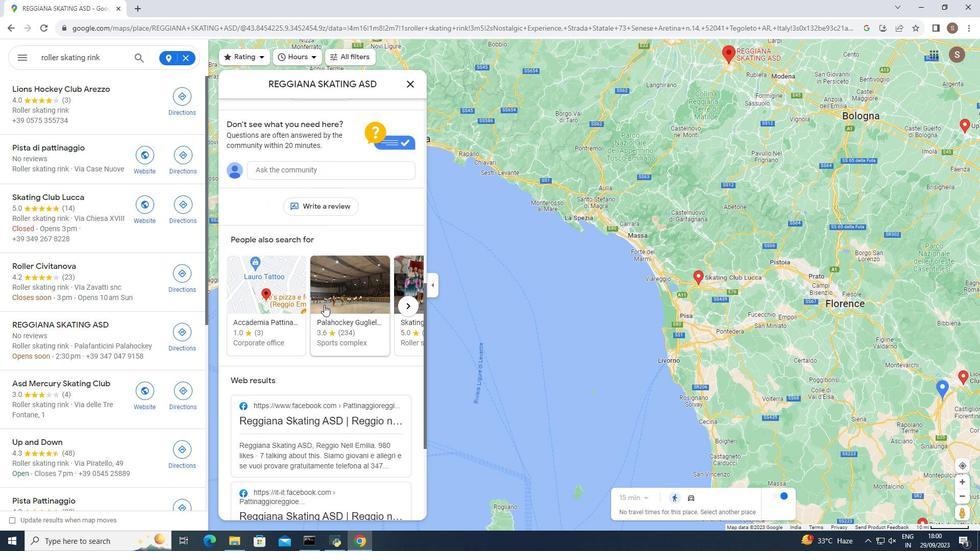 
Action: Mouse scrolled (324, 304) with delta (0, 0)
Screenshot: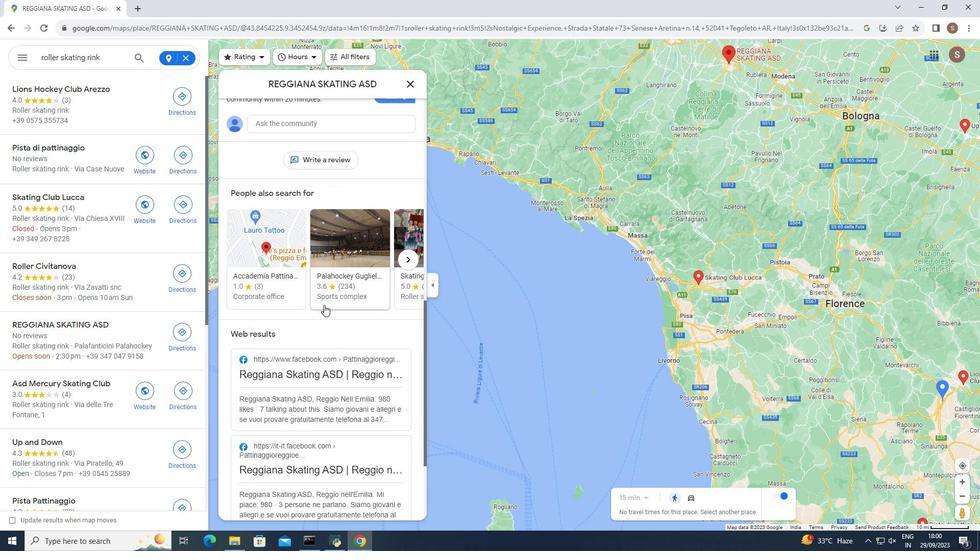 
Action: Mouse moved to (324, 305)
Screenshot: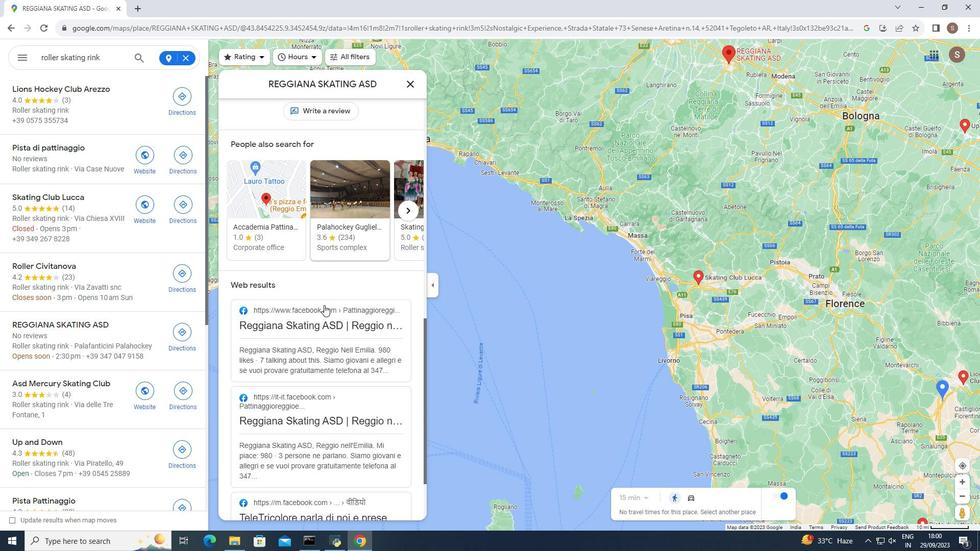 
Action: Mouse scrolled (324, 304) with delta (0, 0)
Screenshot: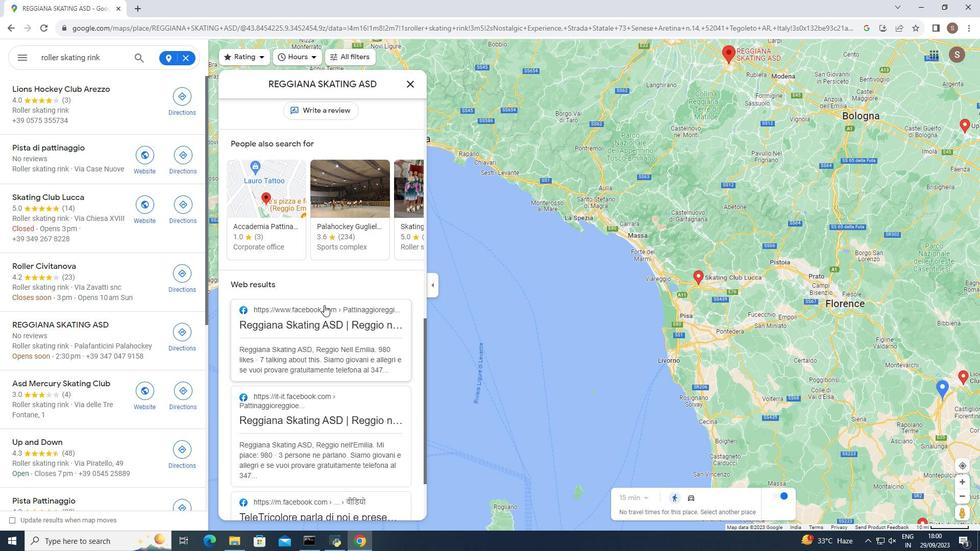 
Action: Mouse scrolled (324, 304) with delta (0, 0)
Screenshot: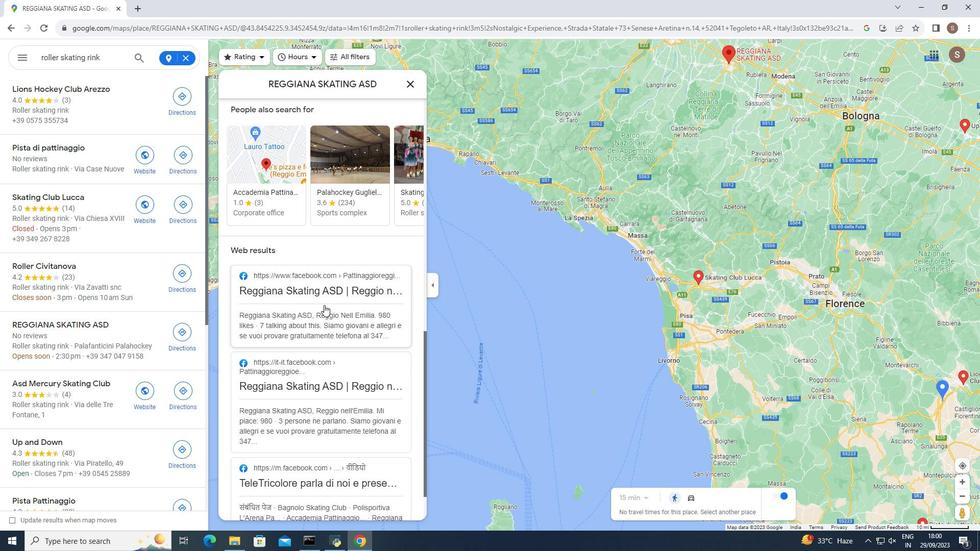 
Action: Mouse scrolled (324, 304) with delta (0, 0)
Screenshot: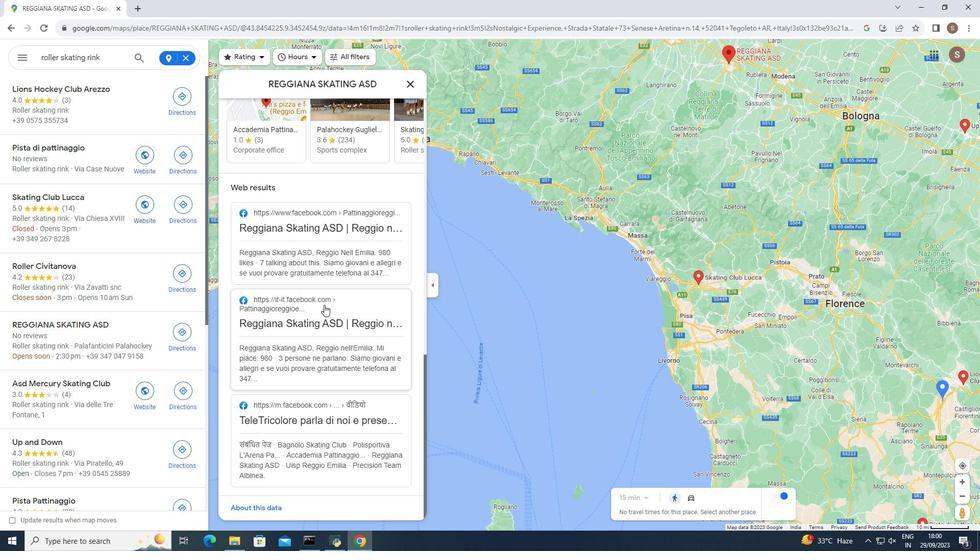 
Action: Mouse scrolled (324, 304) with delta (0, 0)
Screenshot: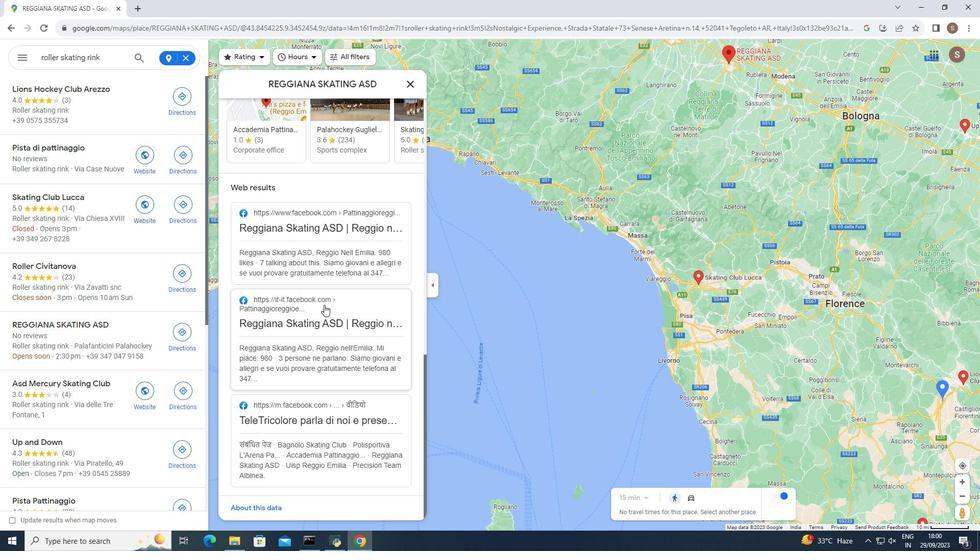 
Action: Mouse moved to (412, 83)
Screenshot: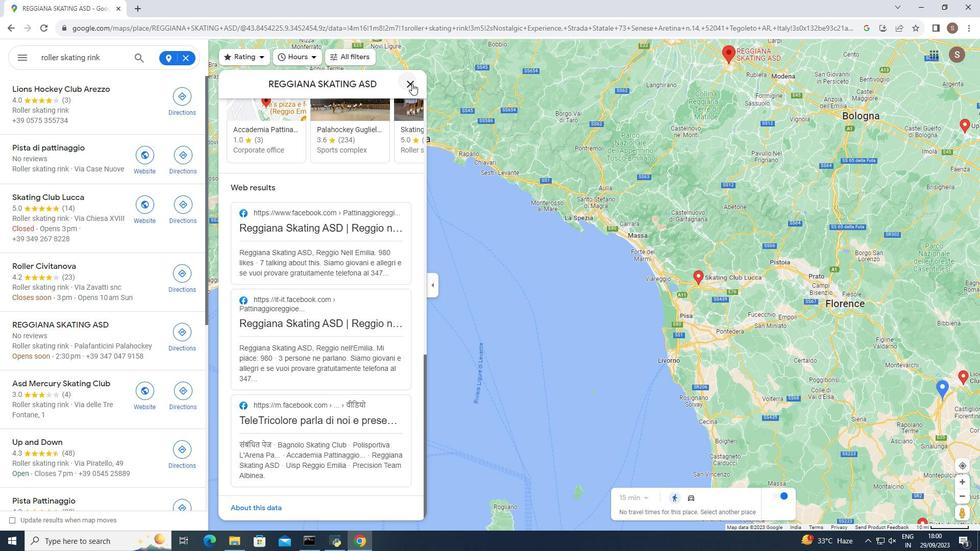 
Action: Mouse pressed left at (412, 83)
Screenshot: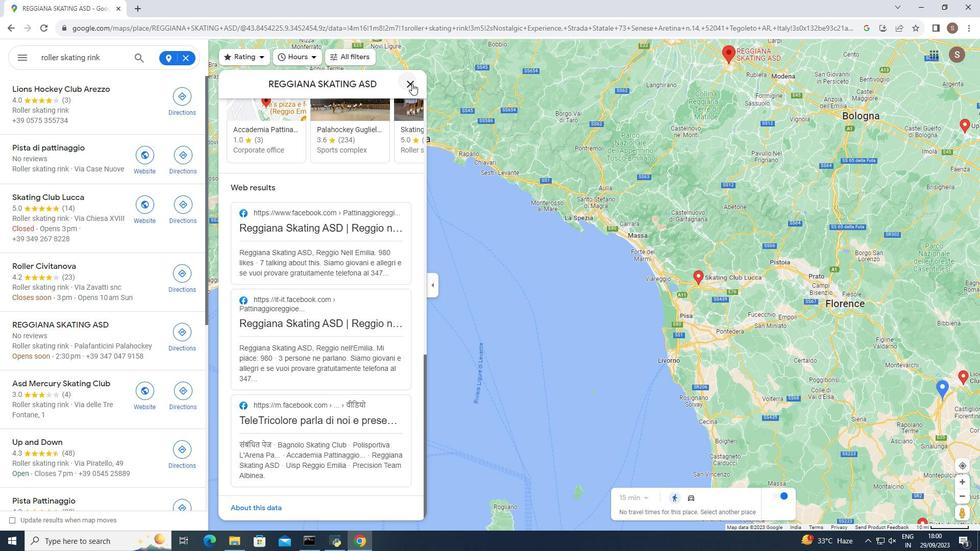 
Action: Mouse moved to (405, 96)
Screenshot: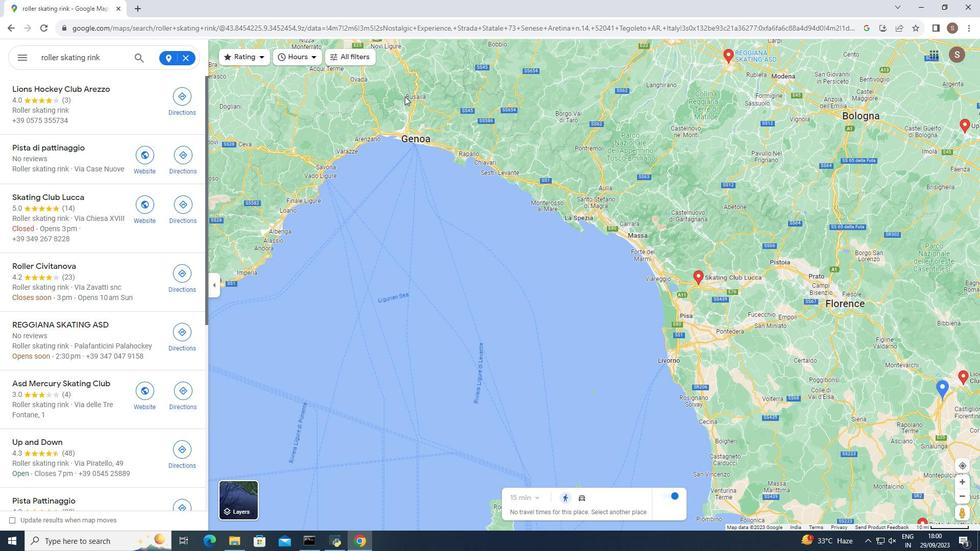 
